 Task: Get directions from Great Smoky Mountains National Park, North Carolina, United States to New Orleans, Louisiana, United States  arriving by 3:00 pm on the 15th of next month
Action: Mouse moved to (274, 59)
Screenshot: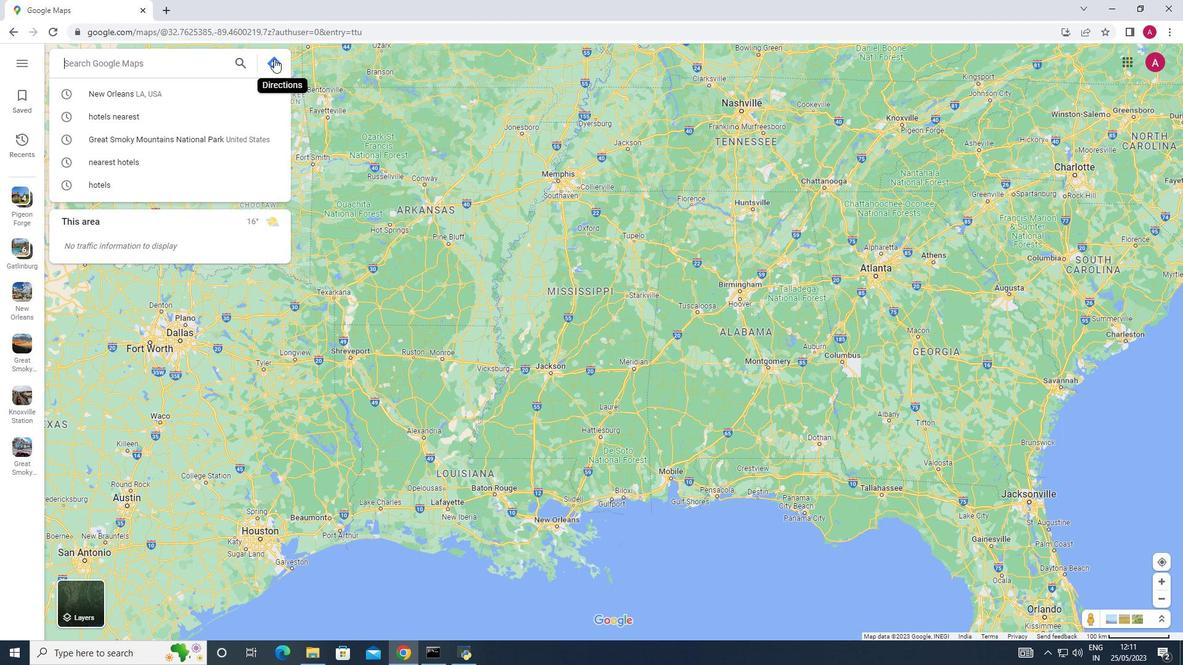 
Action: Mouse pressed left at (274, 59)
Screenshot: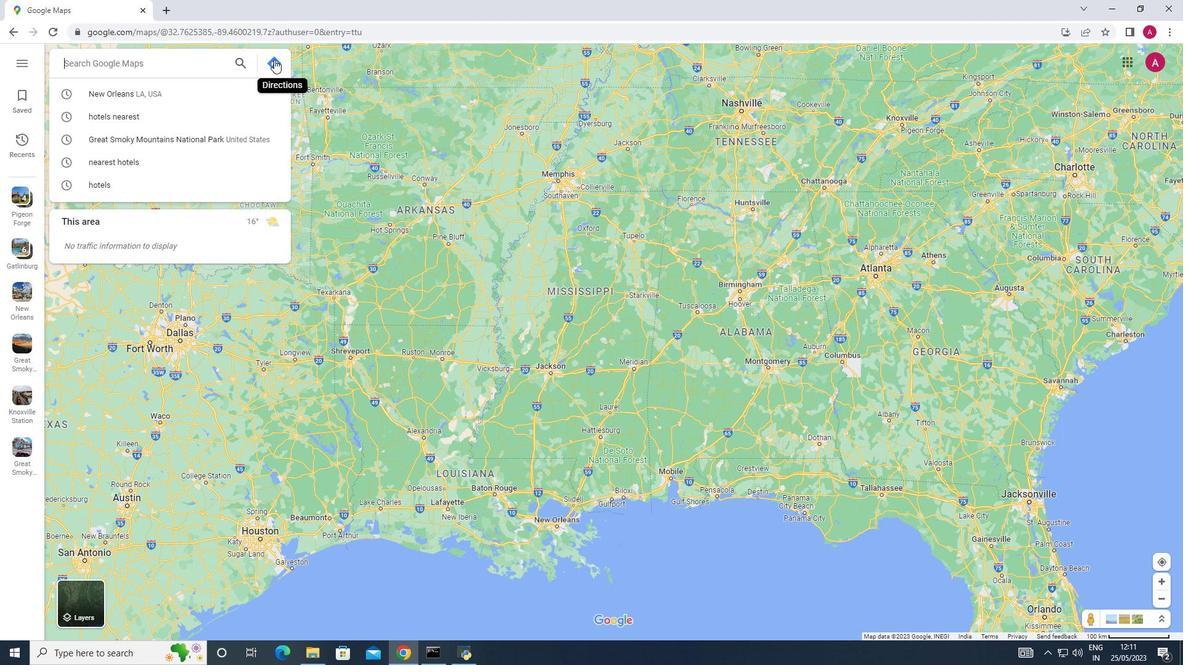 
Action: Mouse moved to (155, 102)
Screenshot: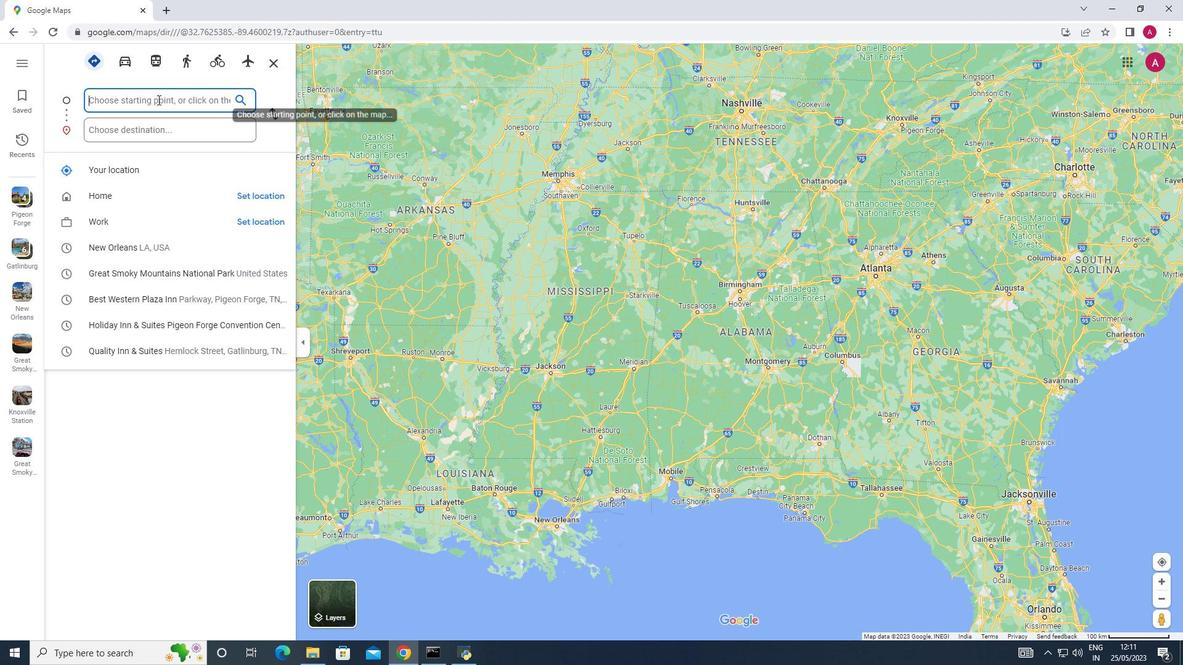 
Action: Mouse pressed left at (155, 102)
Screenshot: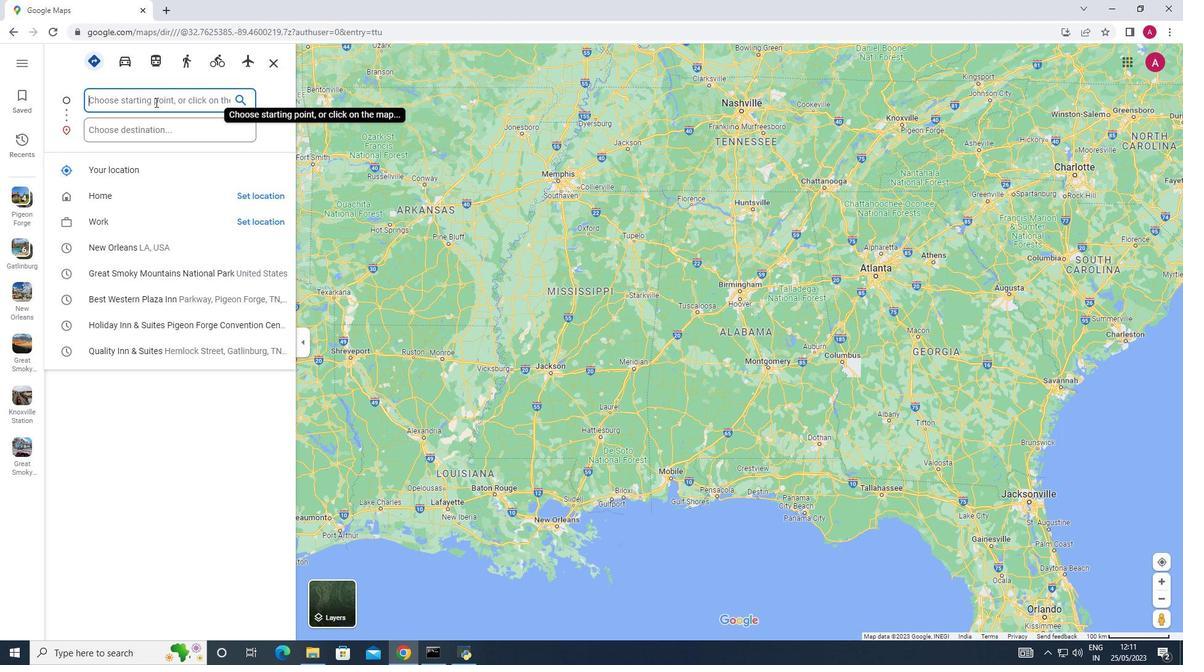 
Action: Mouse moved to (155, 102)
Screenshot: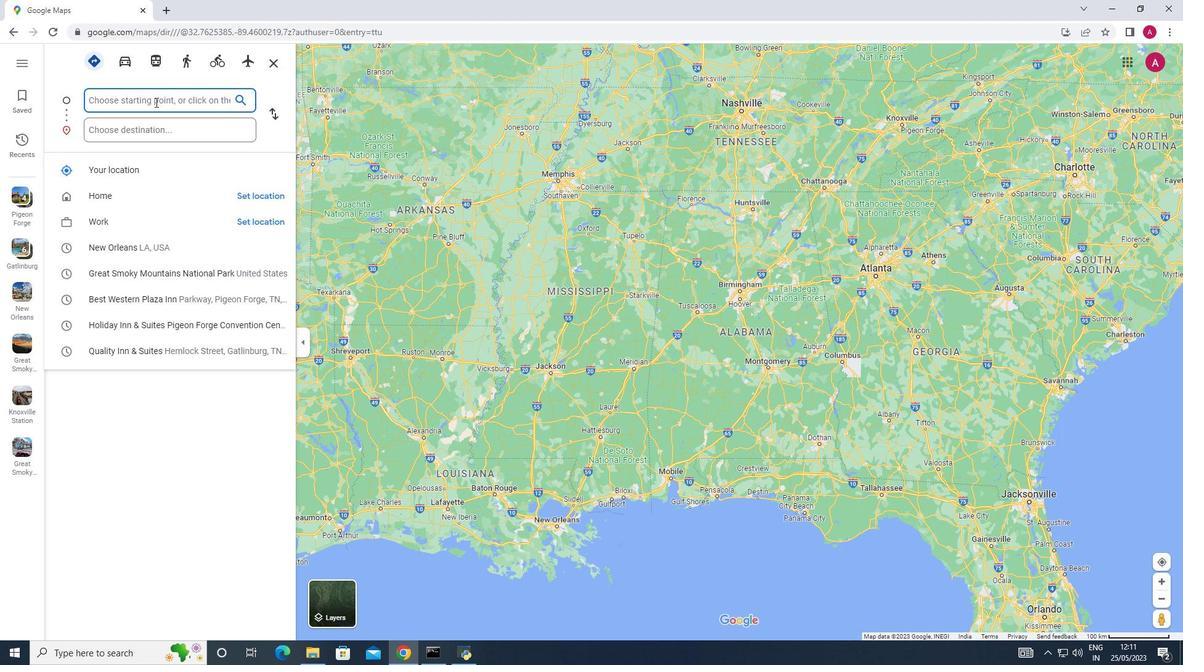 
Action: Key pressed <Key.shift>Great<Key.space><Key.shift>Smoky<Key.space><Key.shift><Key.shift><Key.shift><Key.shift><Key.shift><Key.shift><Key.shift><Key.shift><Key.shift><Key.shift><Key.shift><Key.shift><Key.shift><Key.shift><Key.shift><Key.shift><Key.shift><Key.shift>Mountains<Key.space>national<Key.space><Key.shift>Park,north<Key.space>carolina,<Key.space>united<Key.space>states
Screenshot: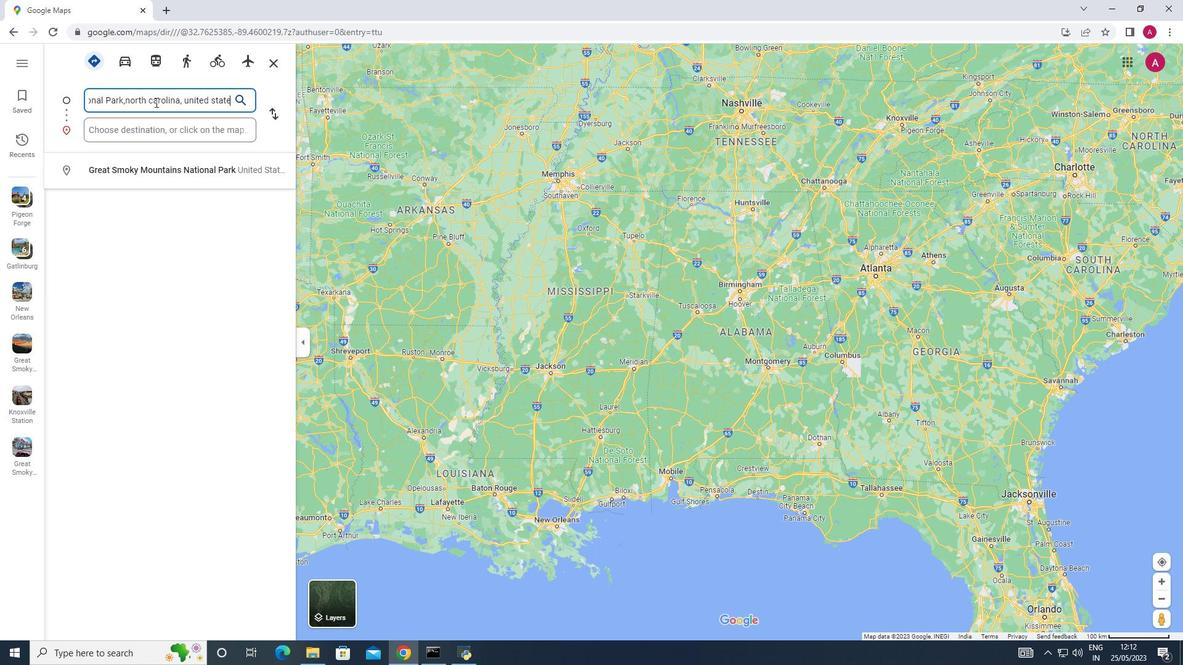 
Action: Mouse moved to (157, 130)
Screenshot: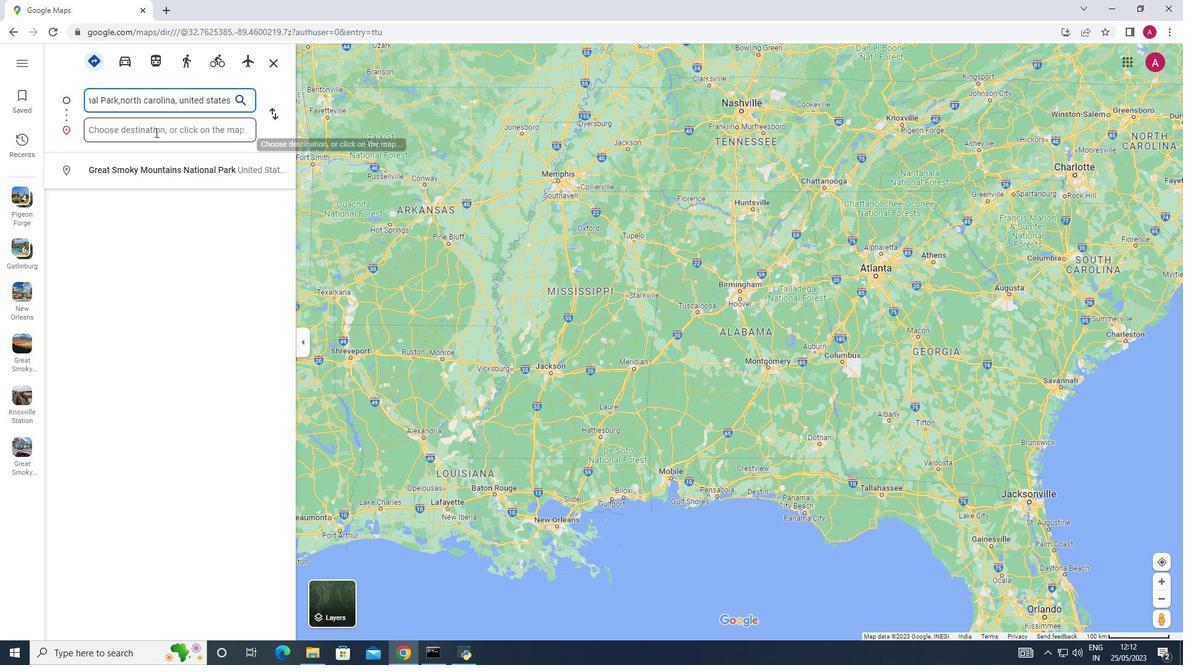 
Action: Mouse pressed left at (157, 130)
Screenshot: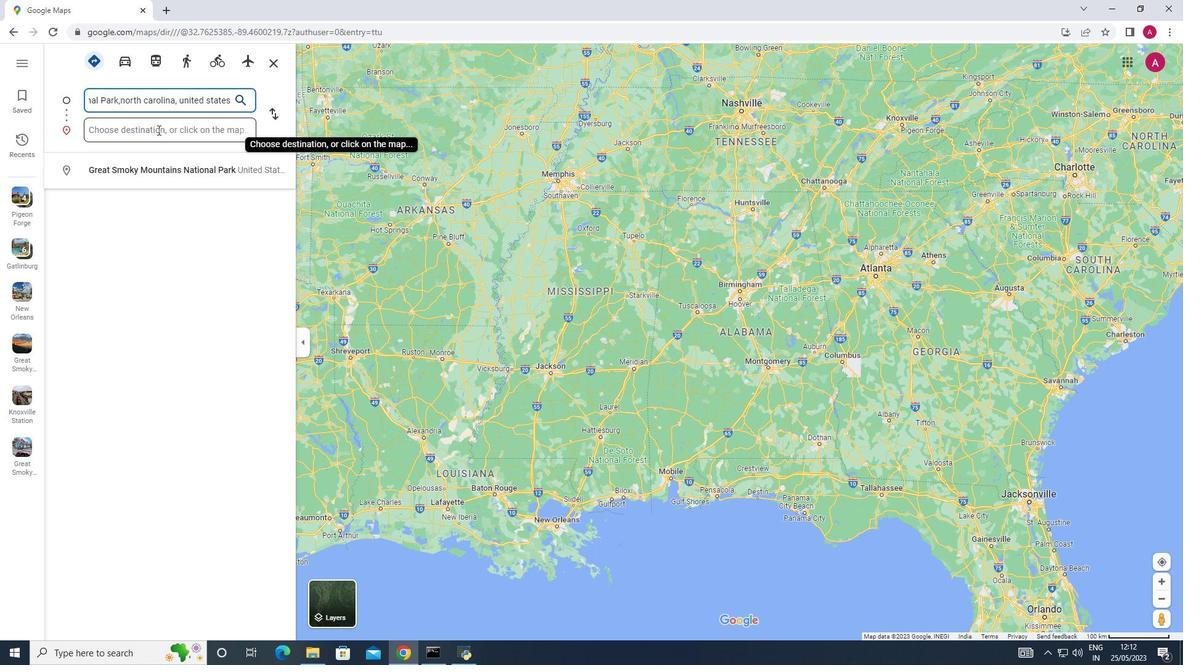 
Action: Key pressed <Key.shift><Key.shift>New<Key.space>orleans,<Key.space><Key.shift>Louisiana,united<Key.space>states
Screenshot: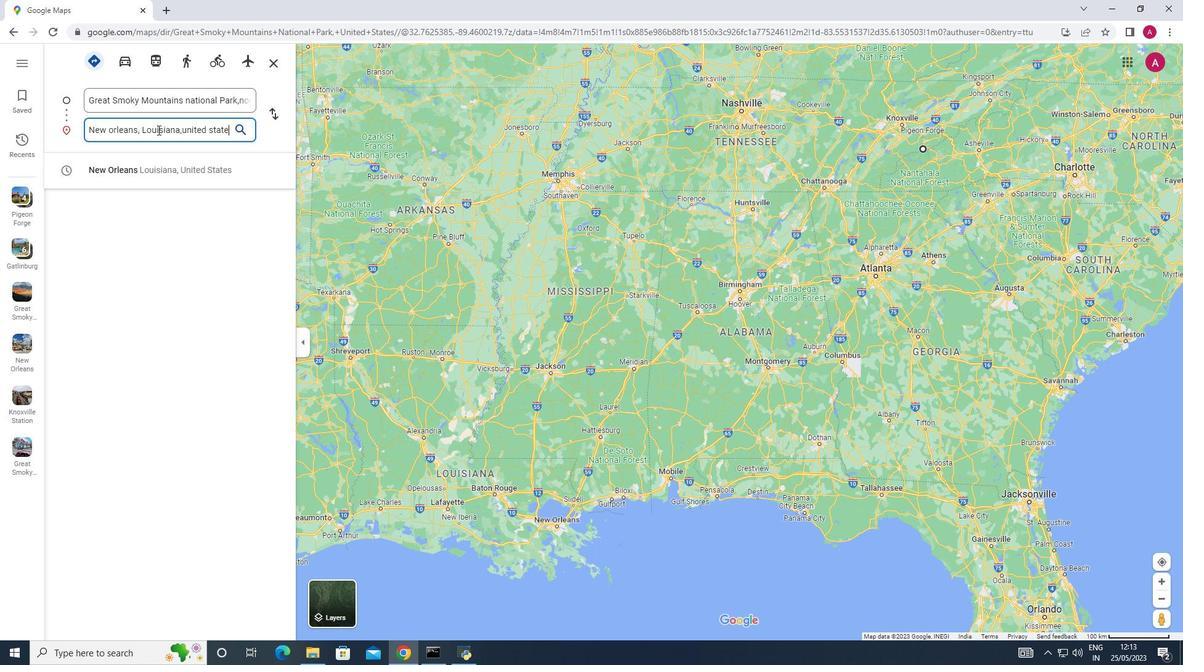 
Action: Mouse moved to (237, 130)
Screenshot: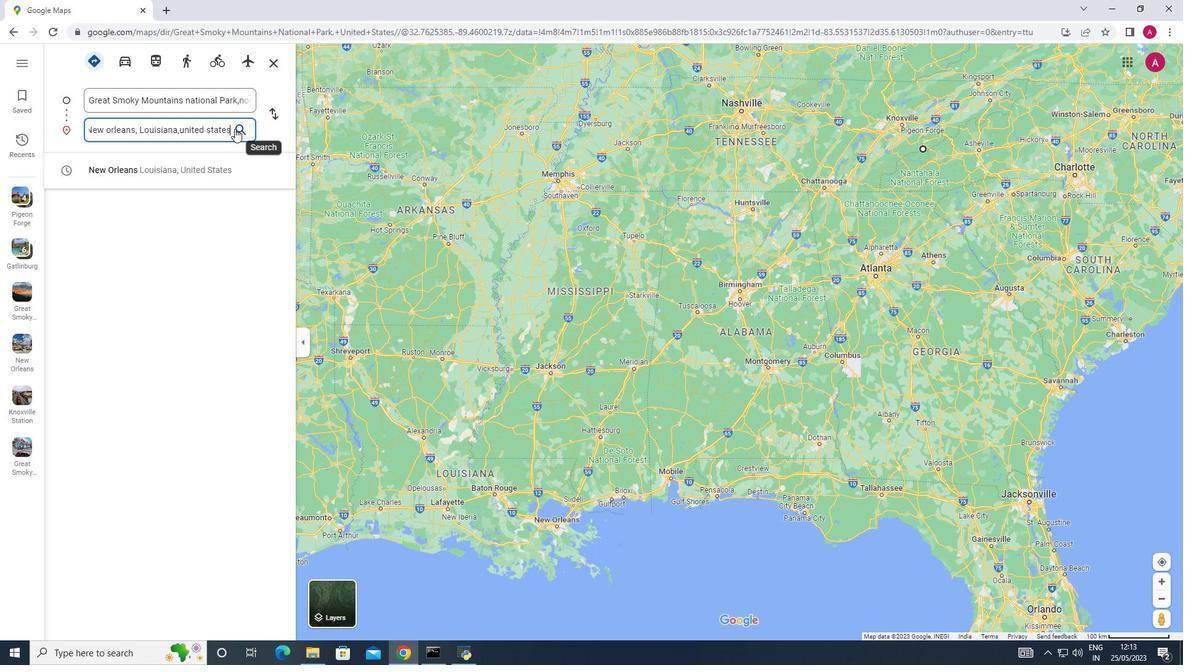 
Action: Key pressed <Key.enter>
Screenshot: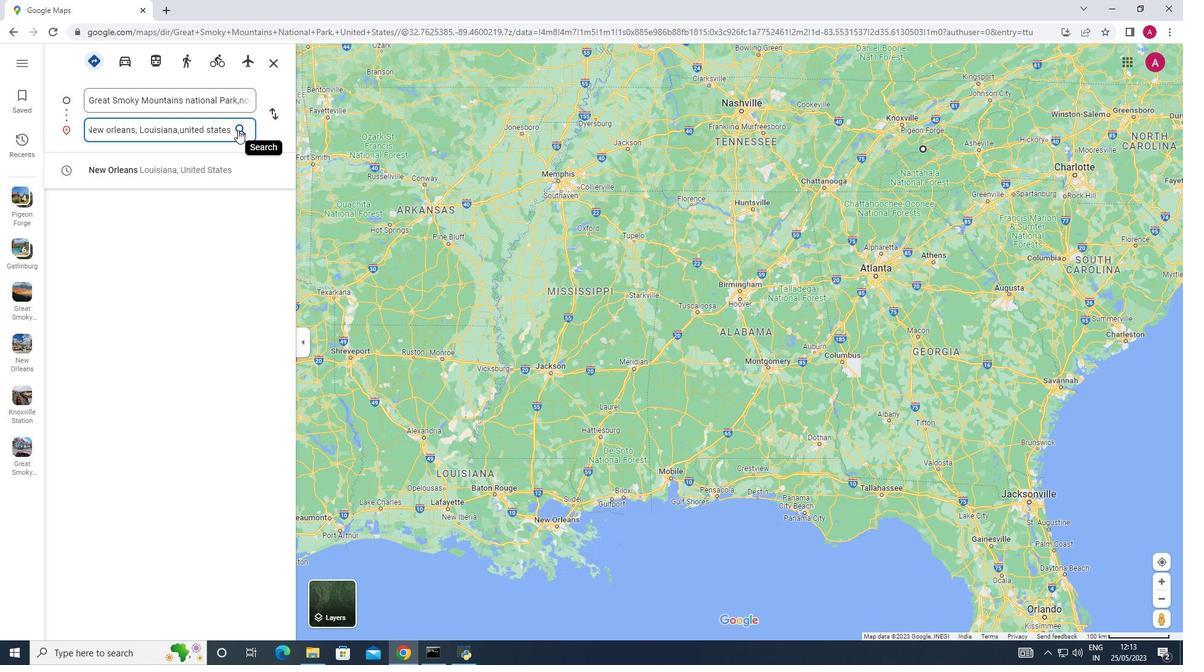 
Action: Mouse moved to (127, 201)
Screenshot: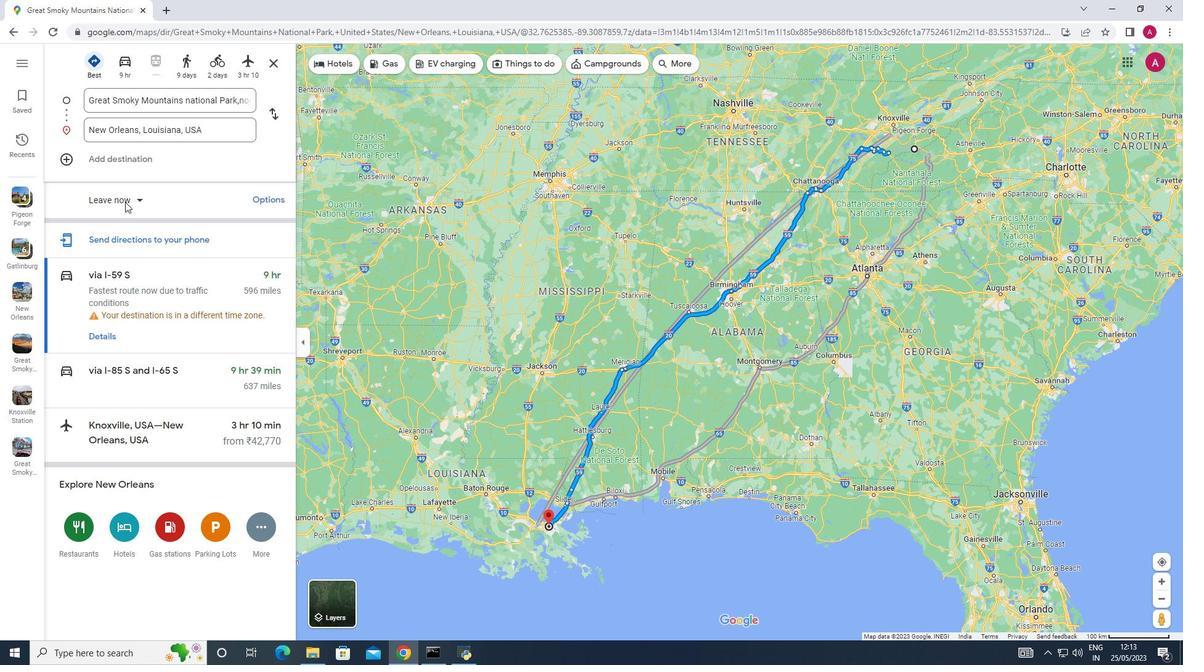 
Action: Mouse pressed left at (127, 201)
Screenshot: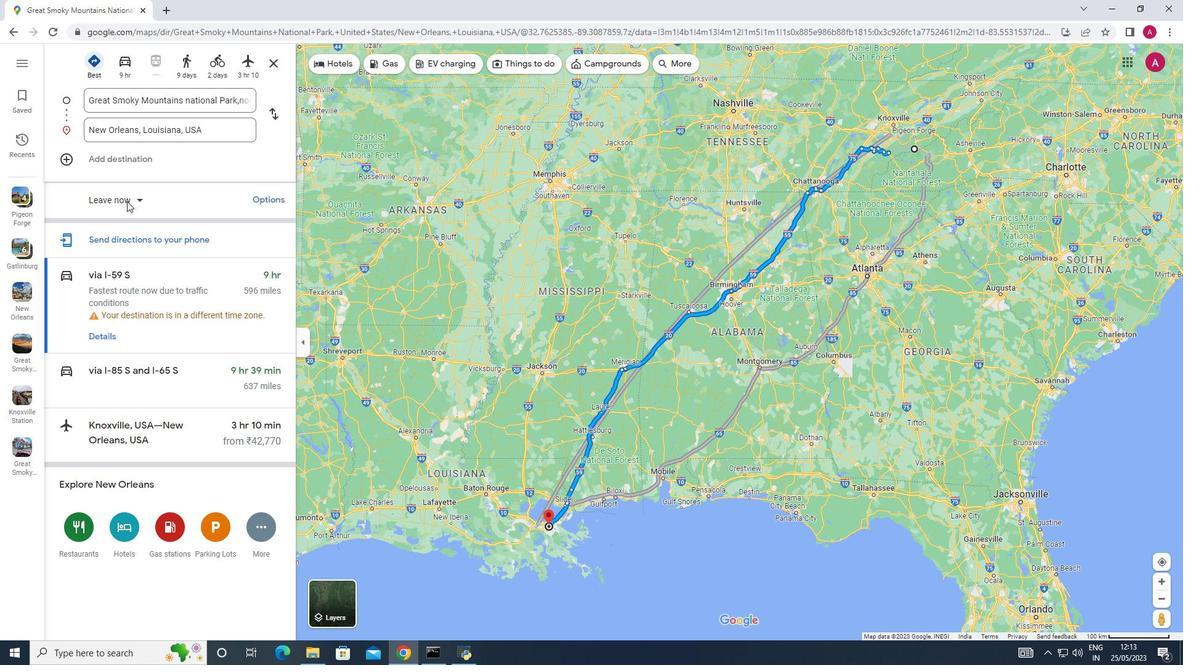 
Action: Mouse moved to (118, 250)
Screenshot: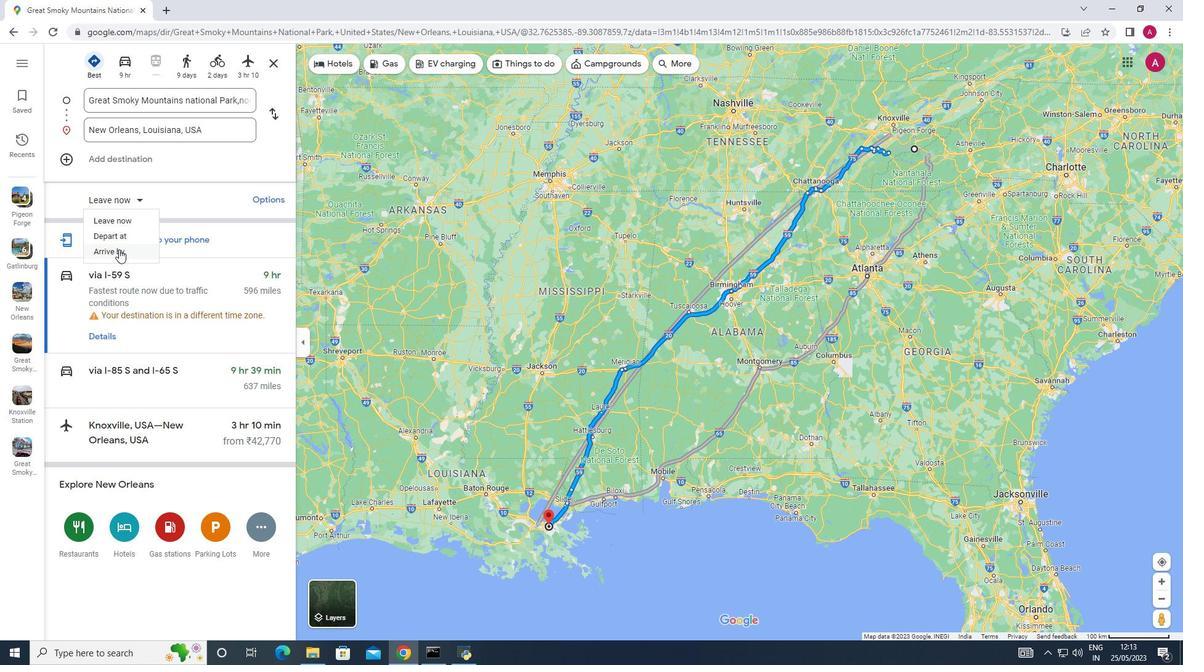 
Action: Mouse pressed left at (118, 250)
Screenshot: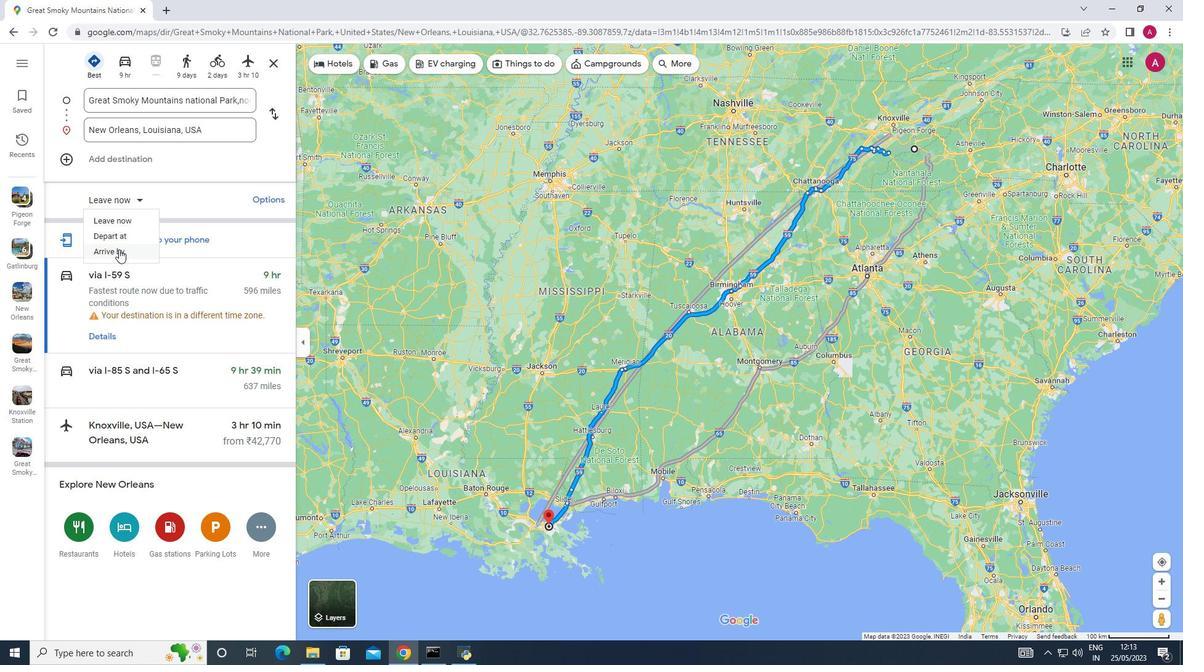 
Action: Mouse moved to (155, 192)
Screenshot: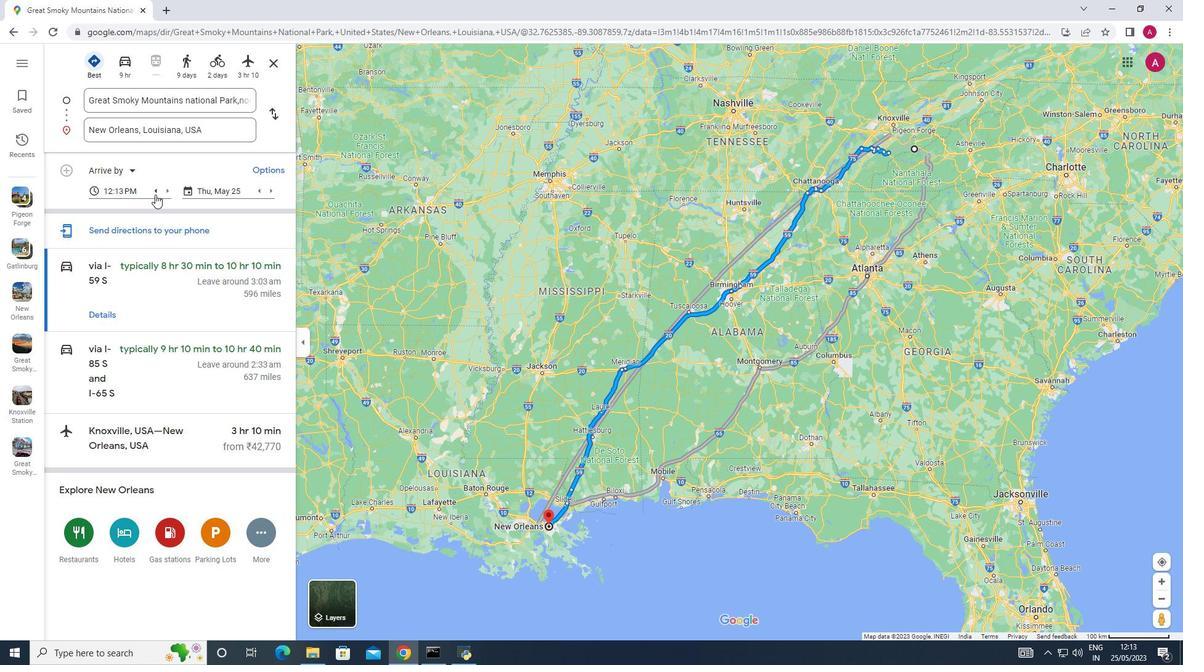 
Action: Mouse pressed left at (155, 192)
Screenshot: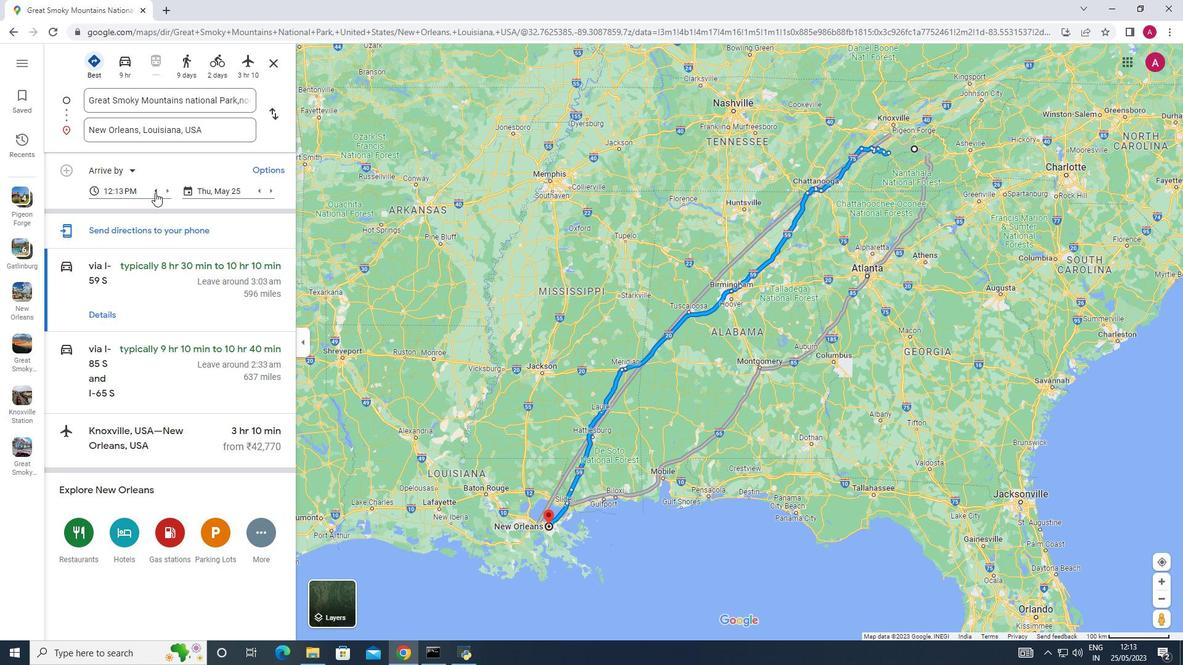 
Action: Mouse moved to (164, 190)
Screenshot: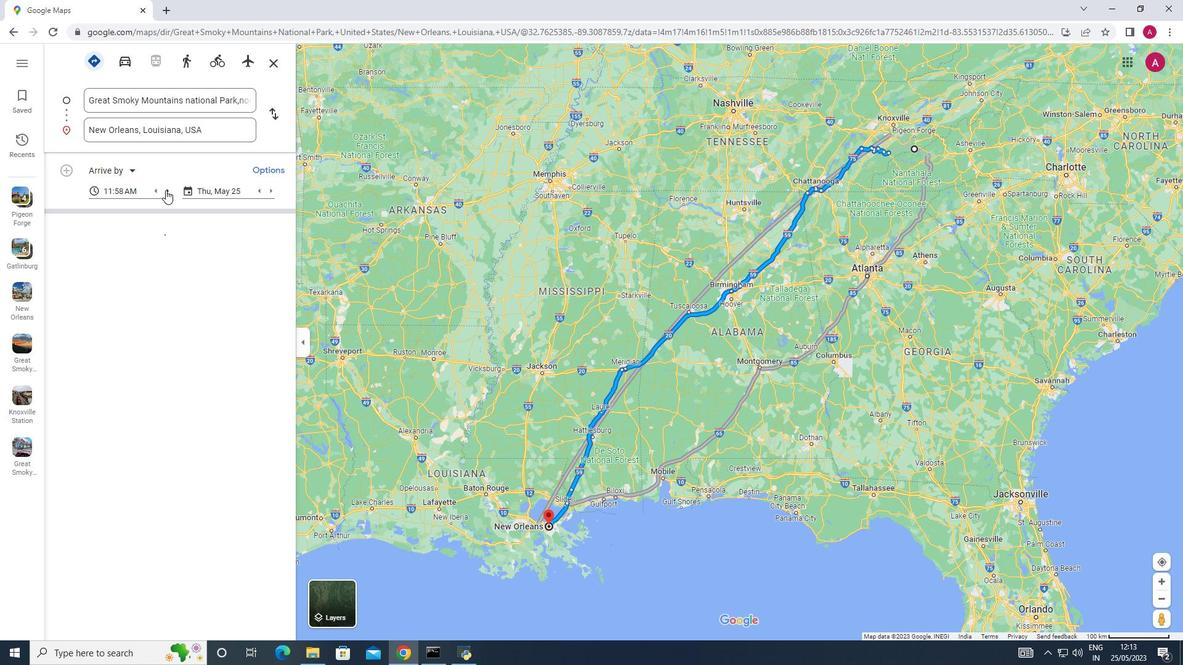 
Action: Mouse pressed left at (164, 190)
Screenshot: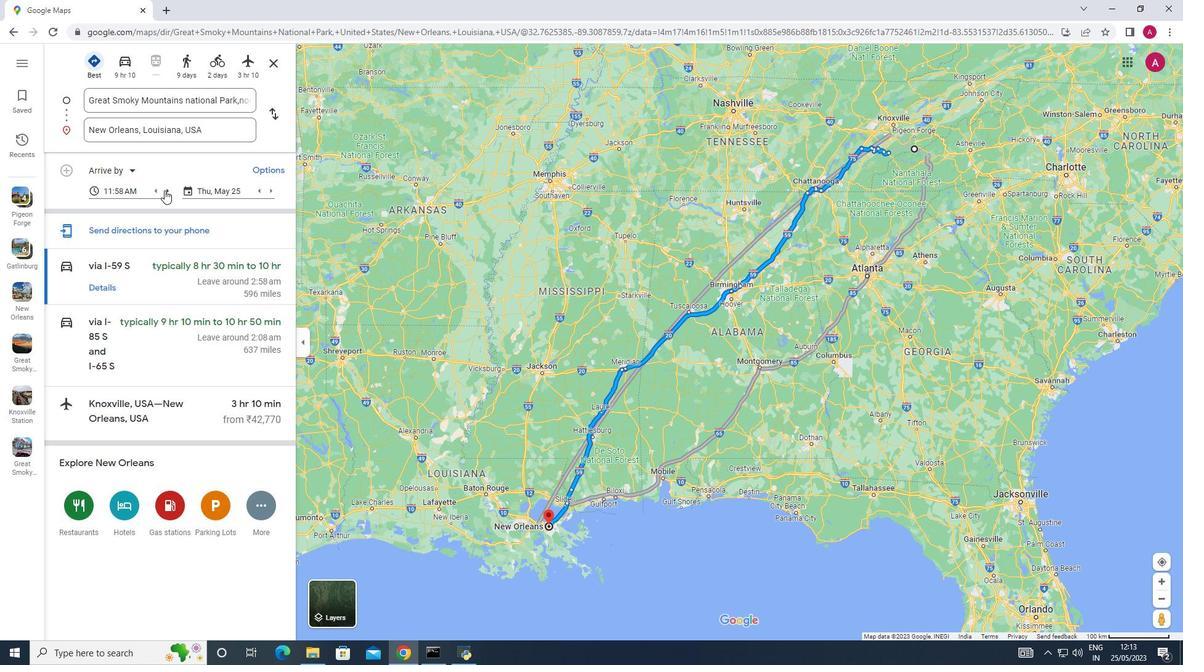 
Action: Mouse moved to (93, 192)
Screenshot: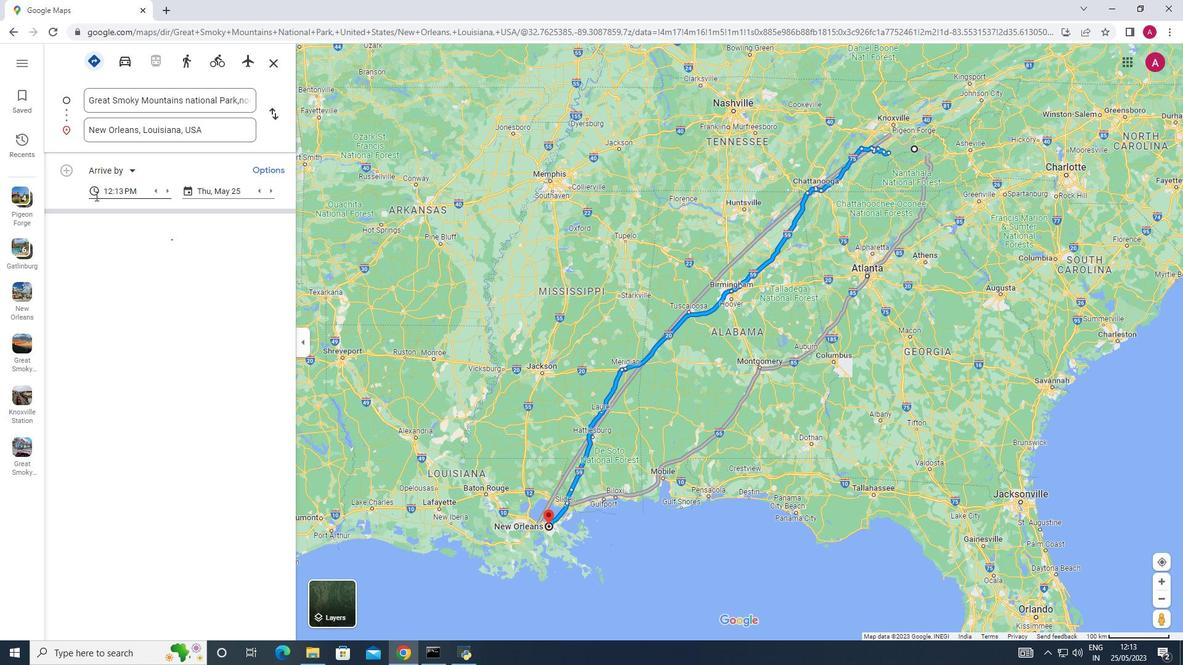 
Action: Mouse pressed left at (93, 192)
Screenshot: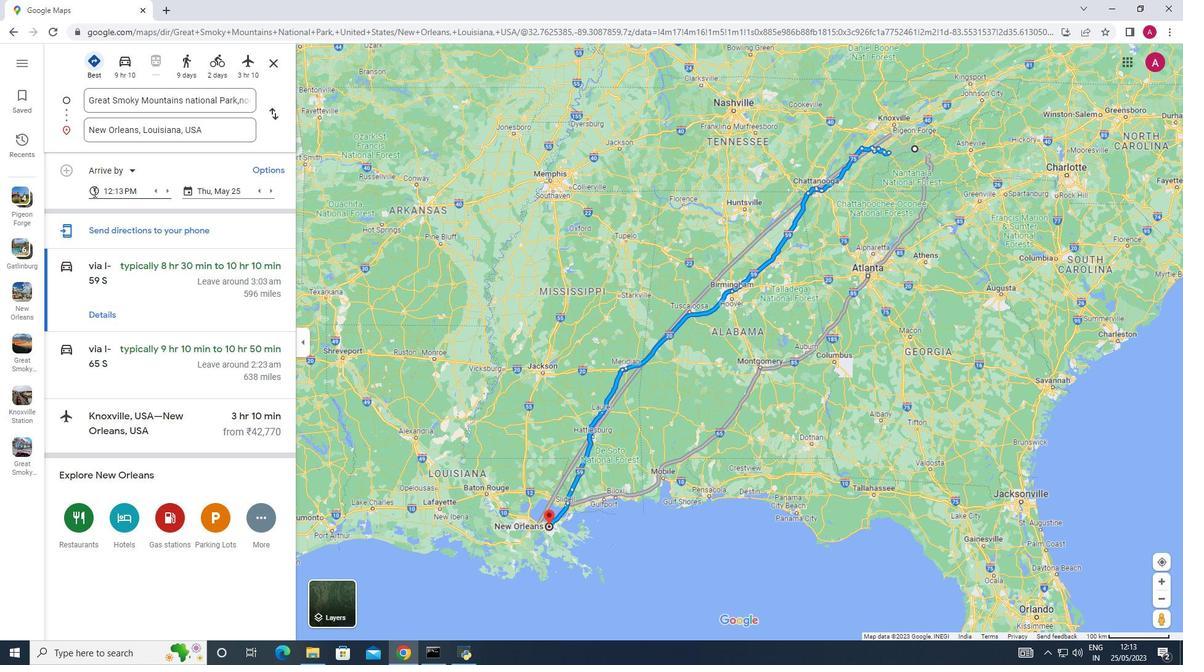 
Action: Mouse moved to (164, 256)
Screenshot: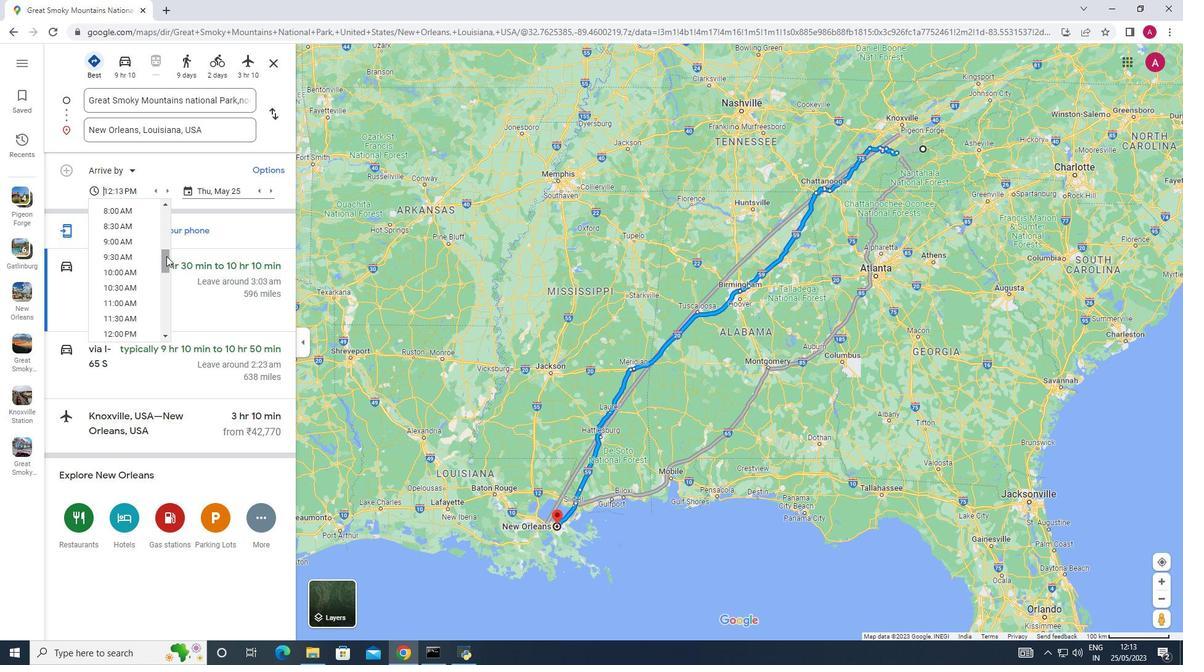 
Action: Mouse pressed left at (164, 256)
Screenshot: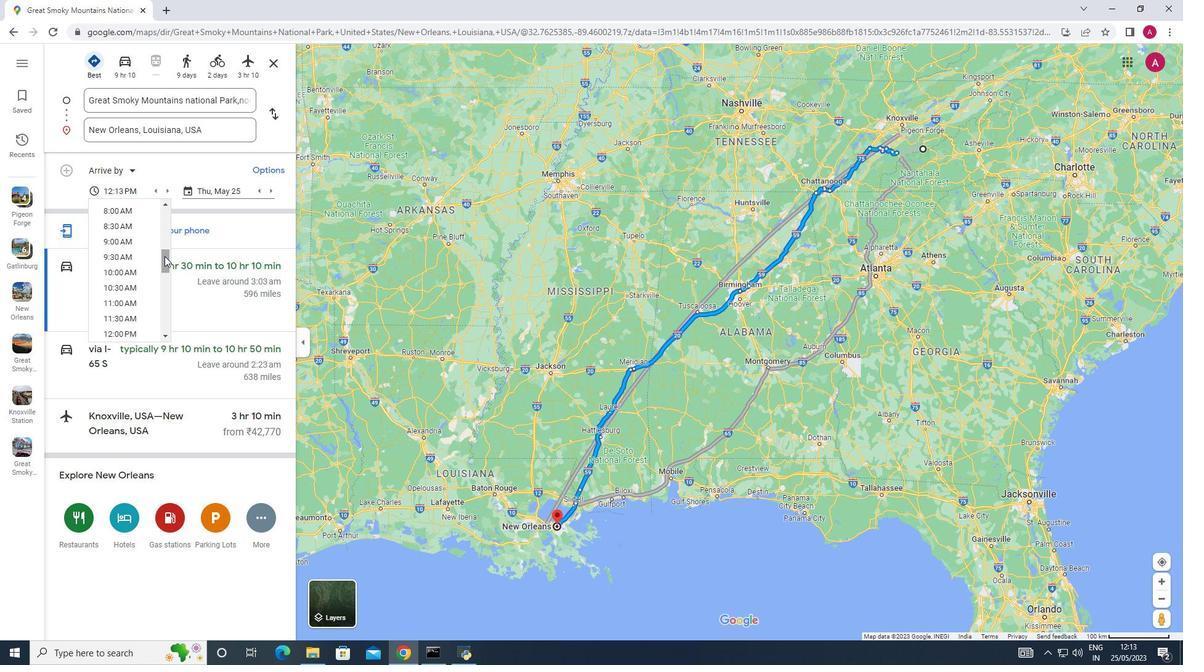 
Action: Mouse moved to (167, 277)
Screenshot: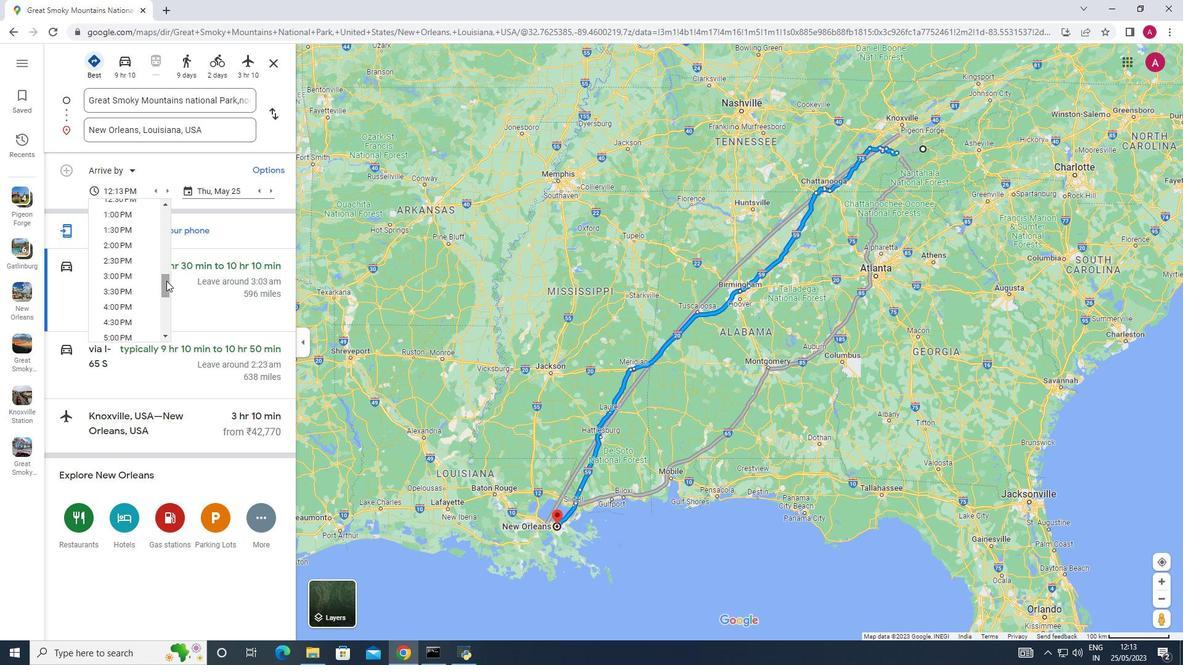 
Action: Mouse pressed left at (167, 277)
Screenshot: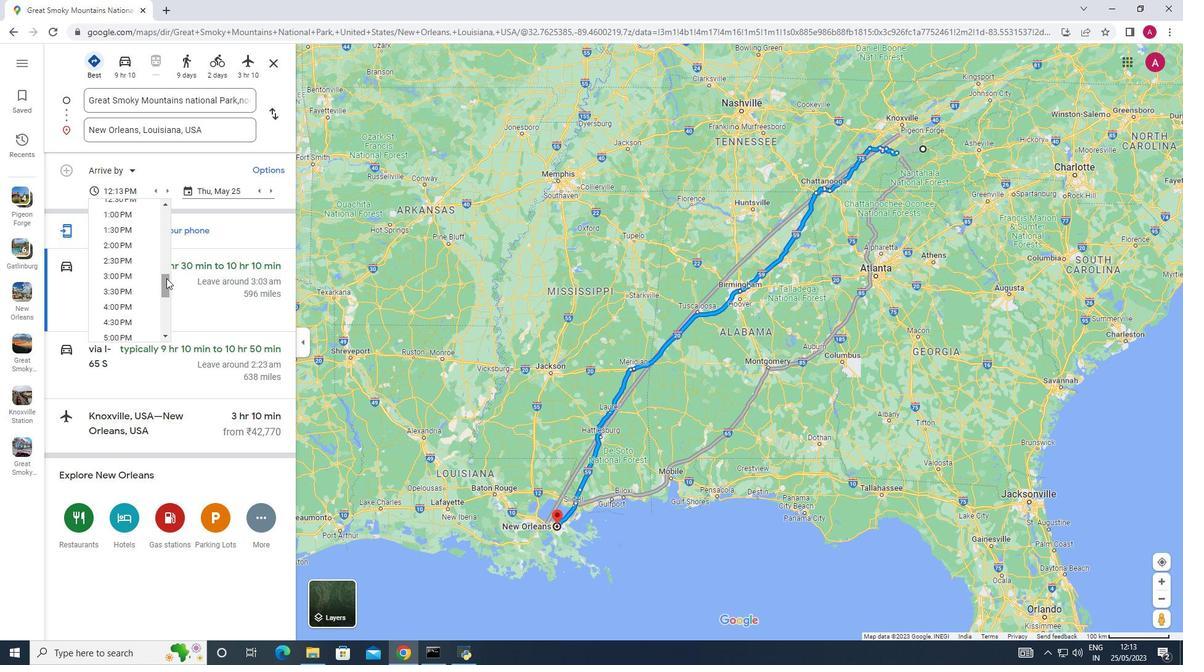 
Action: Mouse moved to (135, 276)
Screenshot: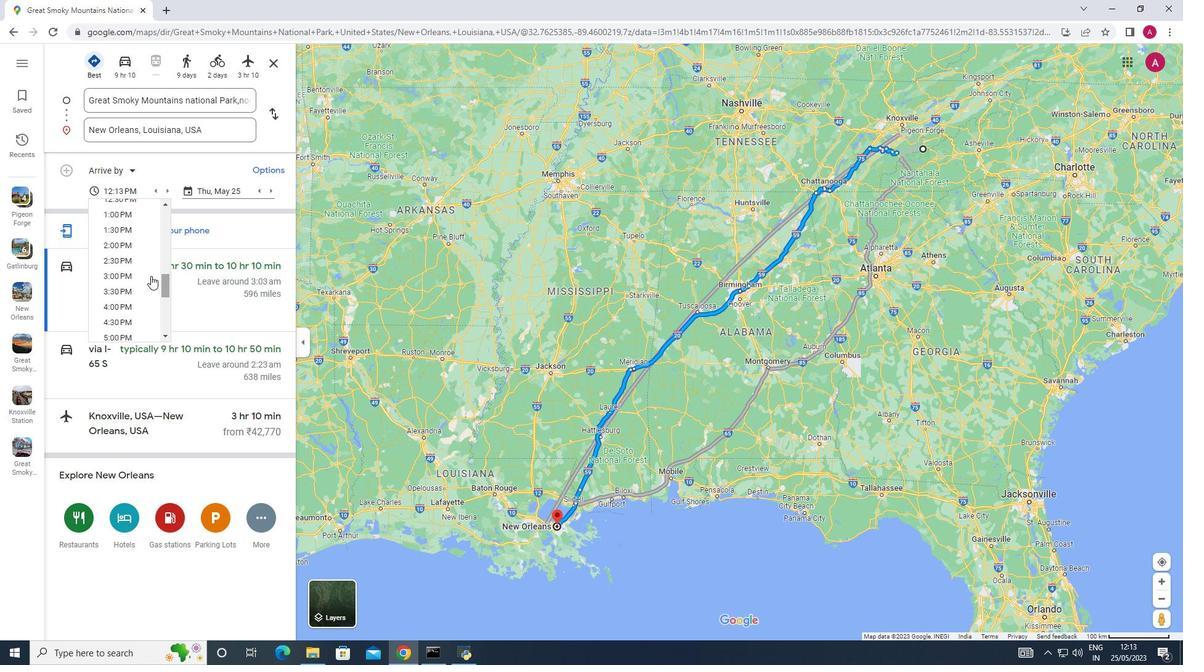 
Action: Mouse pressed left at (135, 276)
Screenshot: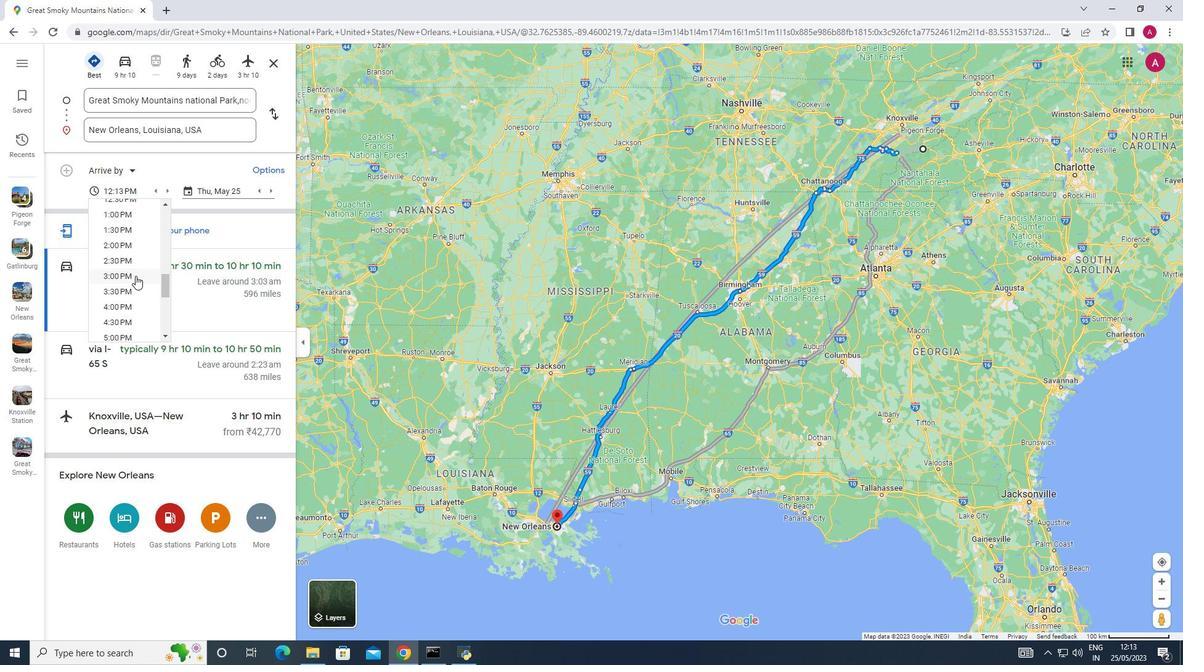 
Action: Mouse moved to (186, 194)
Screenshot: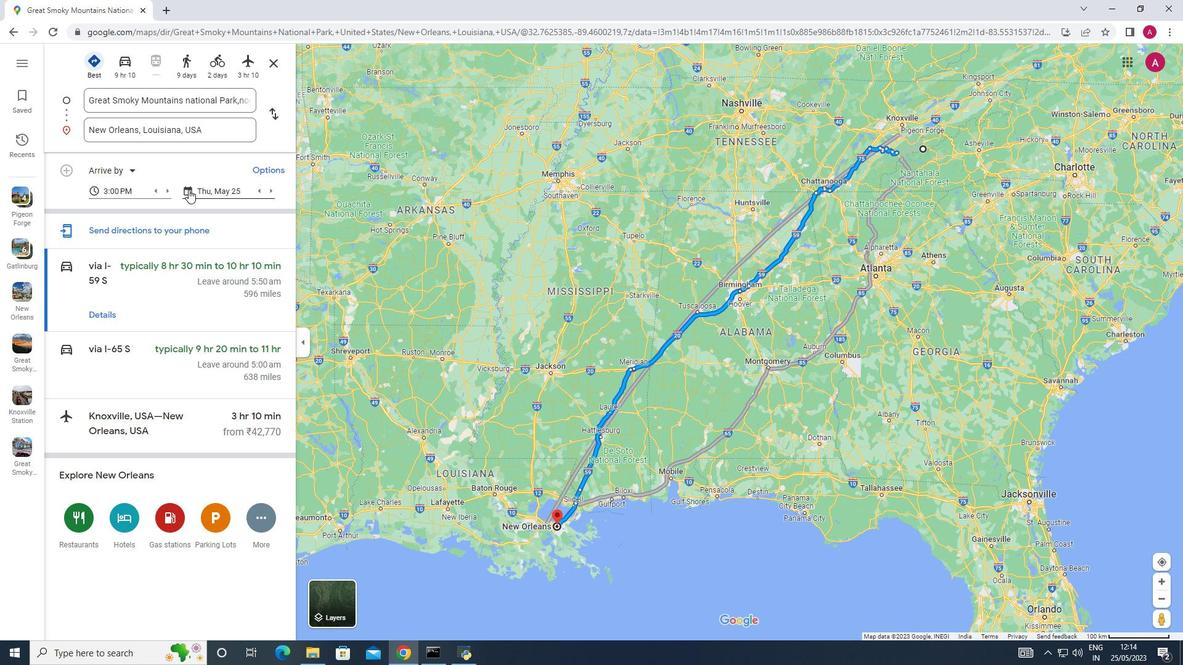 
Action: Mouse pressed left at (186, 194)
Screenshot: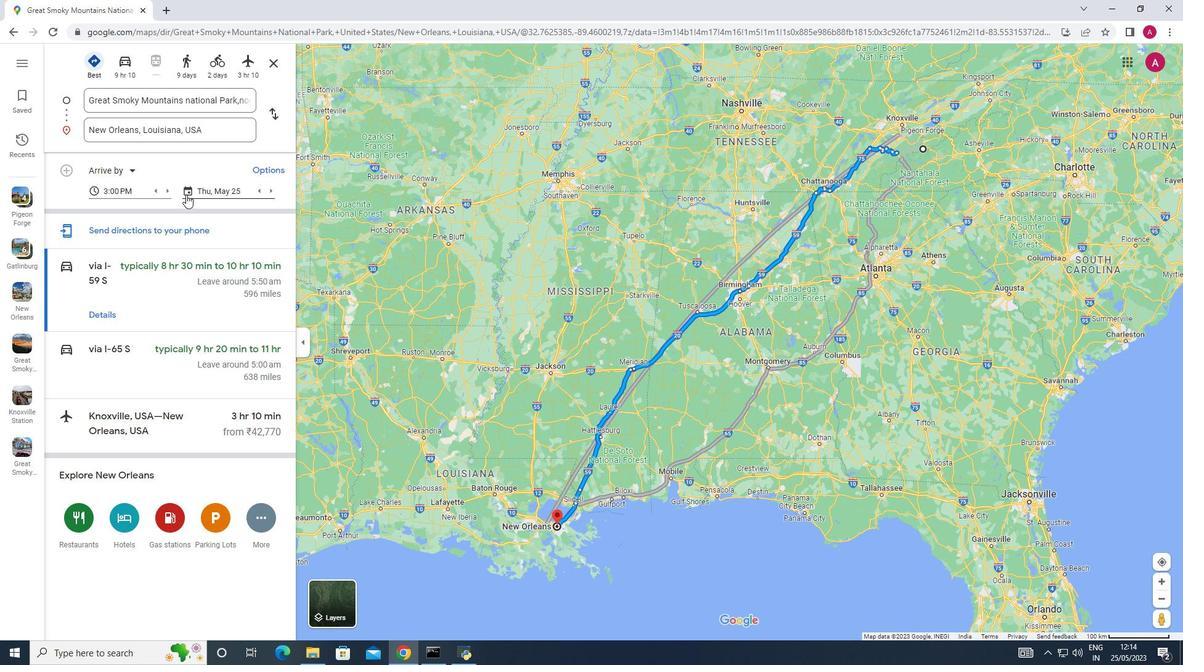
Action: Mouse moved to (293, 216)
Screenshot: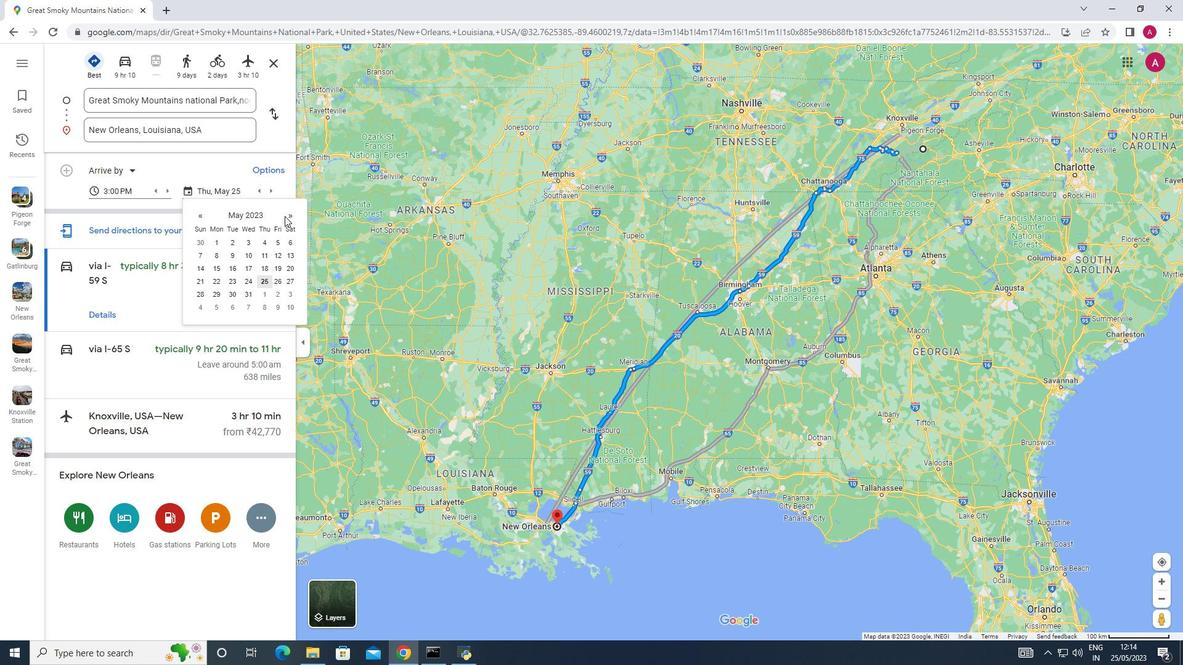 
Action: Mouse pressed left at (293, 216)
Screenshot: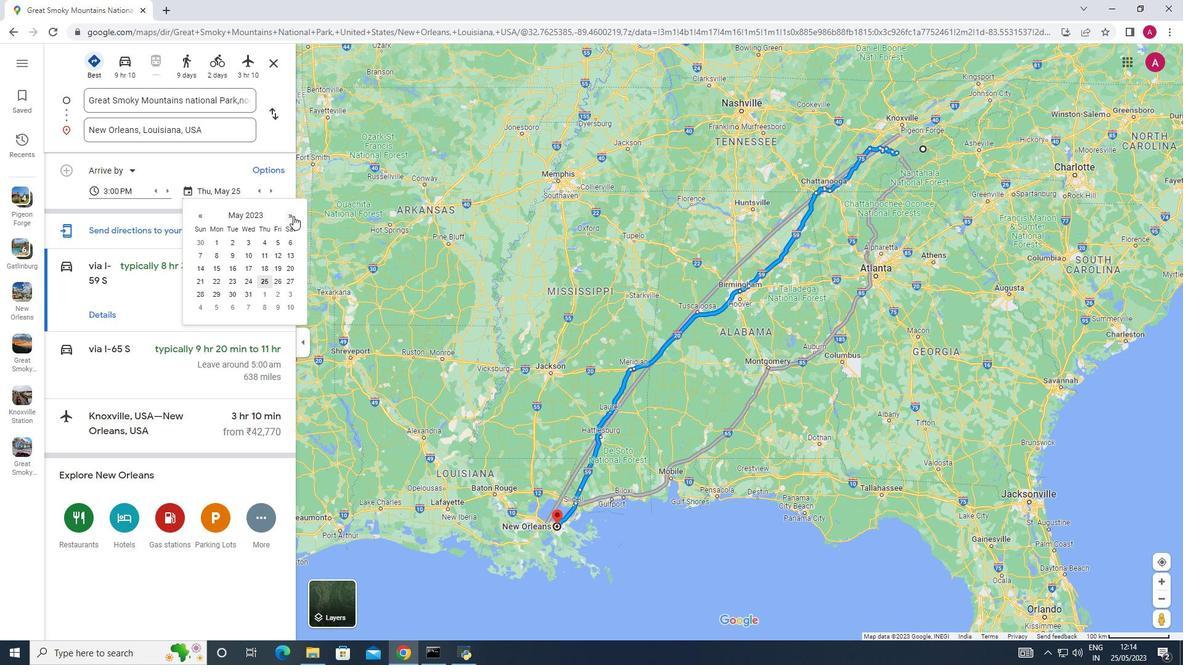 
Action: Mouse moved to (261, 267)
Screenshot: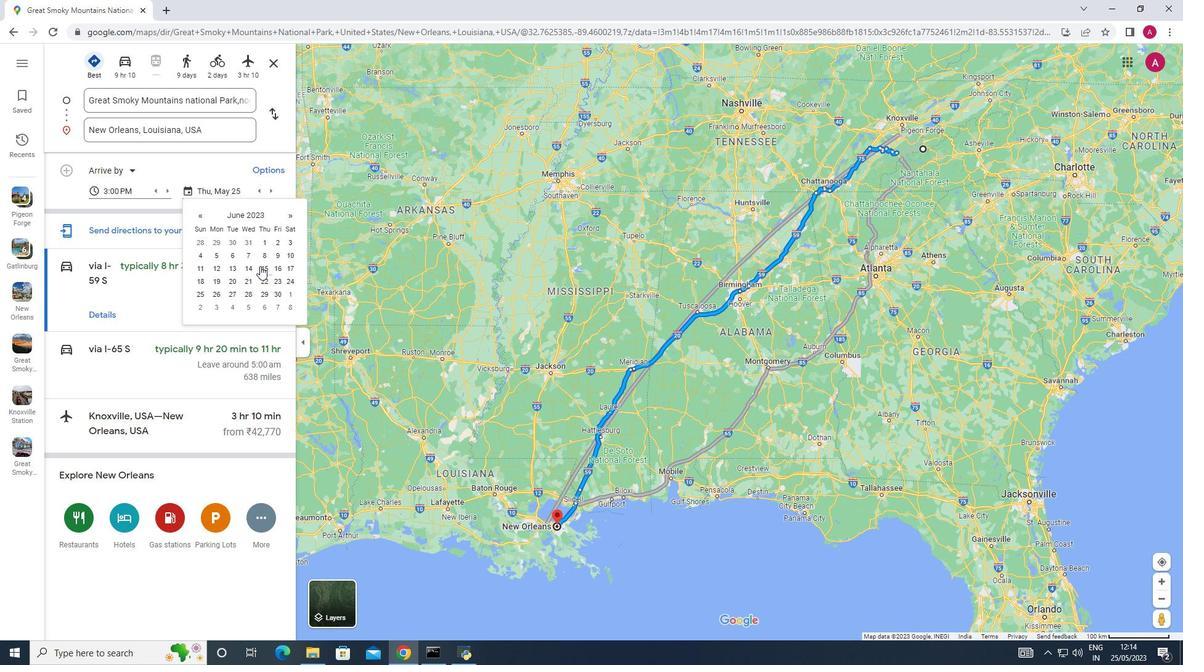 
Action: Mouse pressed left at (261, 267)
Screenshot: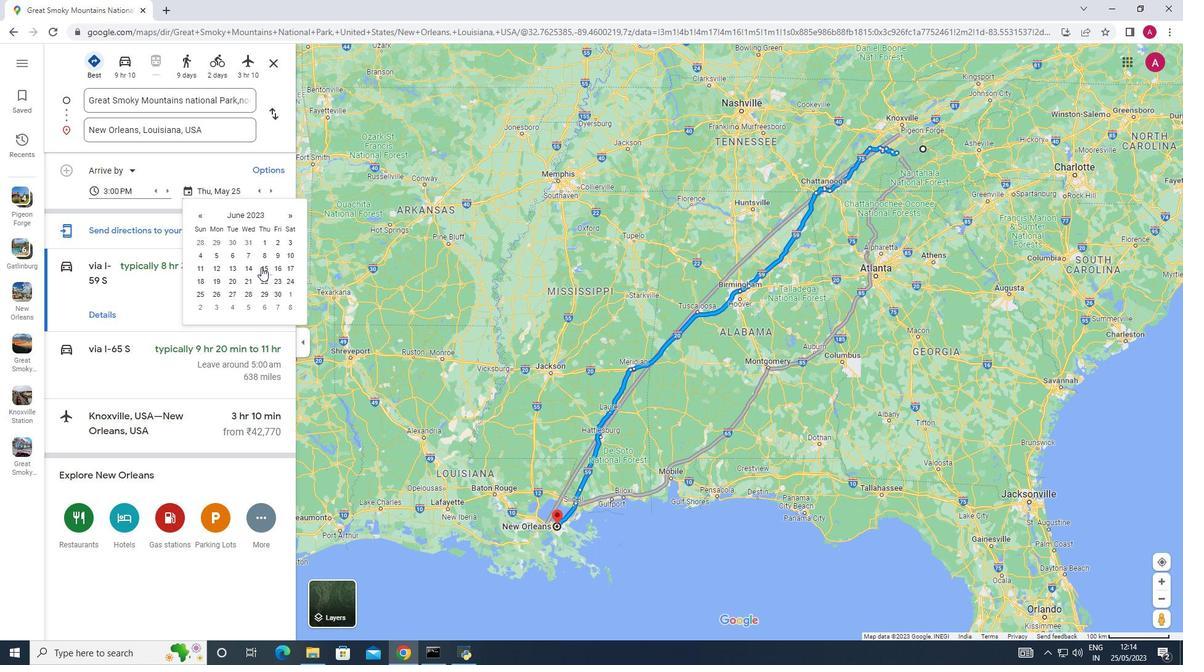 
Action: Mouse moved to (189, 263)
Screenshot: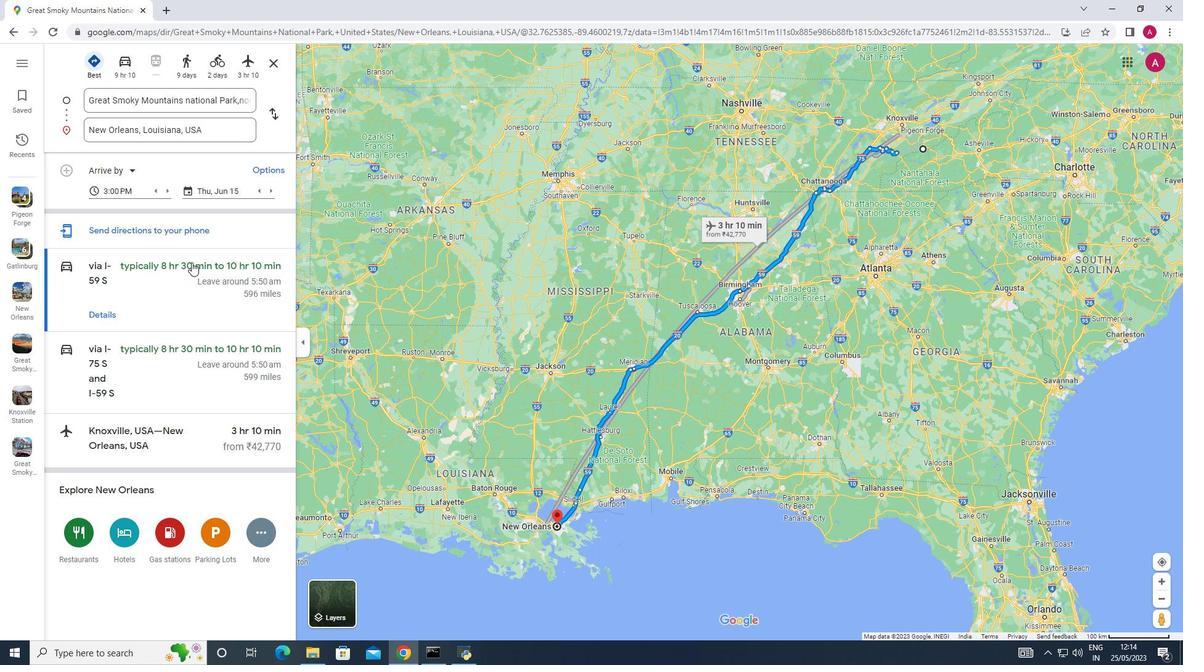 
Action: Mouse pressed left at (189, 263)
Screenshot: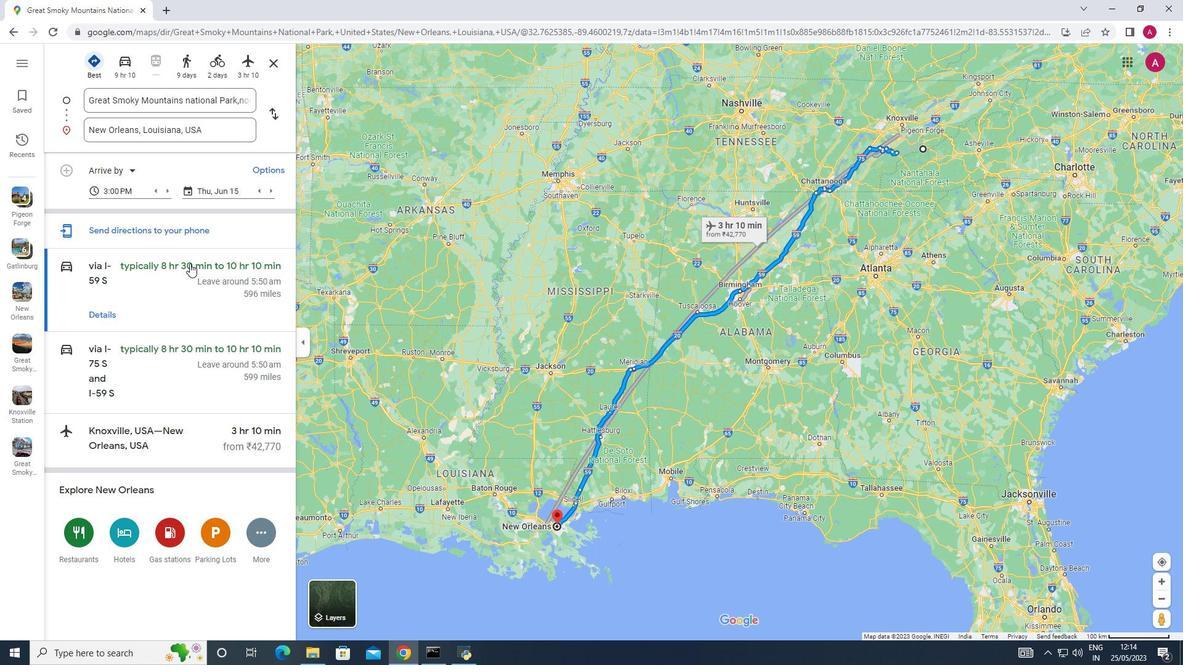 
Action: Mouse moved to (574, 537)
Screenshot: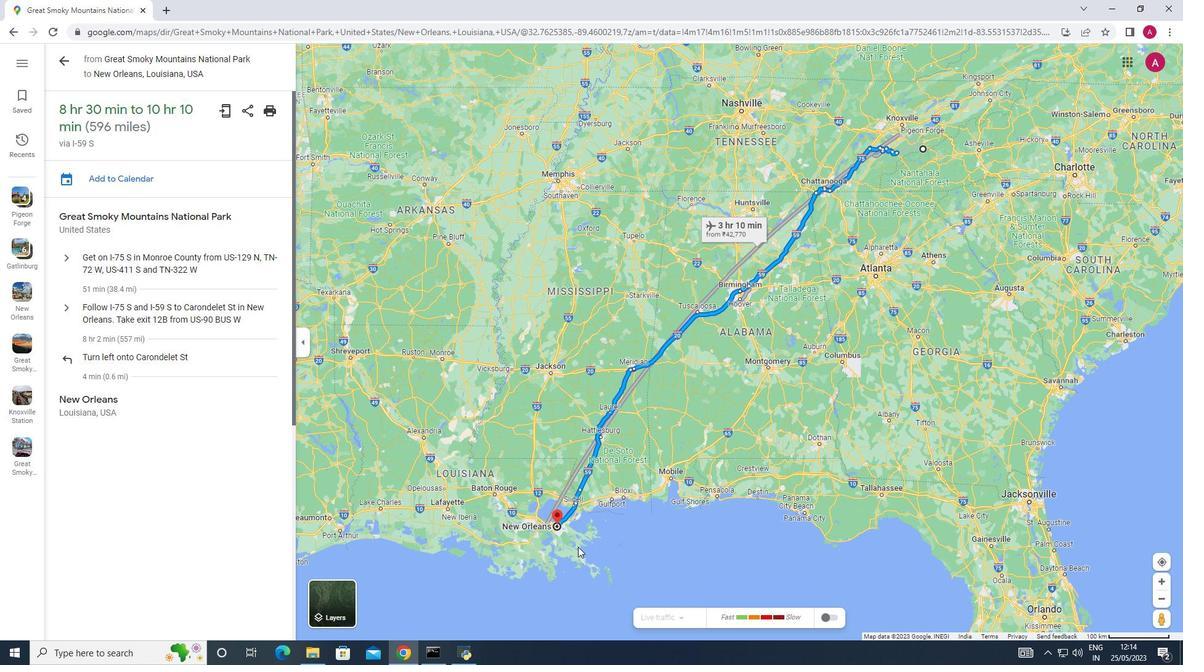 
Action: Mouse scrolled (574, 538) with delta (0, 0)
Screenshot: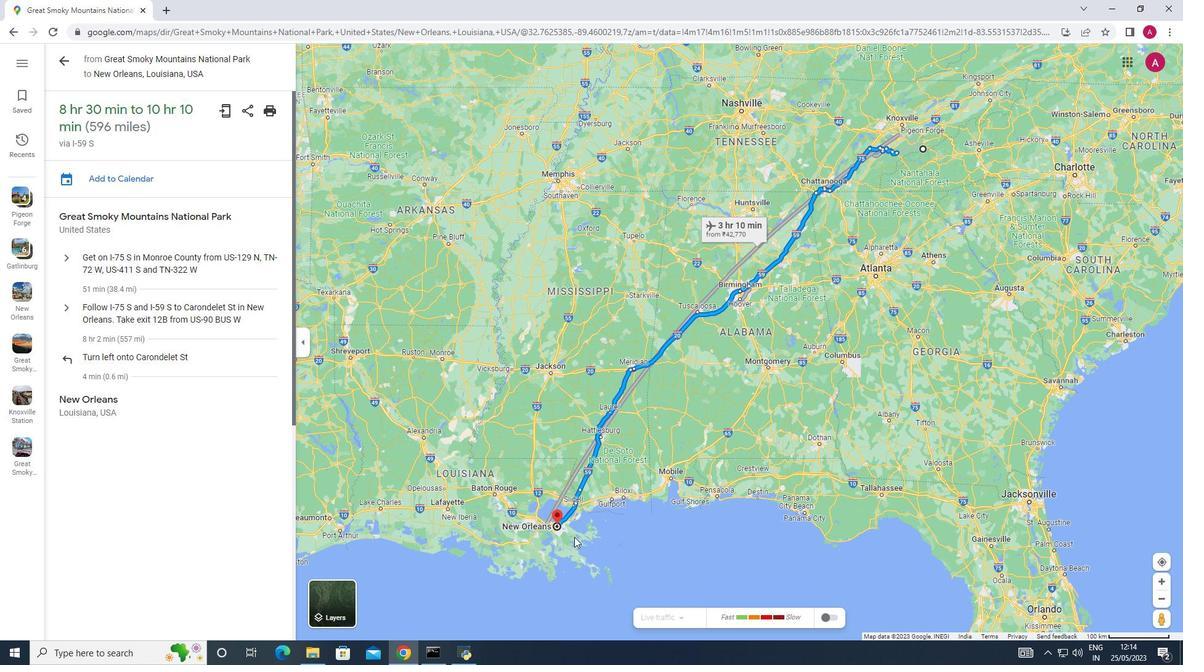 
Action: Mouse scrolled (574, 538) with delta (0, 0)
Screenshot: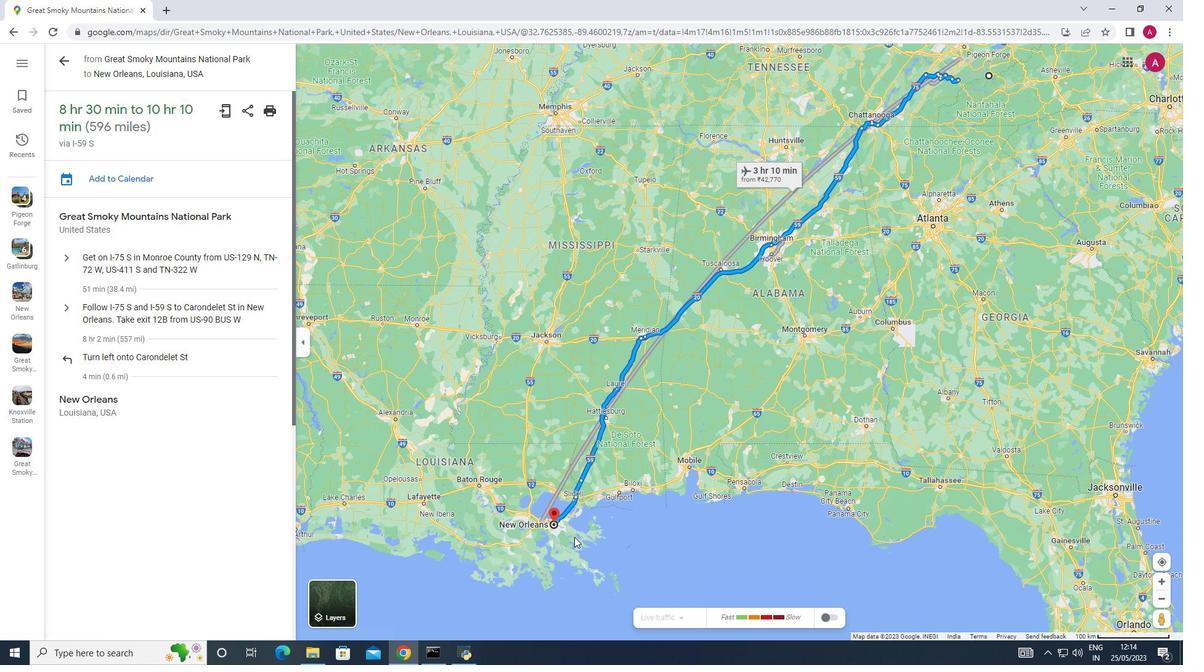 
Action: Mouse scrolled (574, 538) with delta (0, 0)
Screenshot: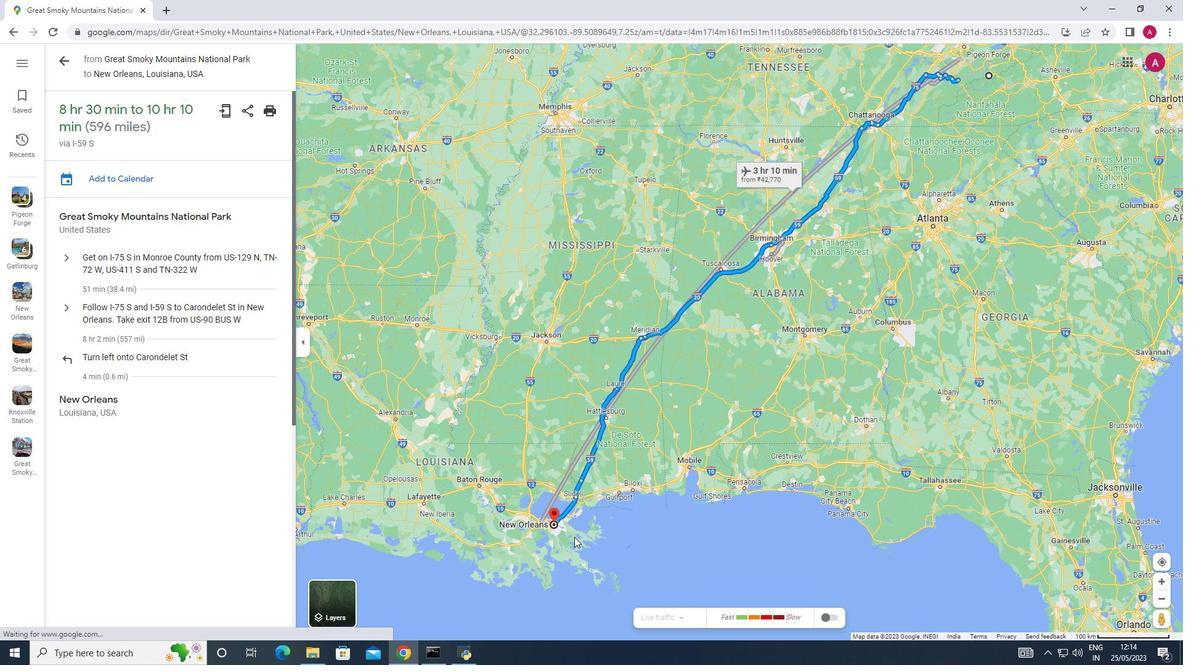 
Action: Mouse moved to (741, 209)
Screenshot: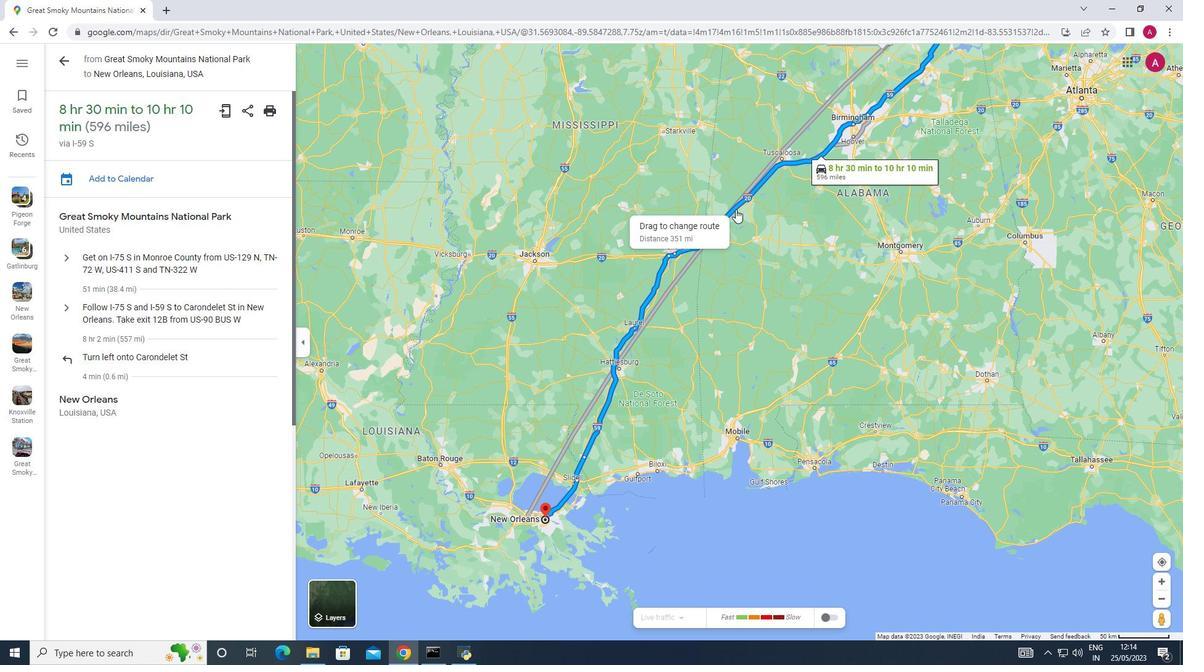 
Action: Mouse scrolled (741, 209) with delta (0, 0)
Screenshot: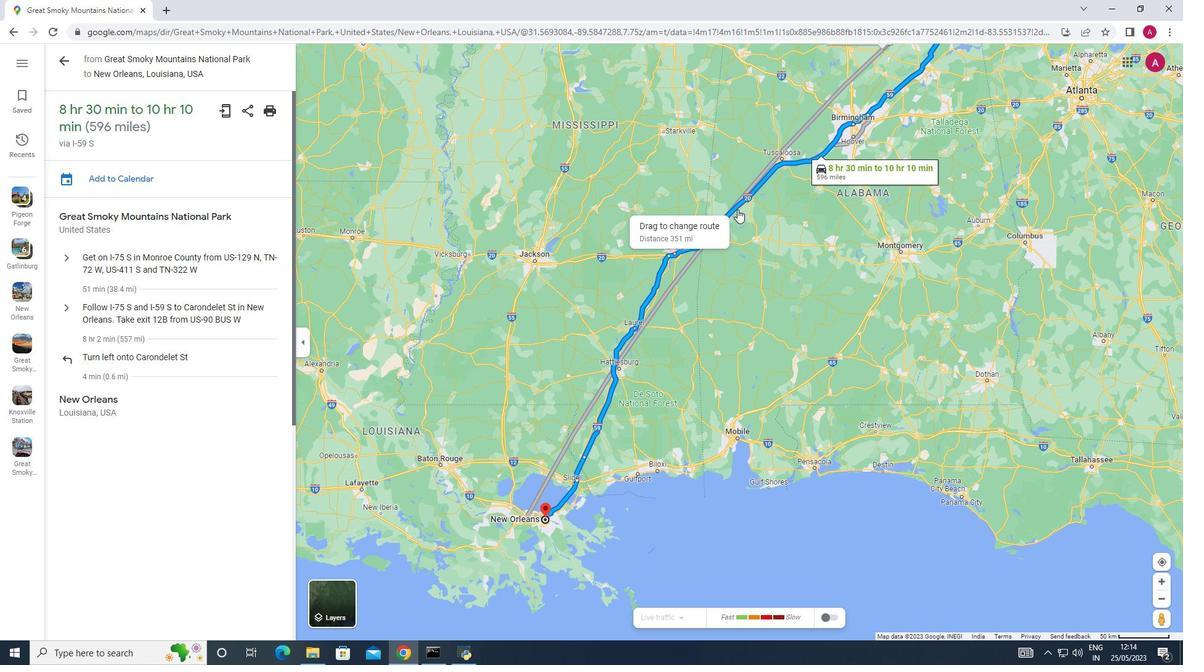 
Action: Mouse moved to (741, 217)
Screenshot: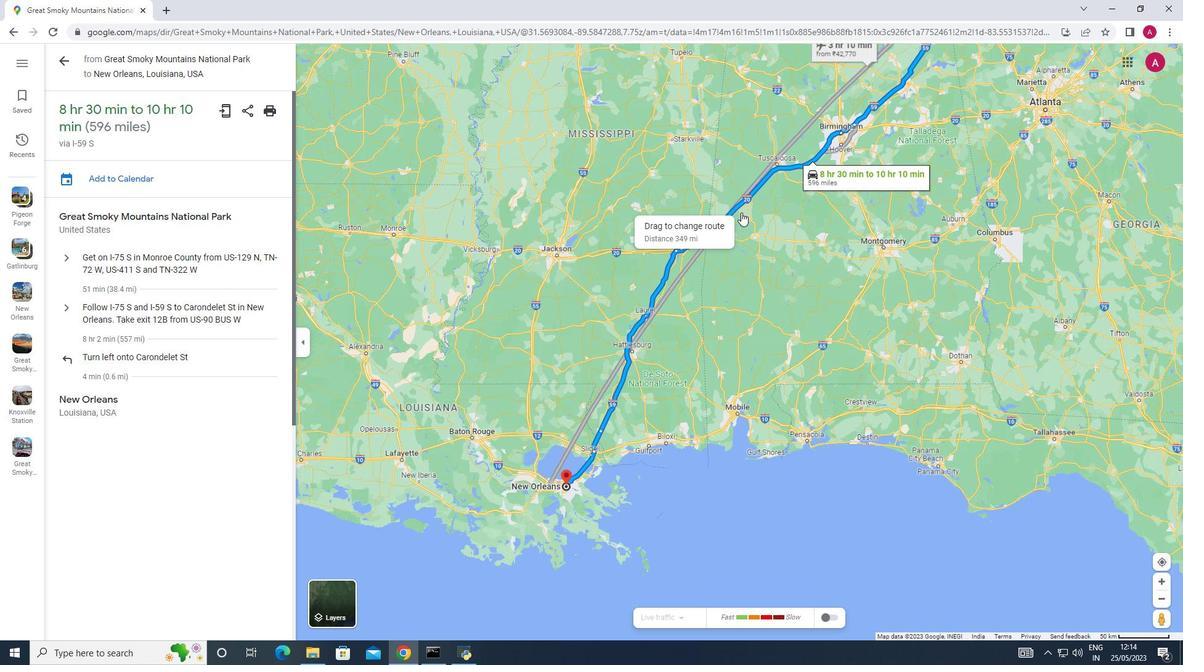 
Action: Mouse scrolled (741, 214) with delta (0, 0)
Screenshot: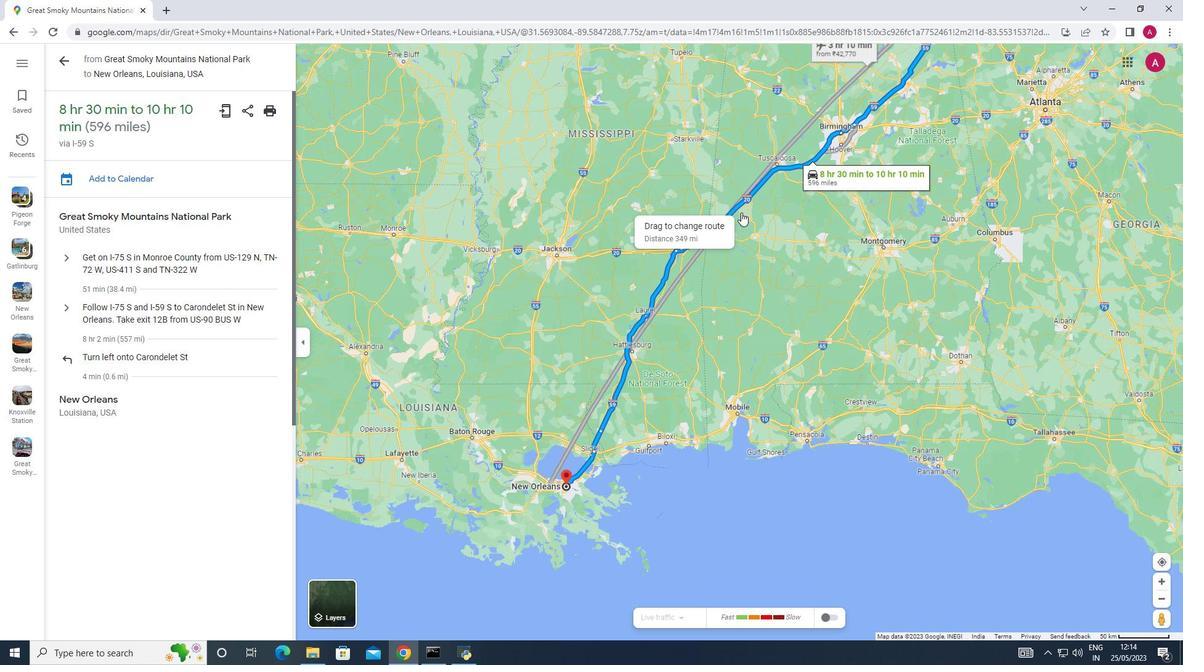 
Action: Mouse moved to (902, 104)
Screenshot: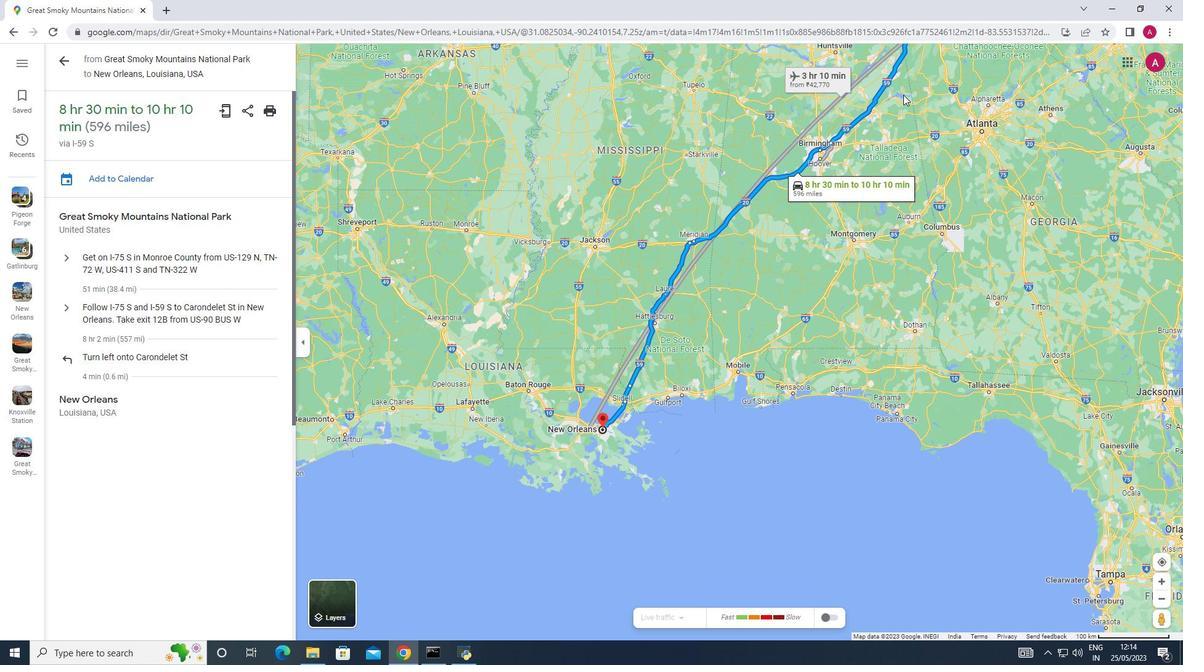 
Action: Mouse scrolled (902, 103) with delta (0, 0)
Screenshot: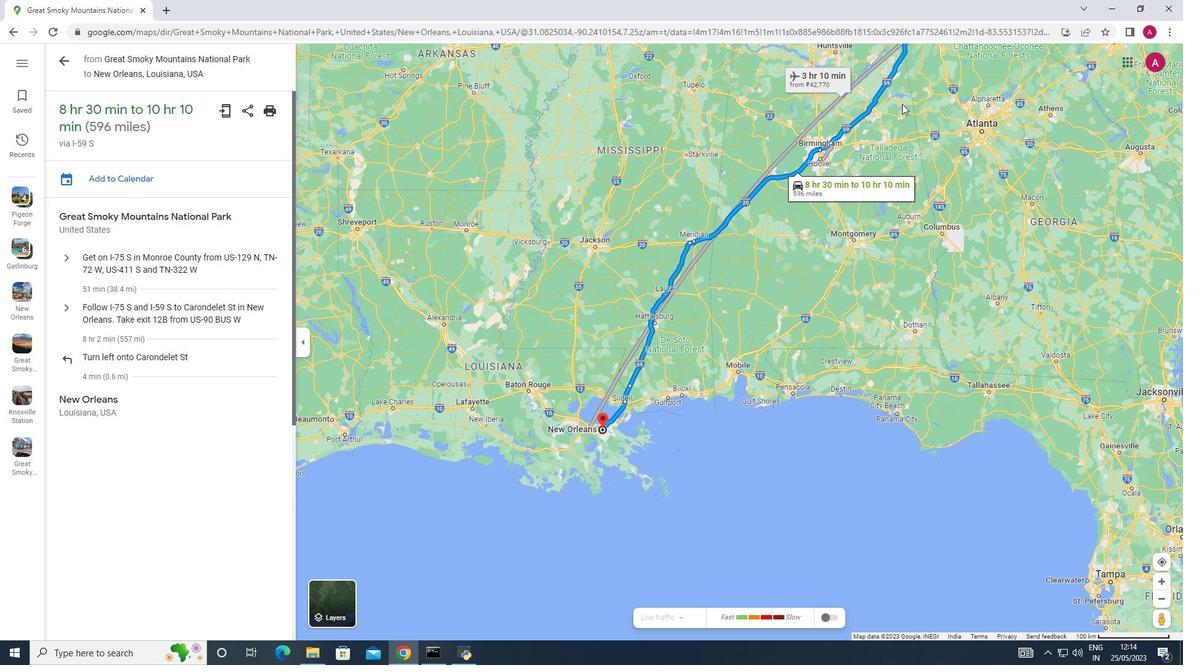 
Action: Mouse moved to (954, 266)
Screenshot: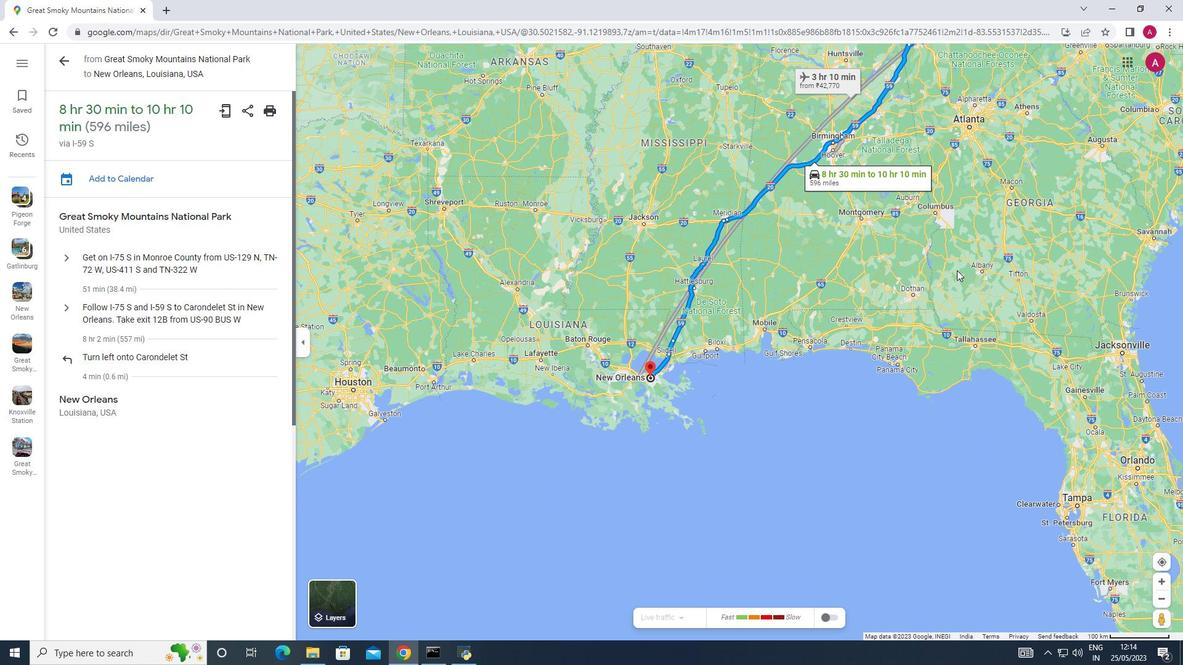 
Action: Mouse scrolled (954, 266) with delta (0, 0)
Screenshot: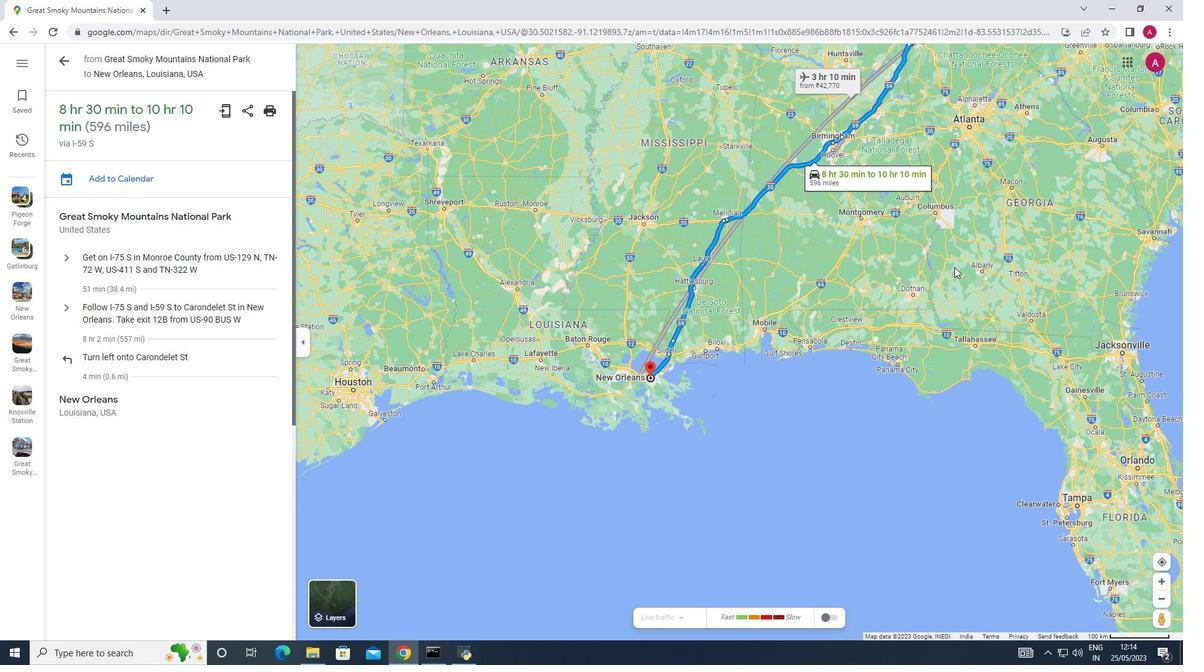 
Action: Mouse scrolled (954, 266) with delta (0, 0)
Screenshot: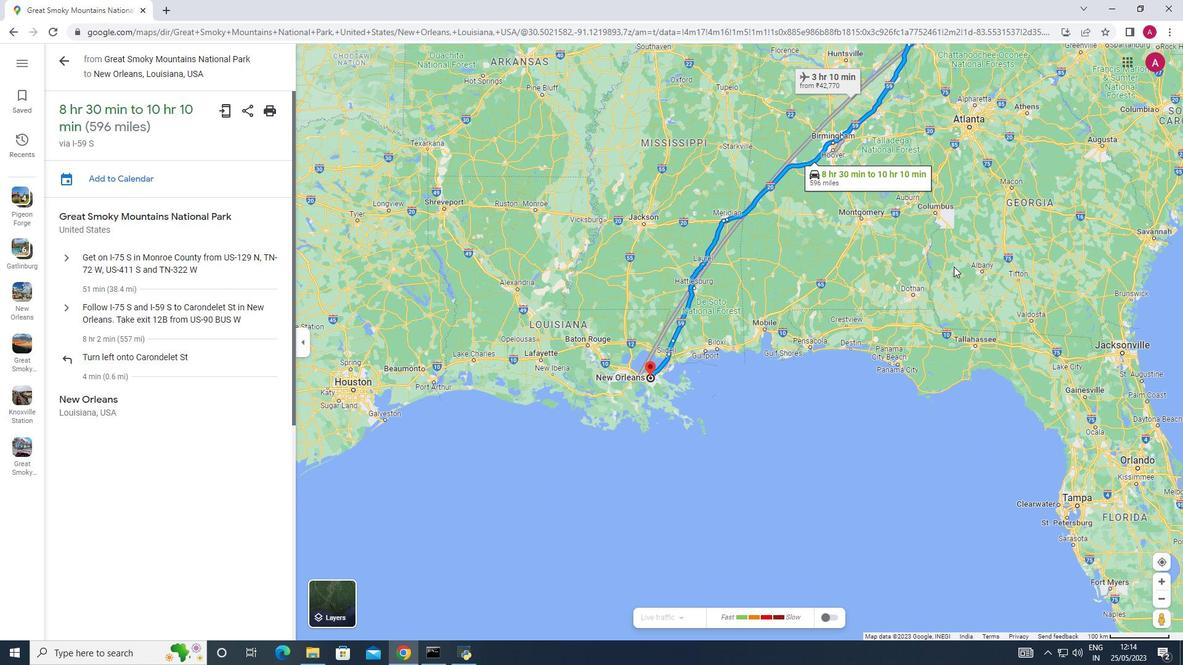 
Action: Mouse scrolled (954, 267) with delta (0, 0)
Screenshot: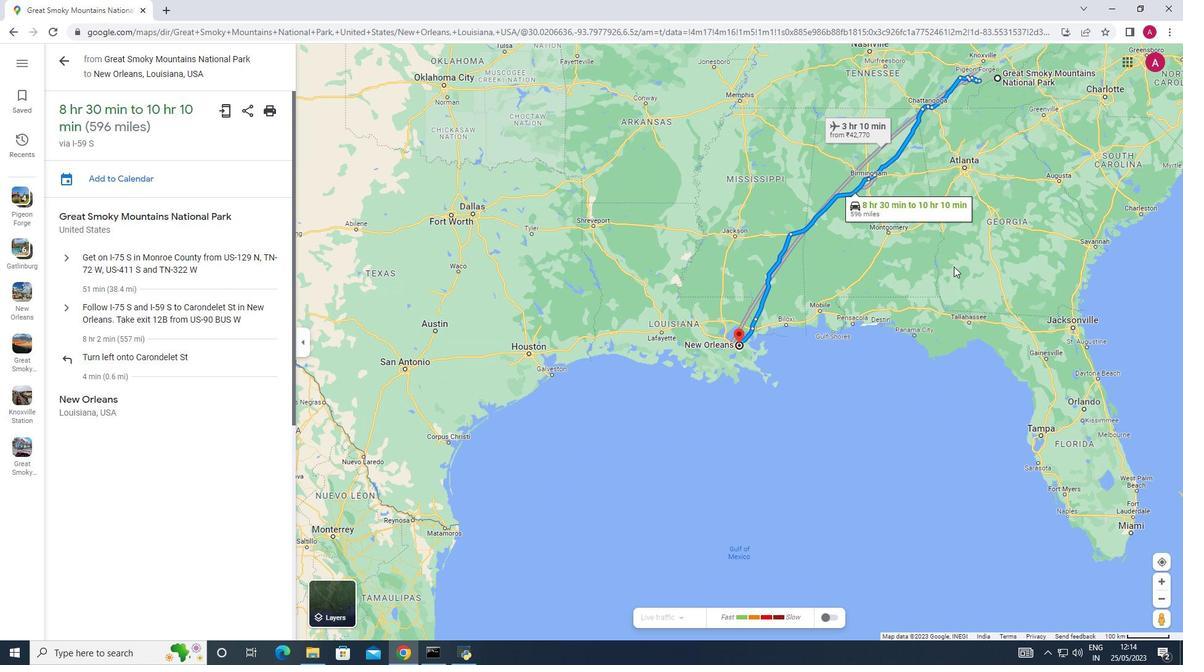 
Action: Mouse moved to (1121, 225)
Screenshot: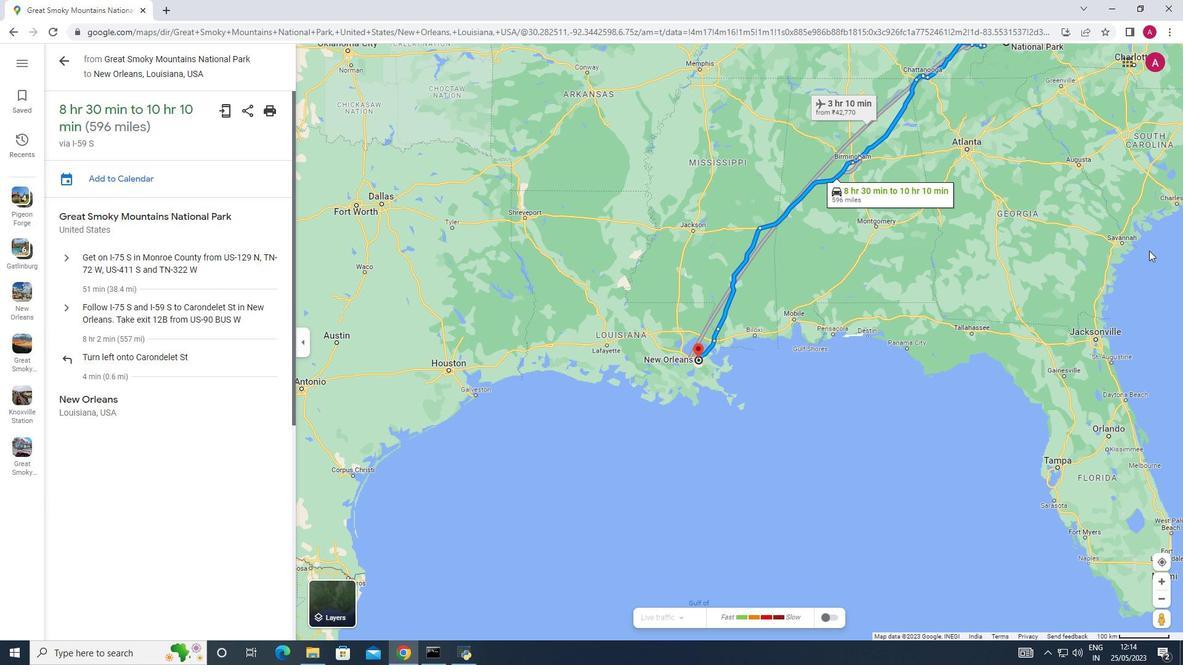 
Action: Mouse pressed left at (1121, 225)
Screenshot: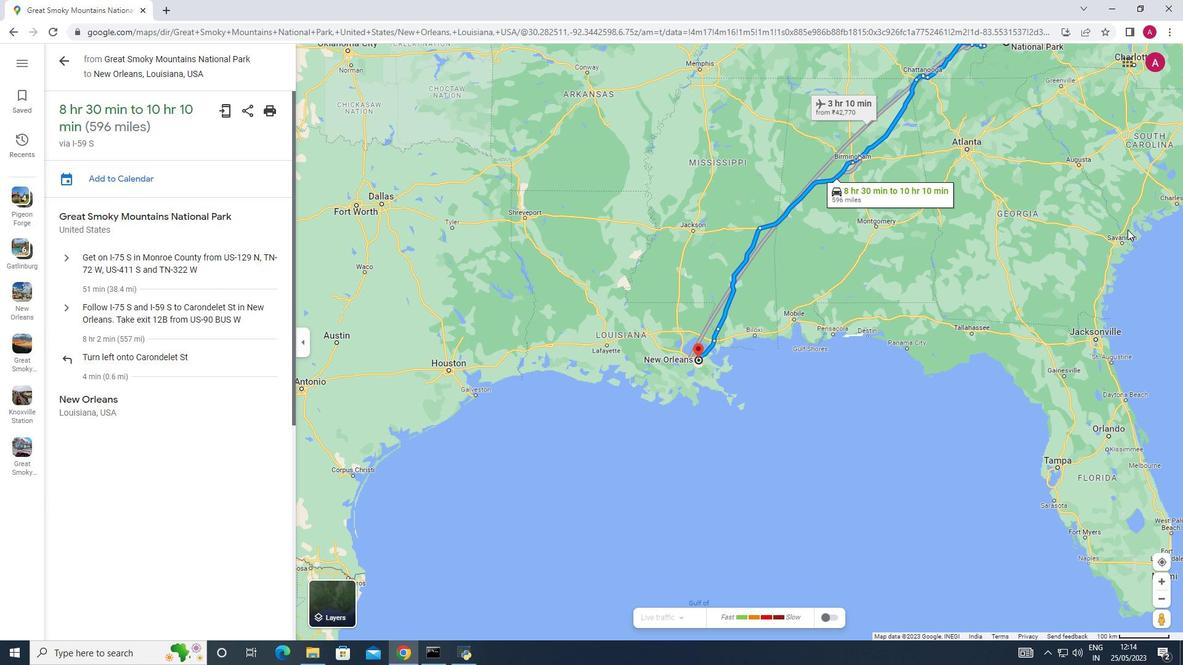 
Action: Mouse moved to (1121, 215)
Screenshot: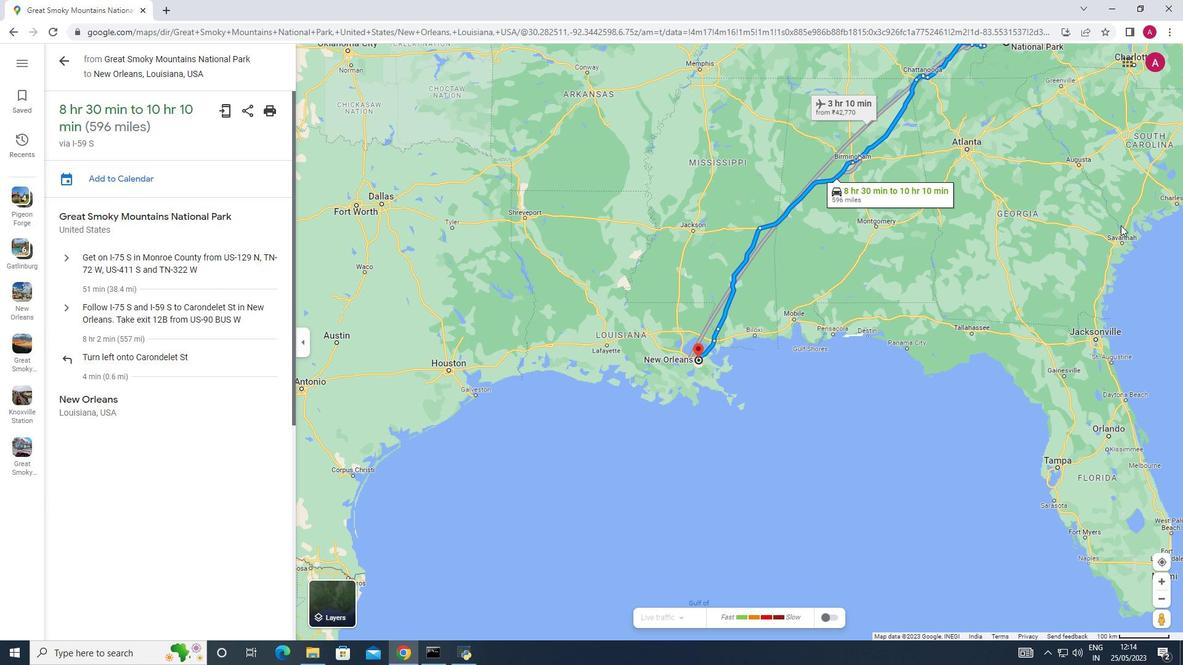 
Action: Mouse pressed left at (1121, 216)
Screenshot: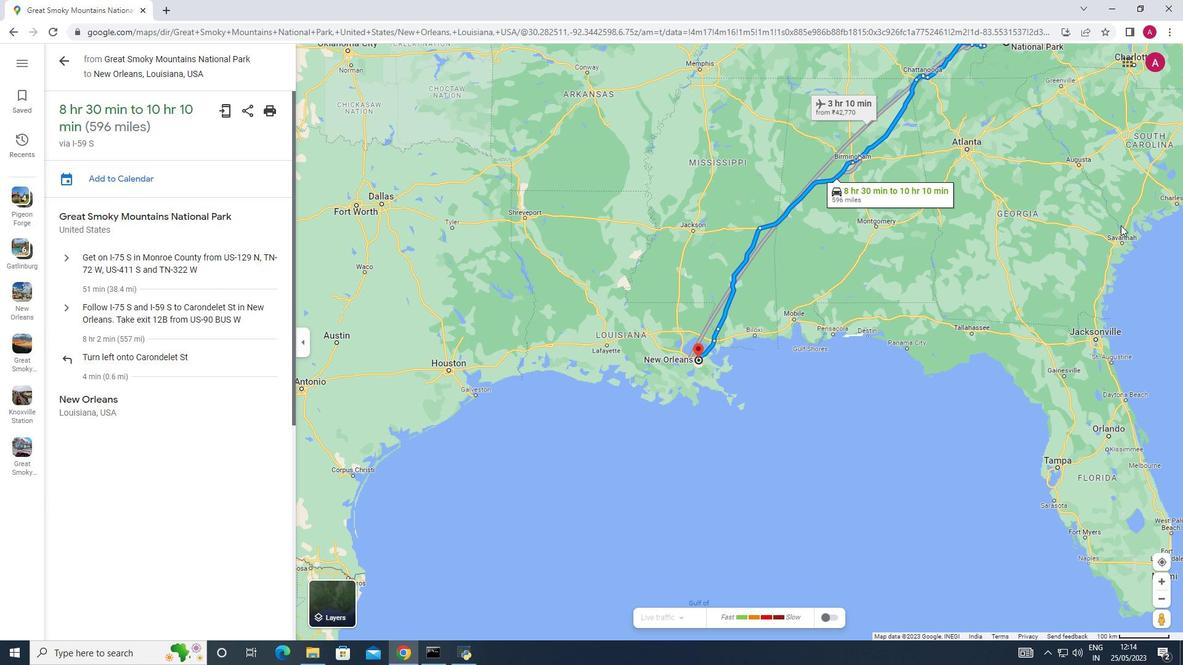 
Action: Mouse moved to (1085, 312)
Screenshot: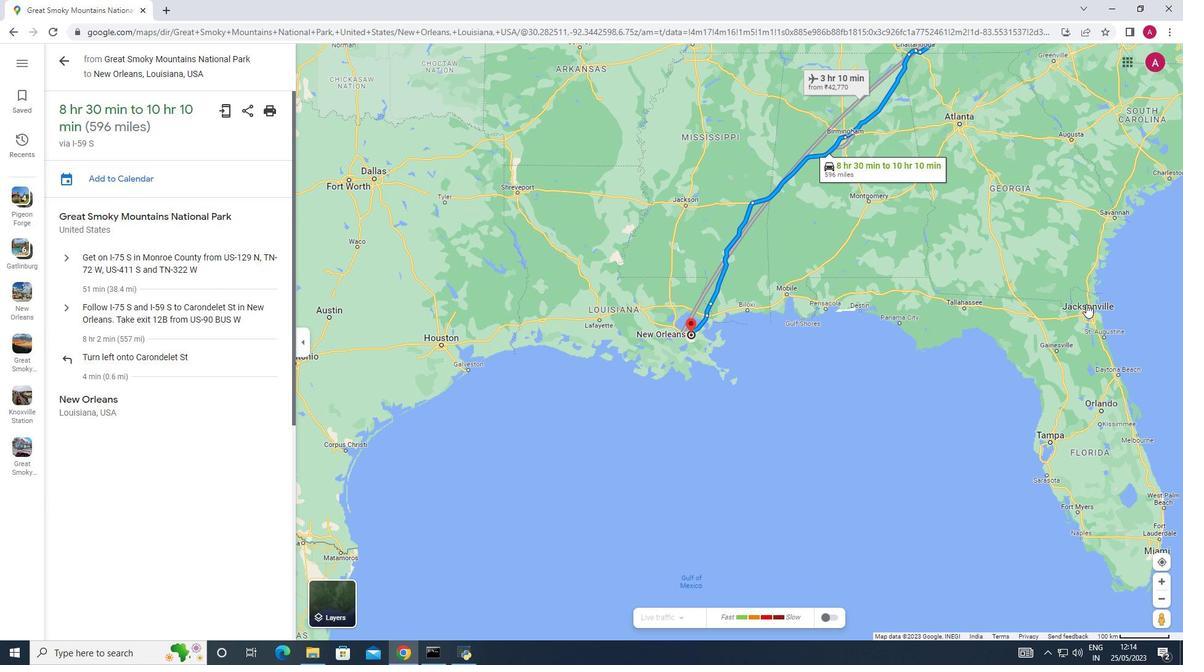 
Action: Mouse pressed left at (1085, 312)
Screenshot: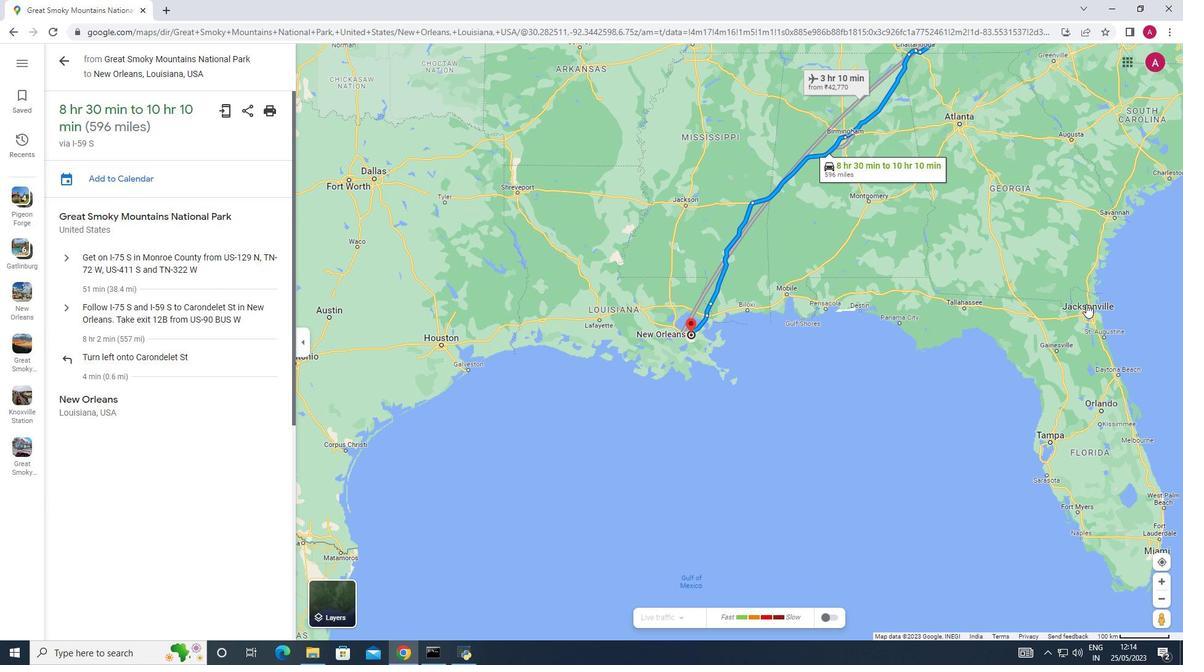 
Action: Mouse moved to (887, 450)
Screenshot: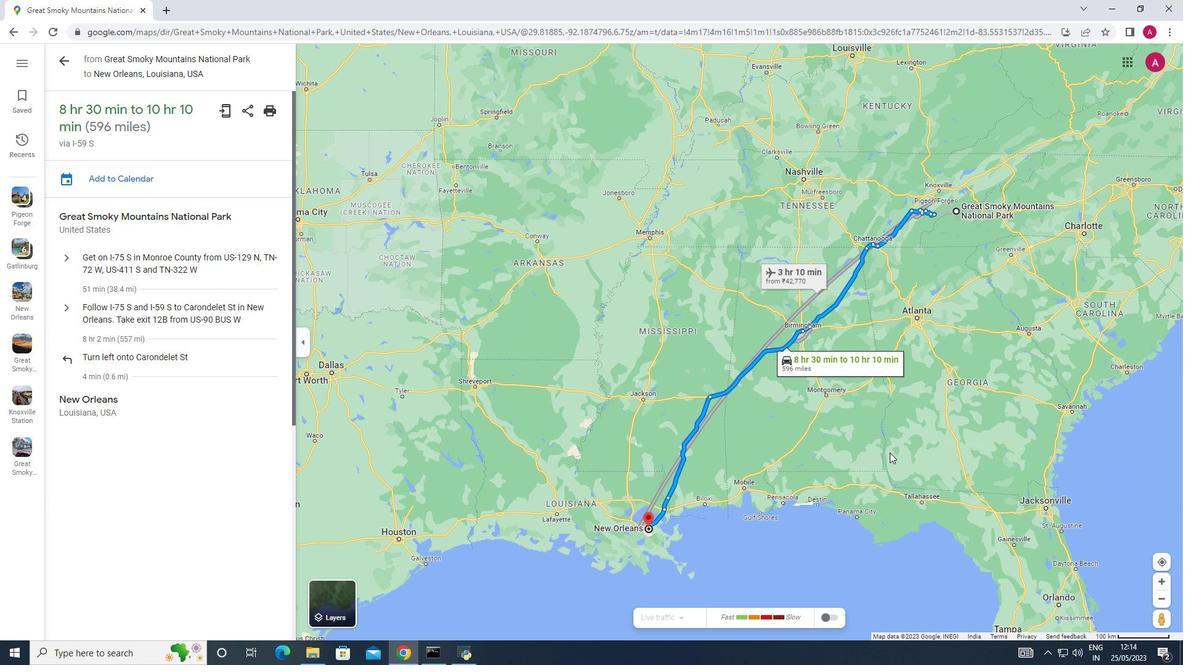 
Action: Mouse scrolled (887, 451) with delta (0, 0)
Screenshot: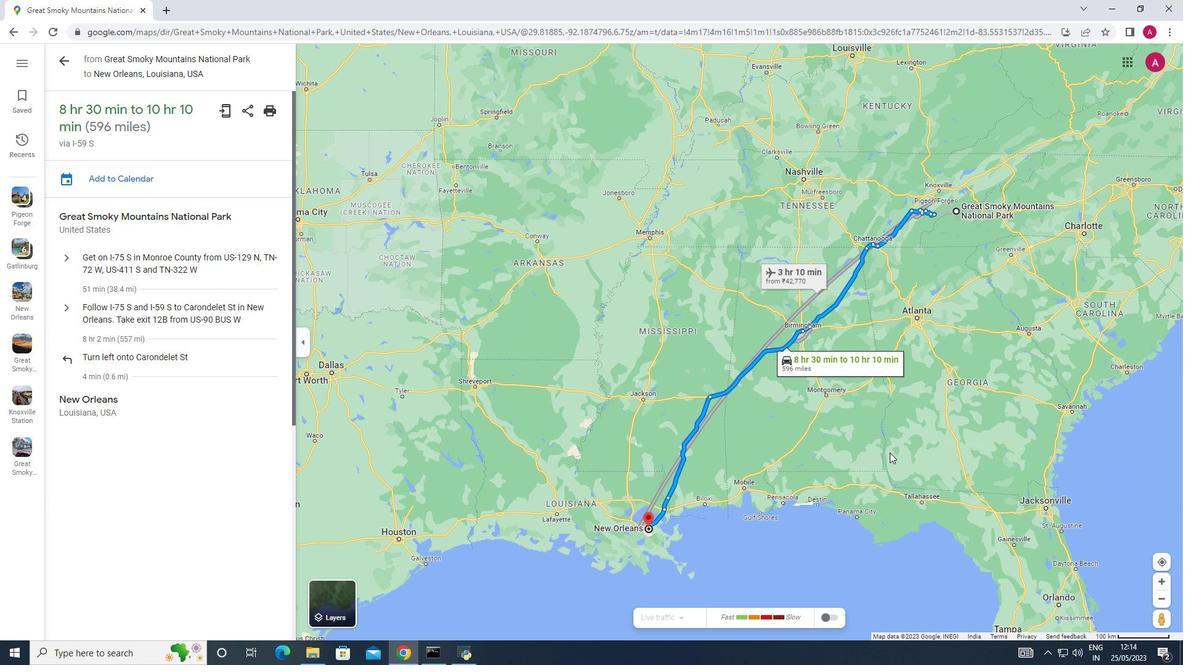 
Action: Mouse scrolled (887, 451) with delta (0, 0)
Screenshot: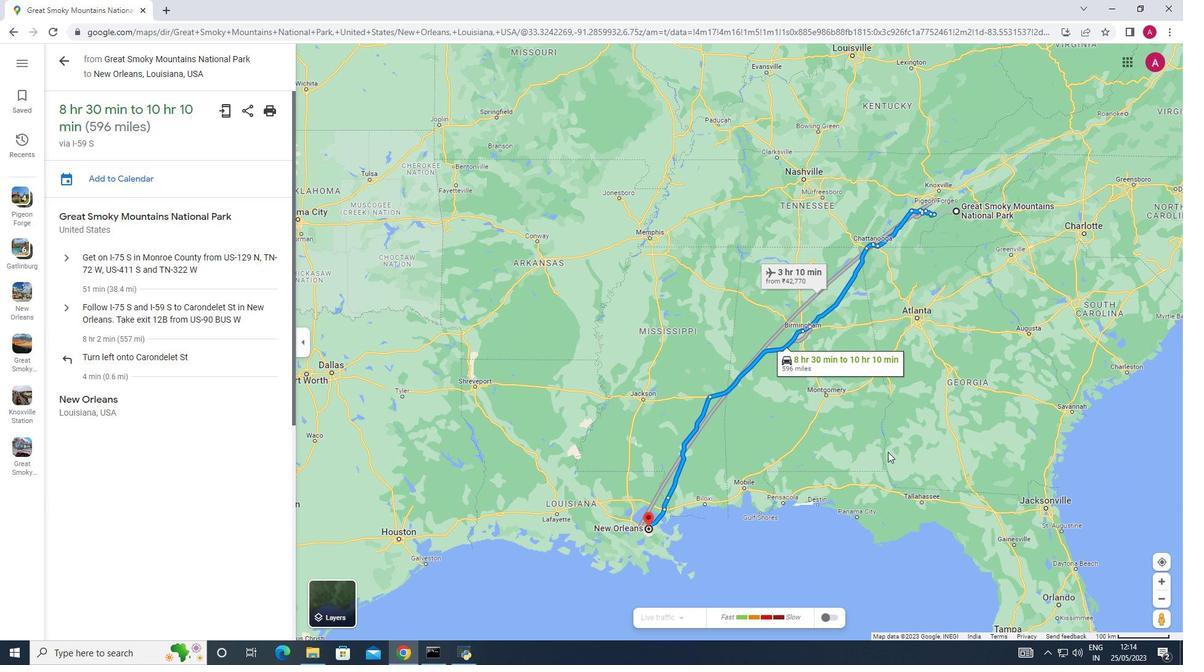 
Action: Mouse scrolled (887, 451) with delta (0, 0)
Screenshot: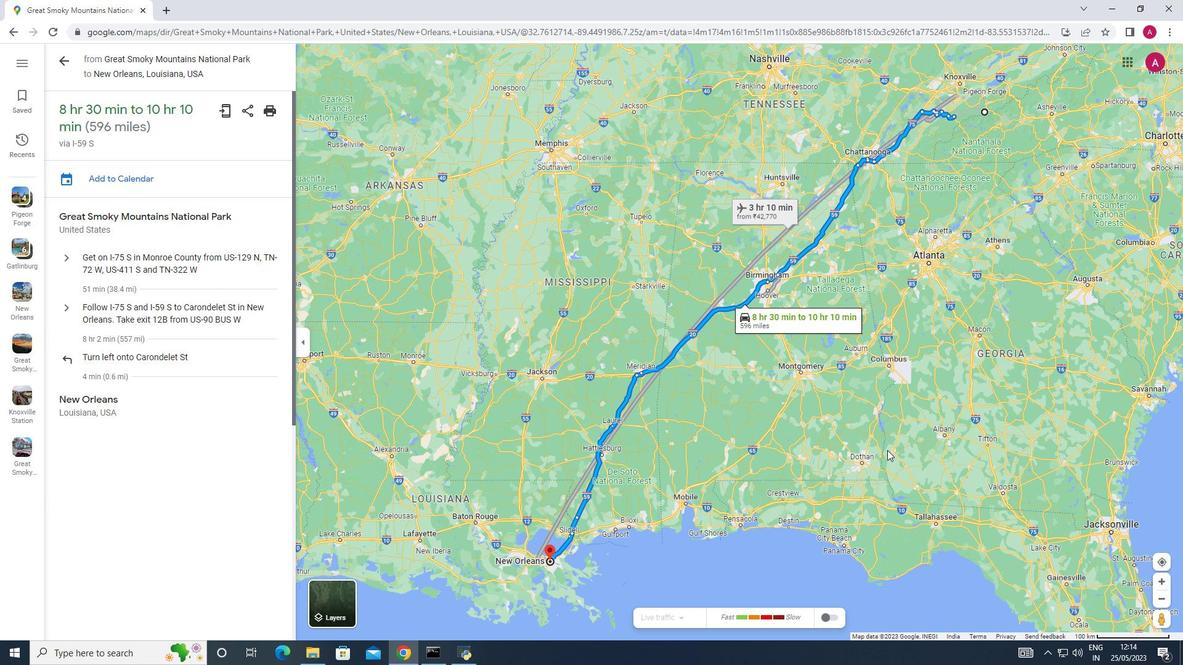 
Action: Mouse scrolled (887, 451) with delta (0, 0)
Screenshot: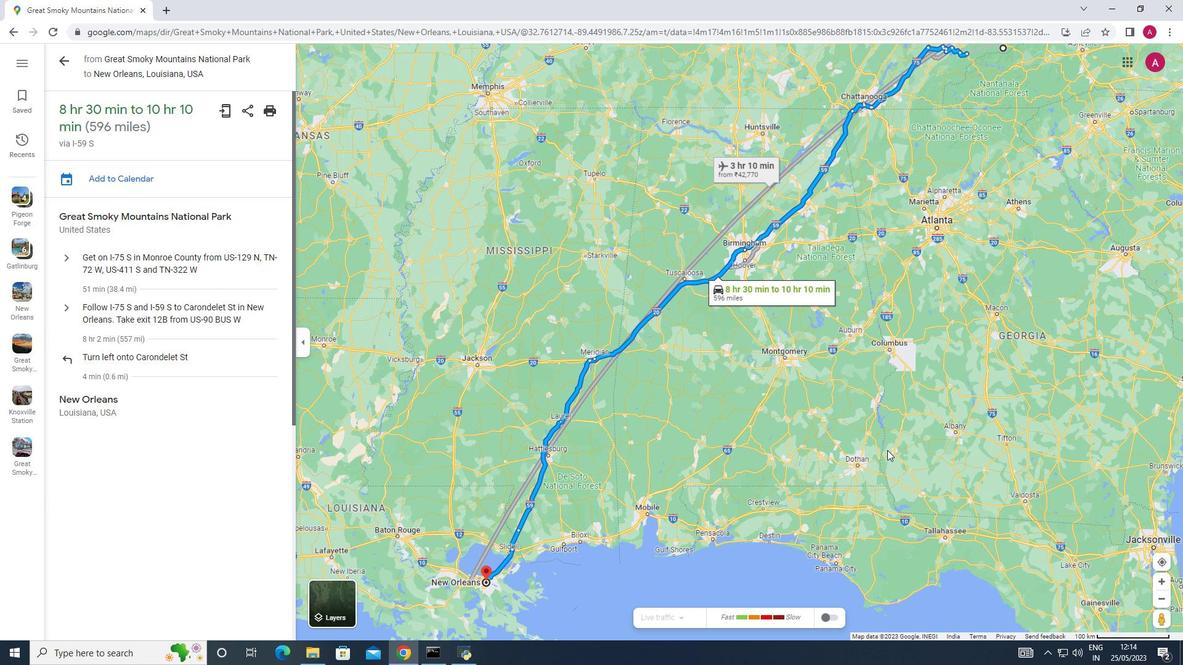 
Action: Mouse moved to (1025, 387)
Screenshot: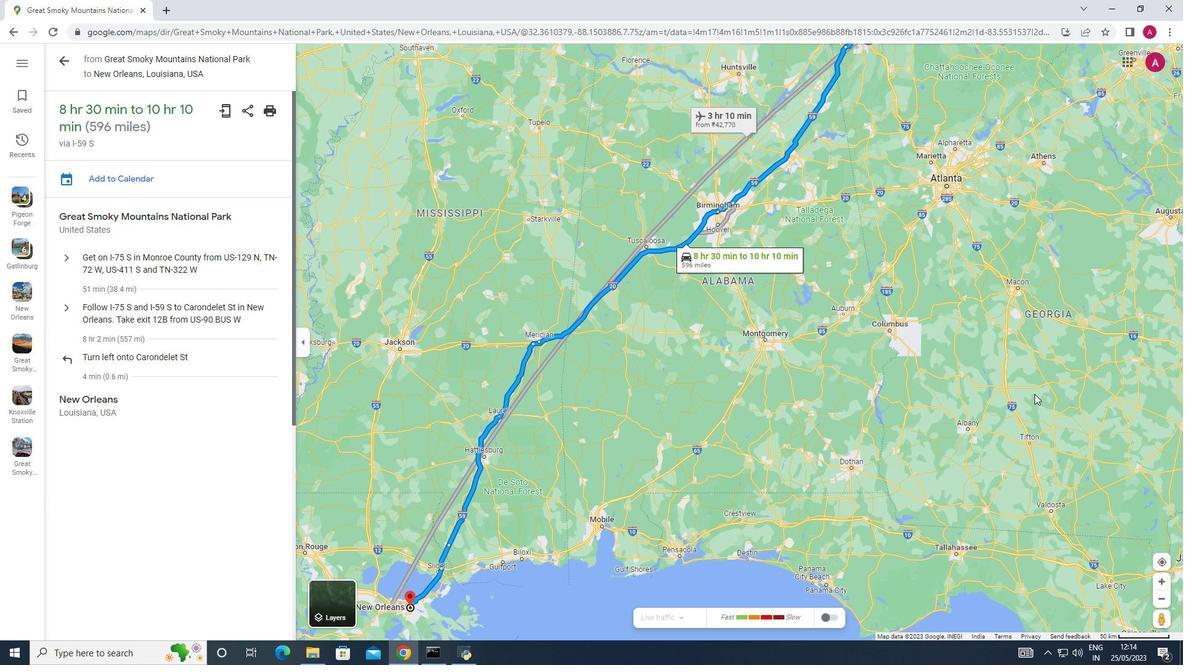 
Action: Mouse pressed left at (1025, 387)
Screenshot: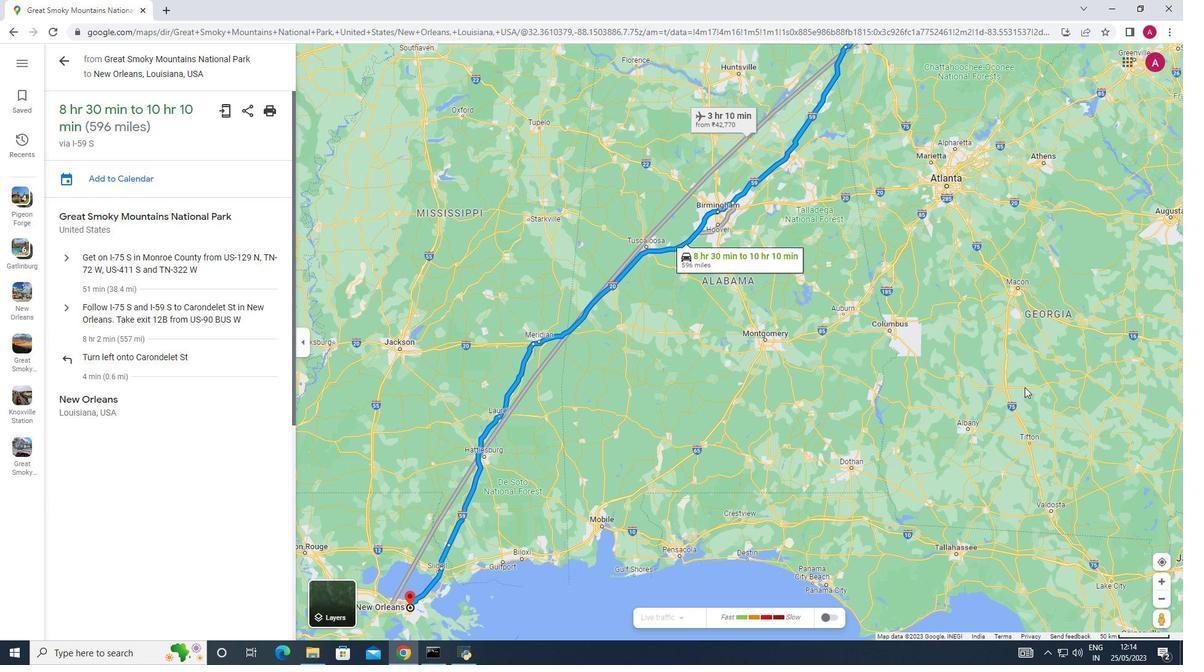 
Action: Mouse moved to (993, 501)
Screenshot: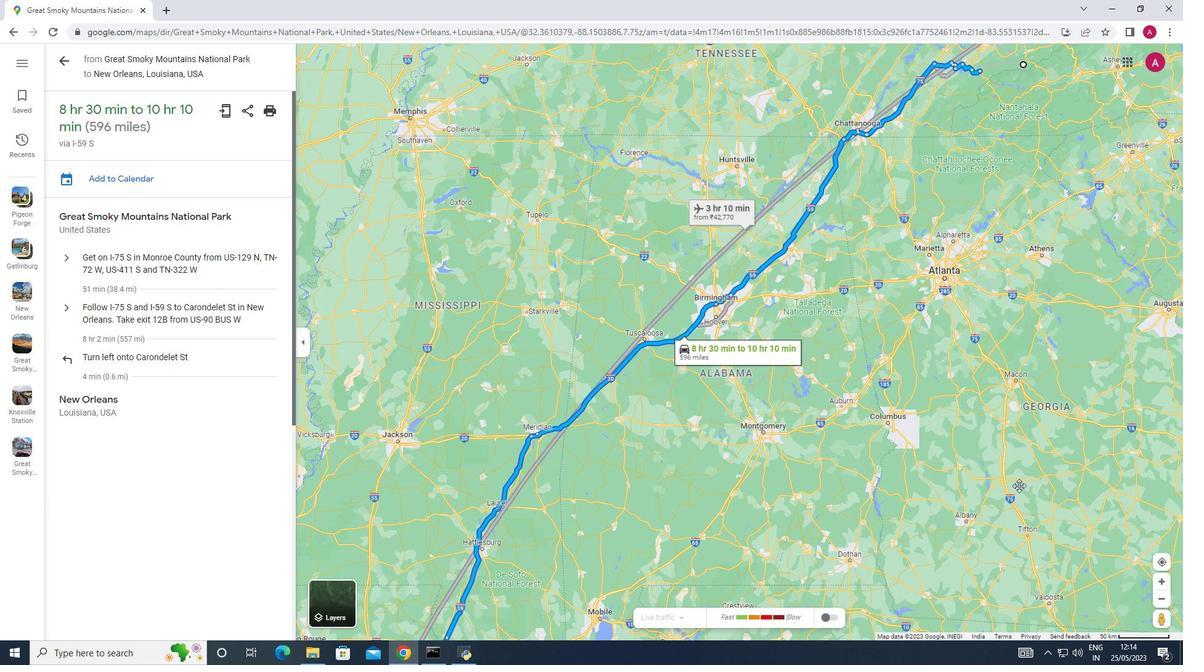 
Action: Mouse pressed left at (993, 501)
Screenshot: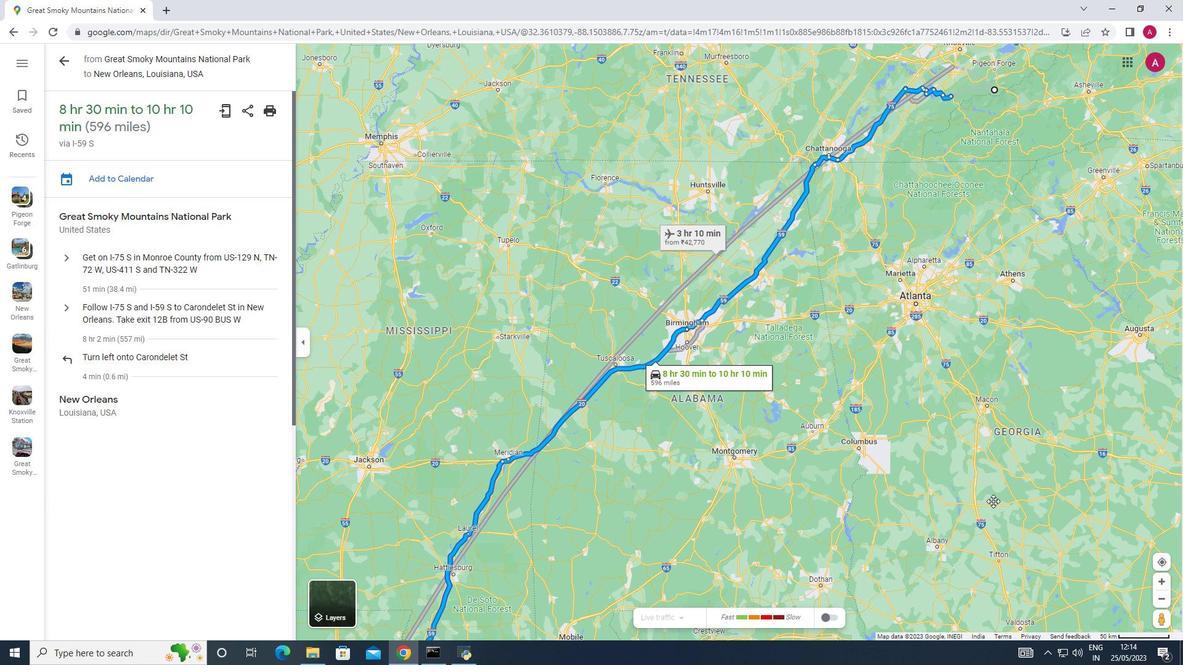 
Action: Mouse moved to (992, 501)
Screenshot: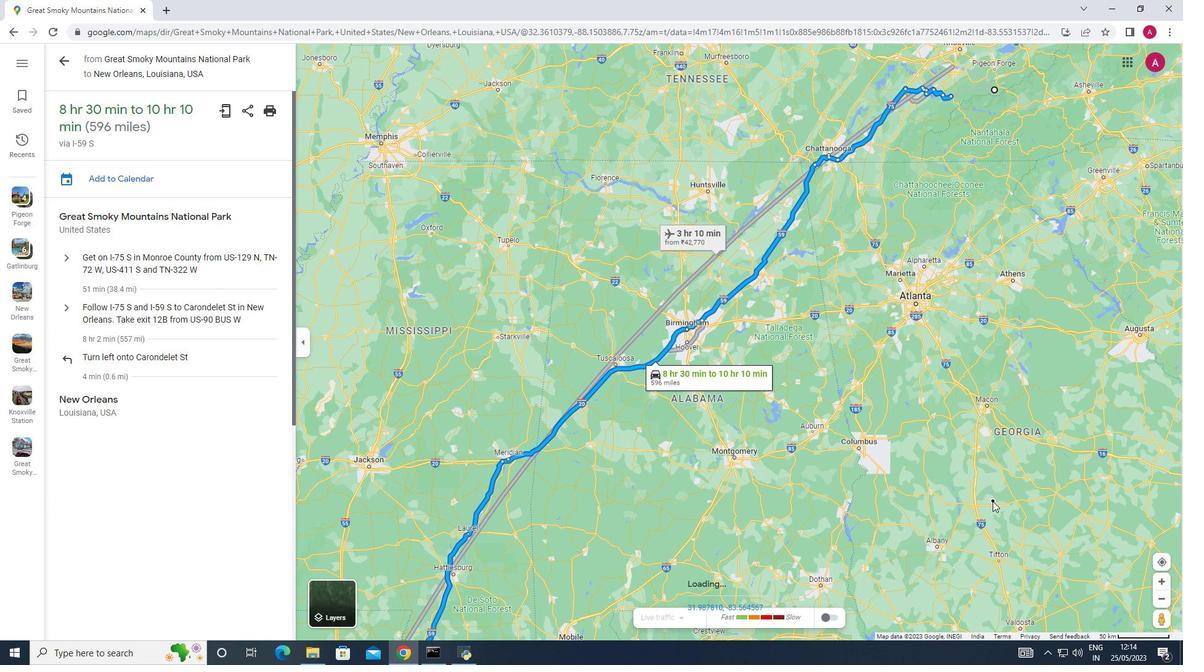 
Action: Mouse scrolled (992, 501) with delta (0, 0)
Screenshot: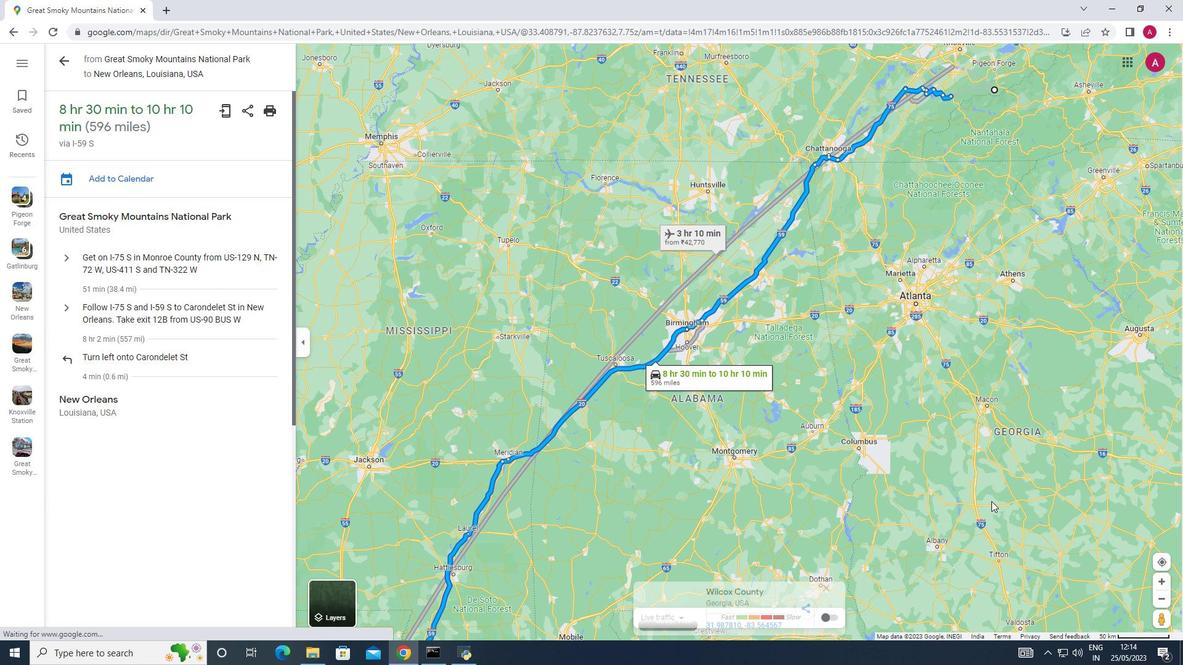 
Action: Mouse moved to (992, 501)
Screenshot: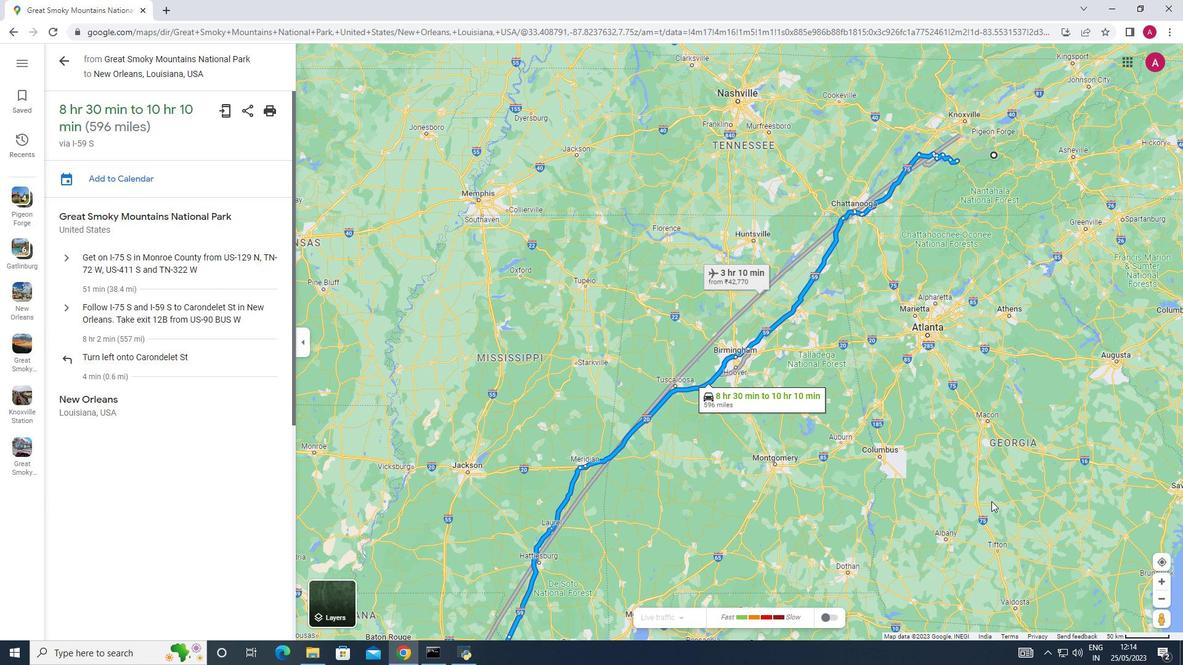 
Action: Mouse scrolled (992, 501) with delta (0, 0)
Screenshot: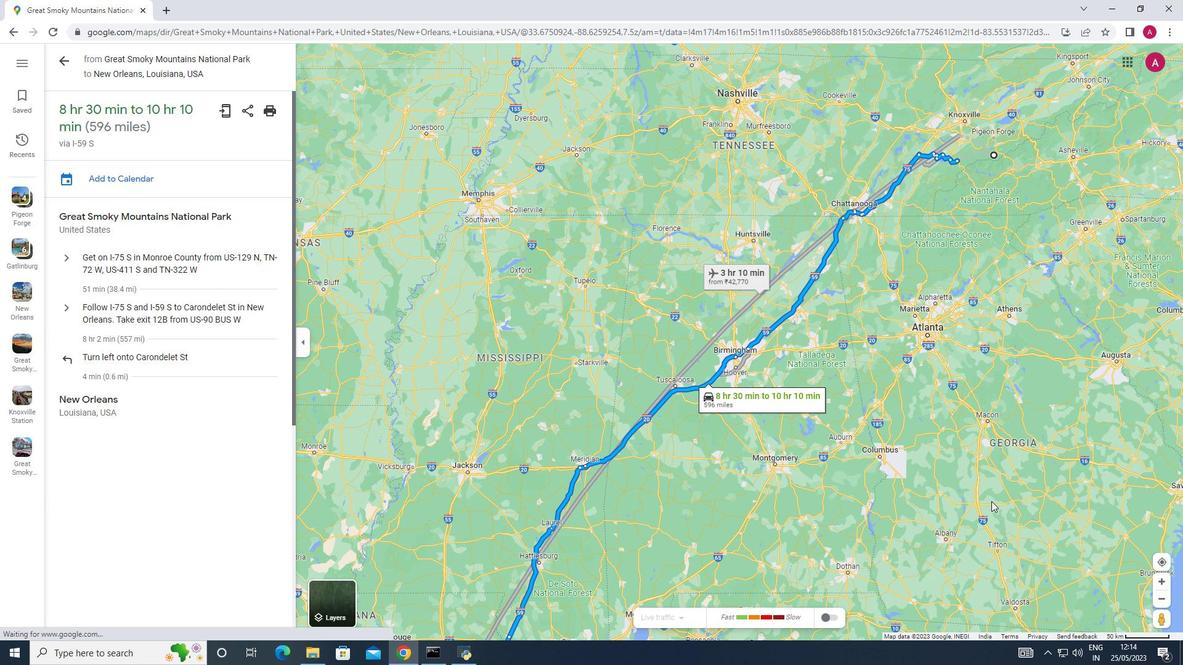 
Action: Mouse moved to (958, 474)
Screenshot: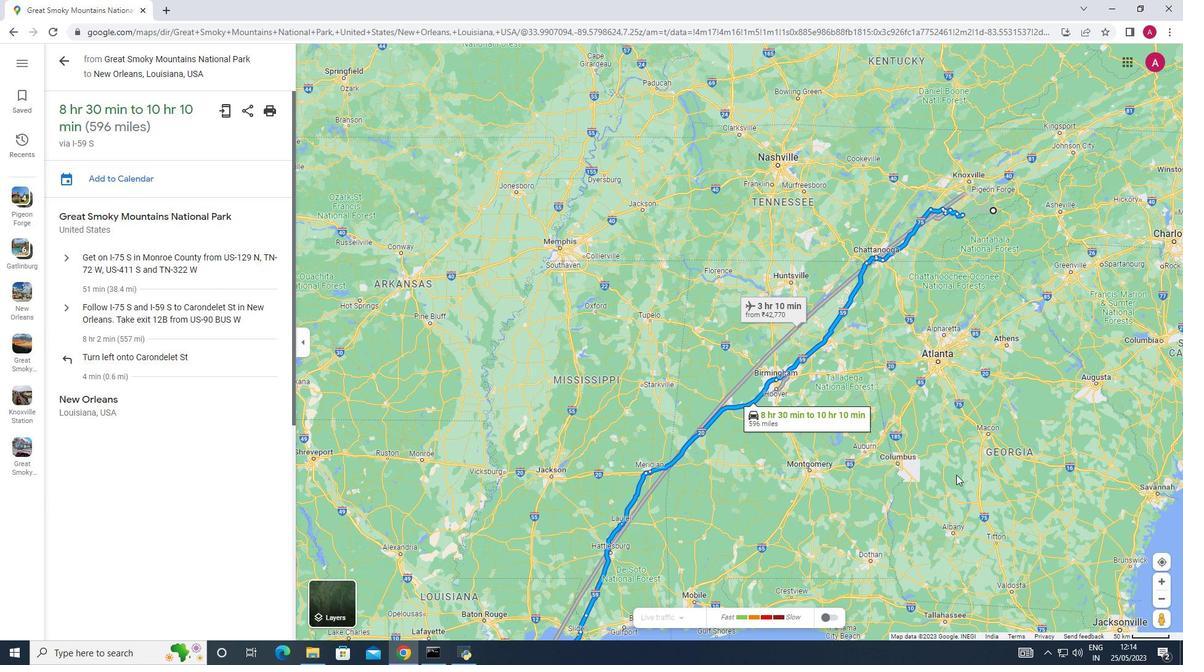 
Action: Mouse pressed left at (958, 474)
Screenshot: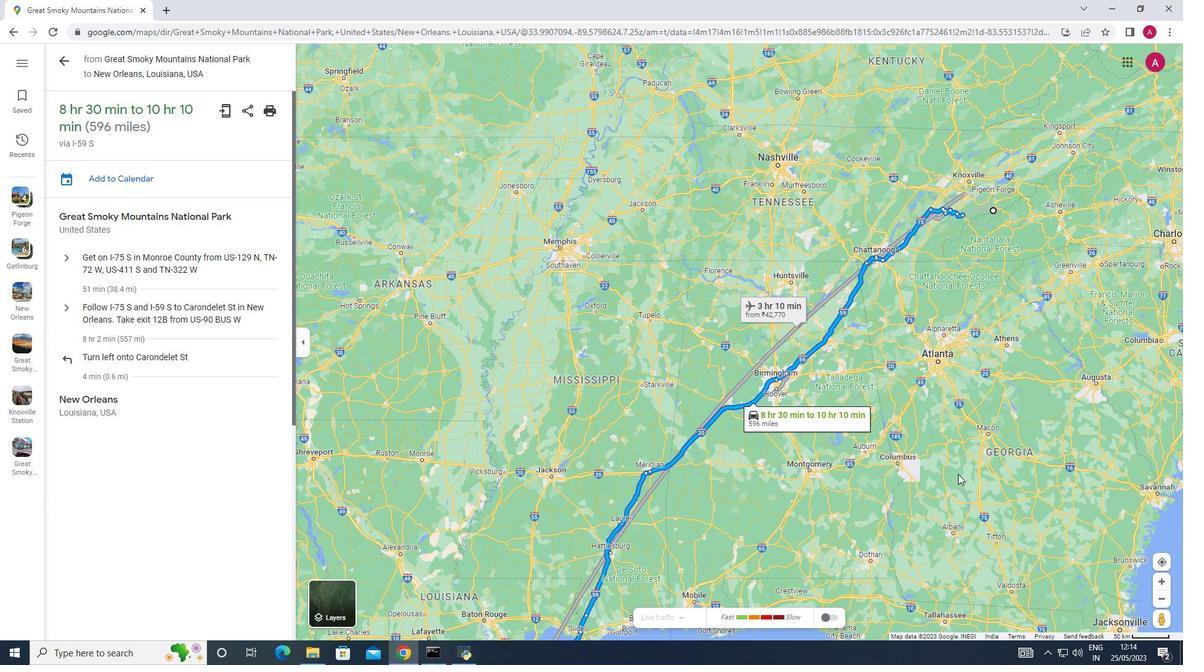 
Action: Mouse moved to (910, 420)
Screenshot: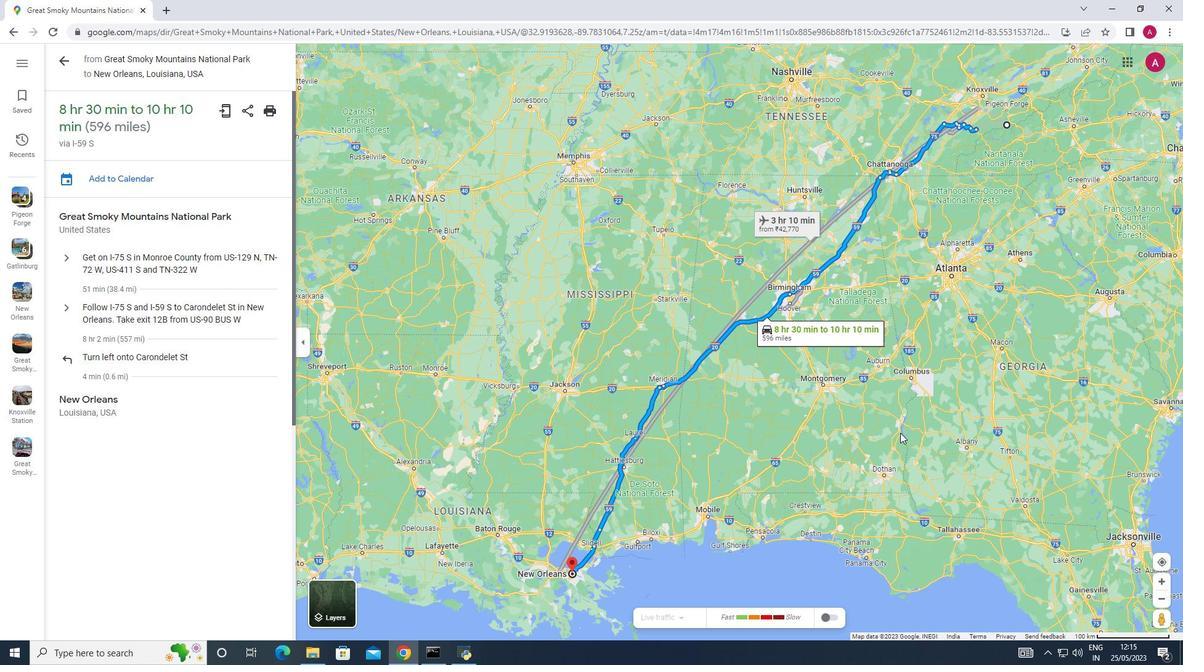 
Action: Mouse pressed left at (910, 420)
Screenshot: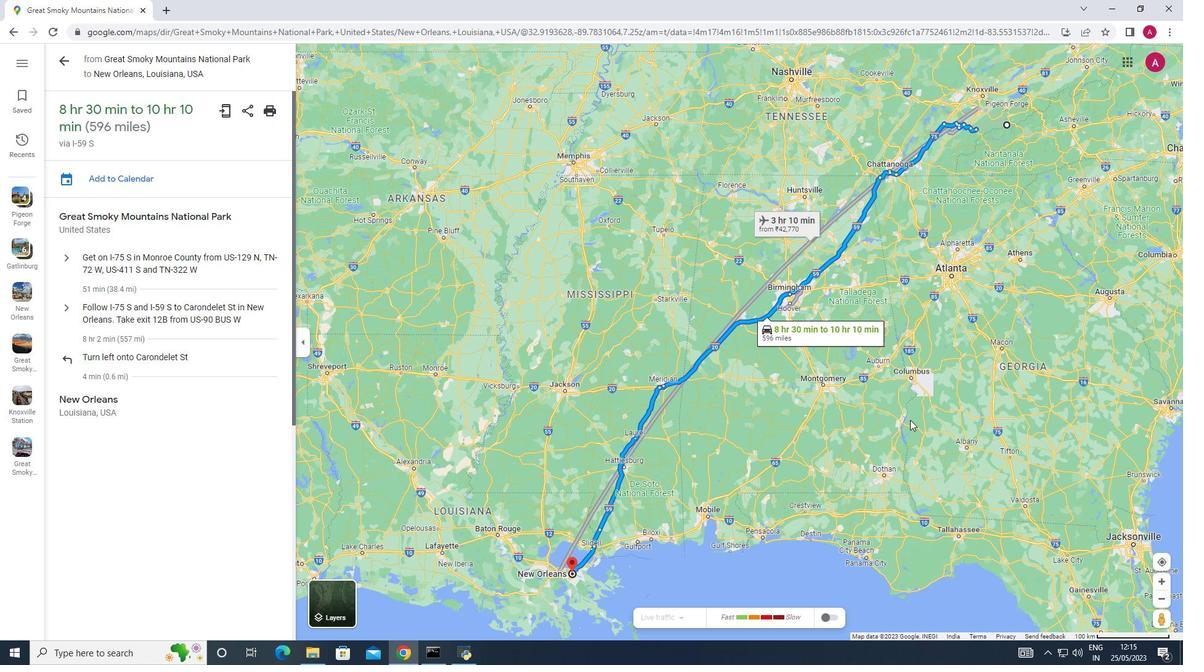 
Action: Mouse moved to (67, 64)
Screenshot: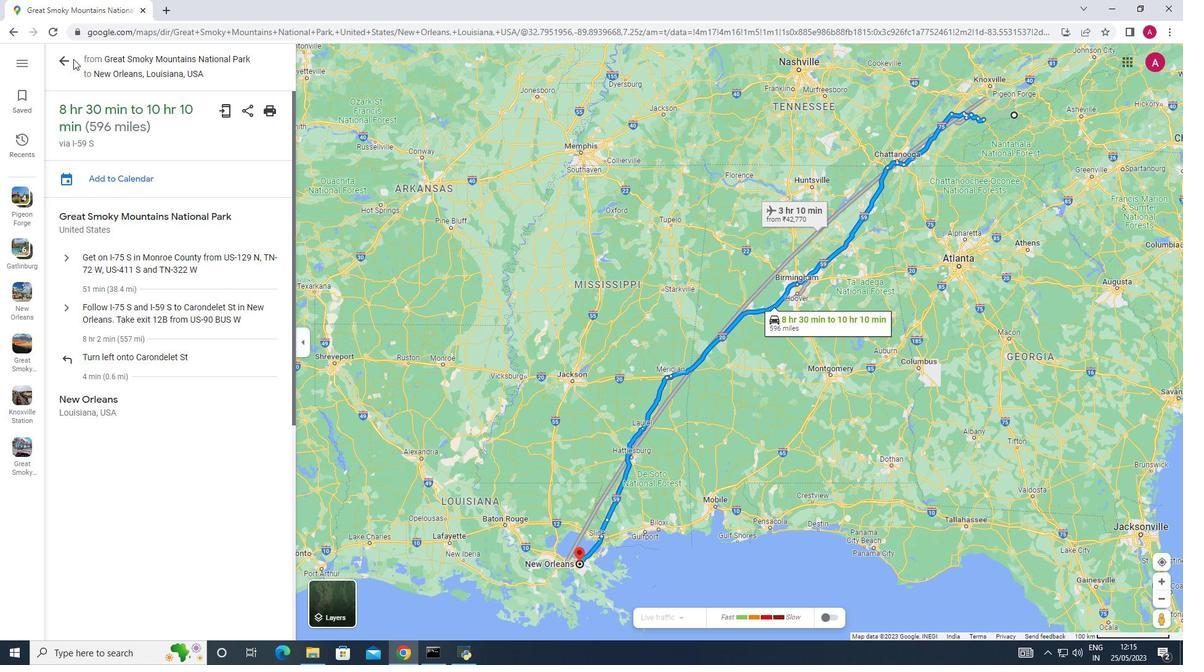 
Action: Mouse pressed left at (67, 64)
Screenshot: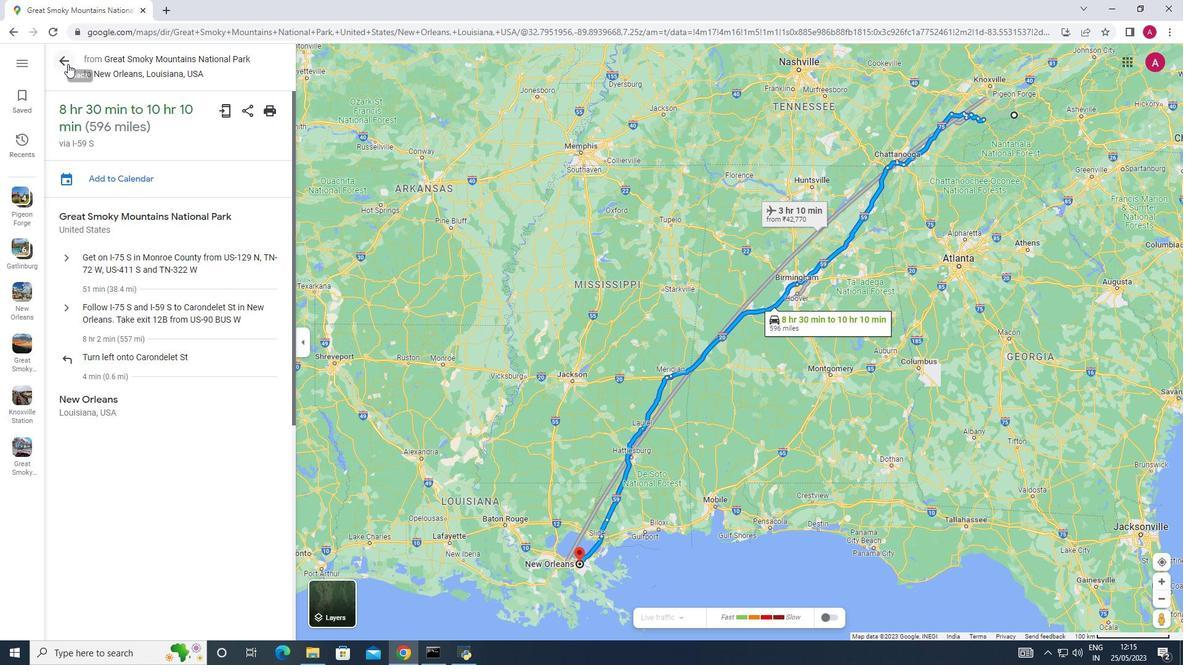 
Action: Mouse moved to (162, 348)
Screenshot: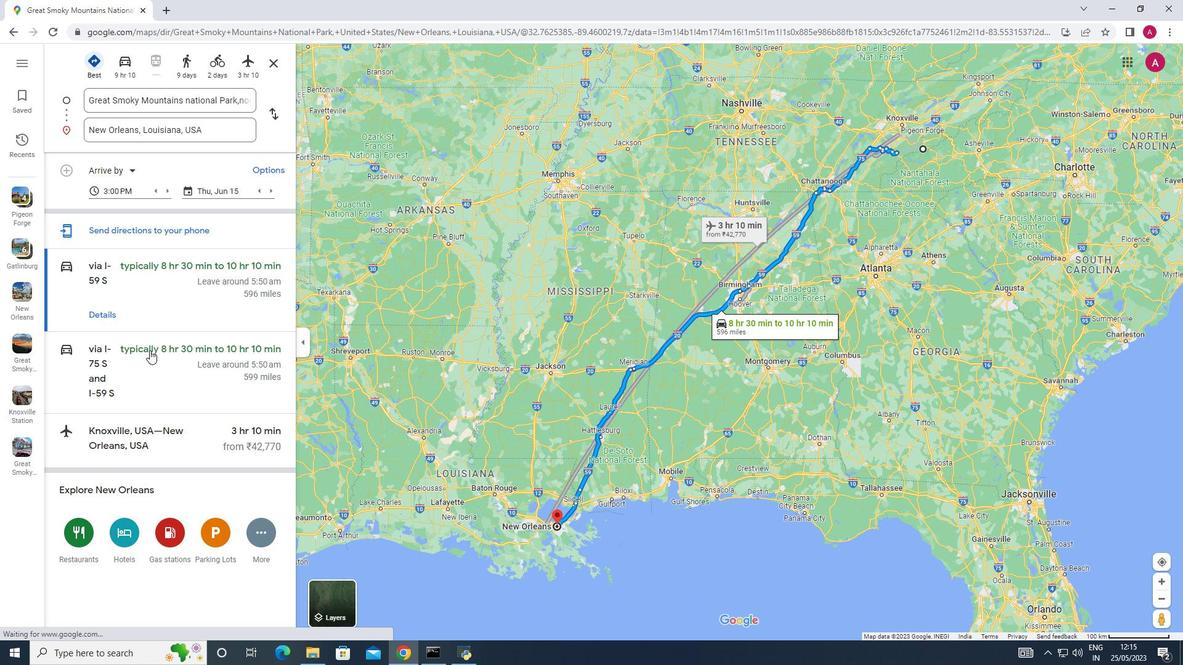
Action: Mouse pressed left at (162, 348)
Screenshot: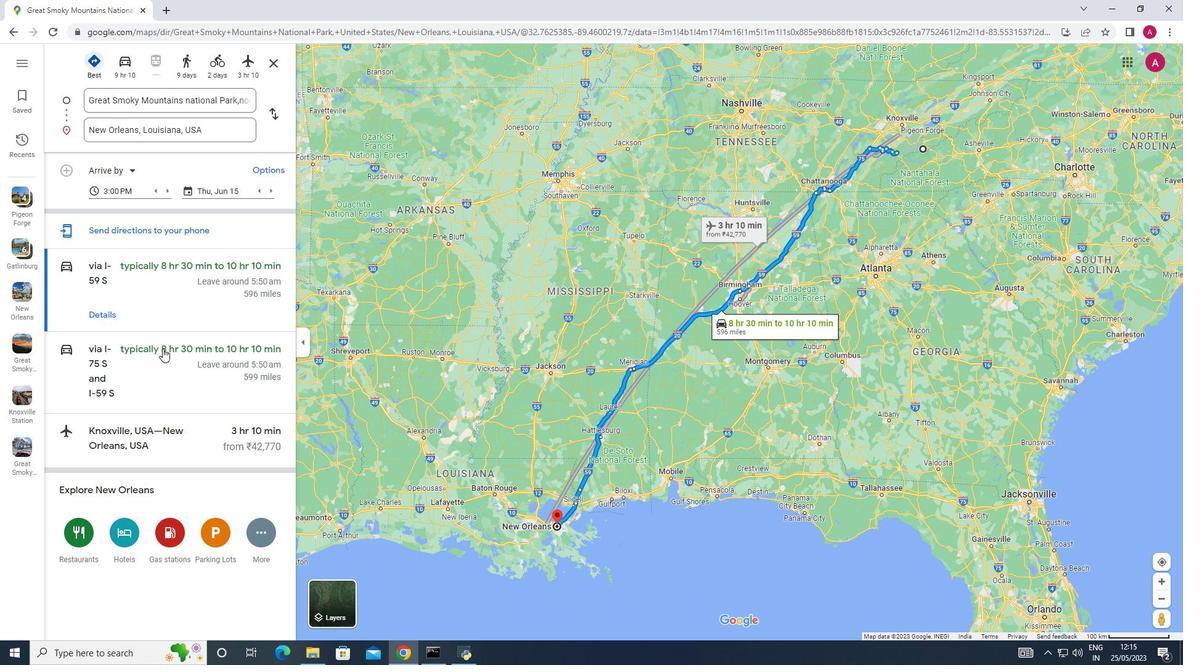 
Action: Mouse moved to (734, 443)
Screenshot: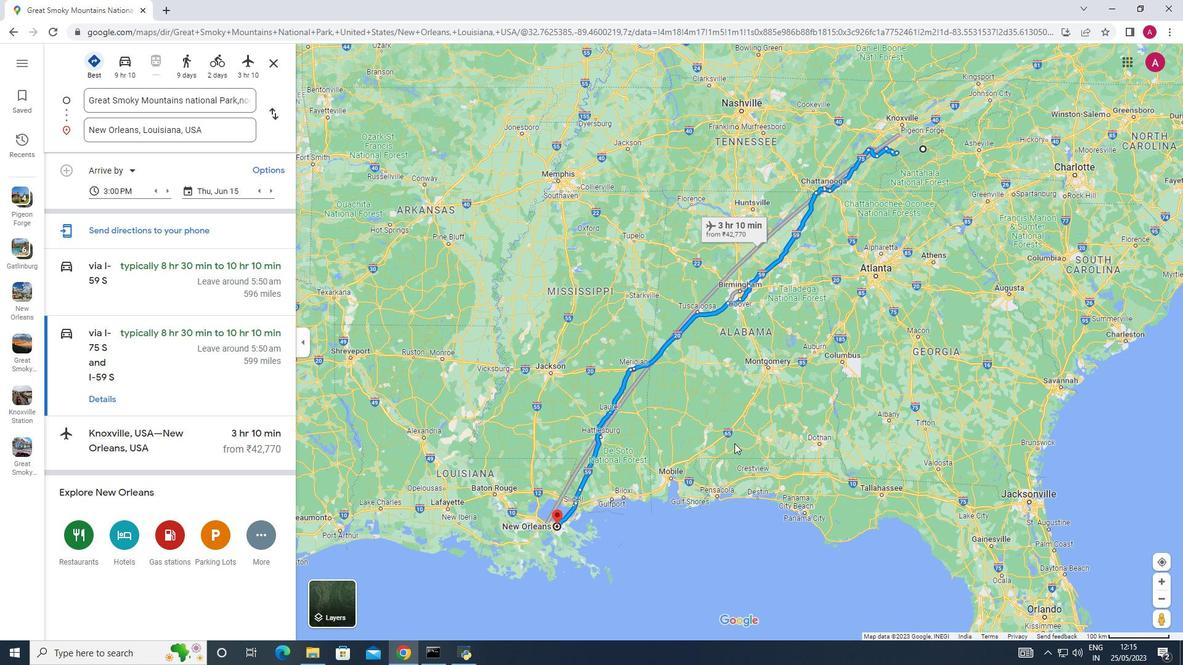 
Action: Mouse scrolled (734, 443) with delta (0, 0)
Screenshot: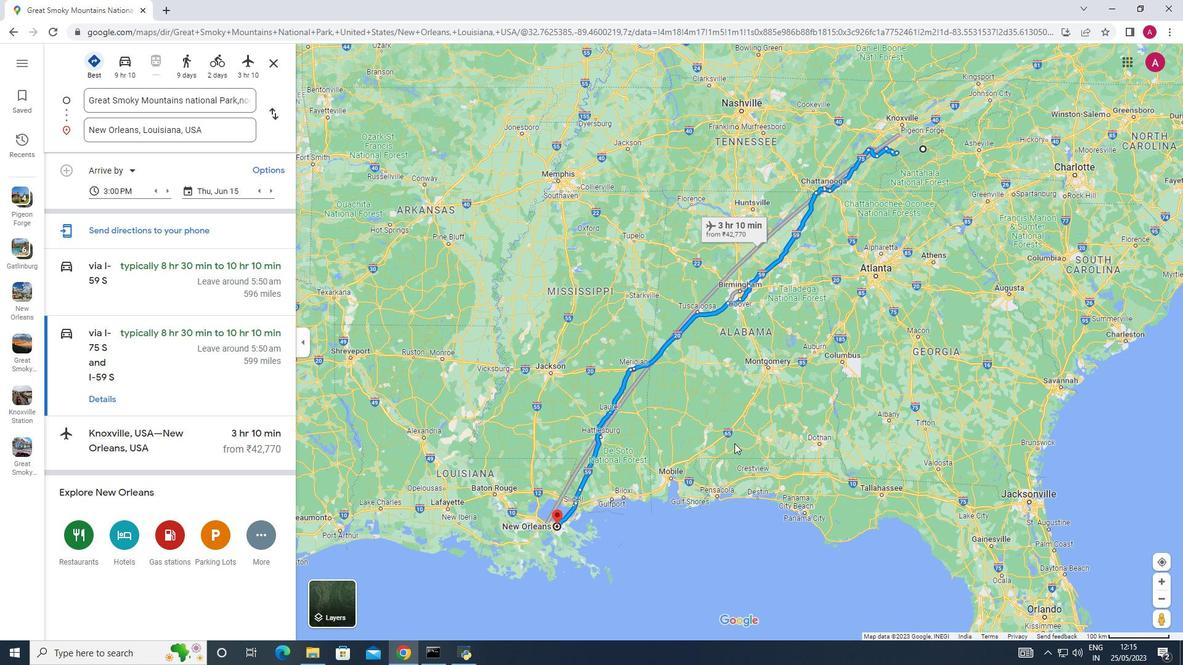
Action: Mouse moved to (739, 442)
Screenshot: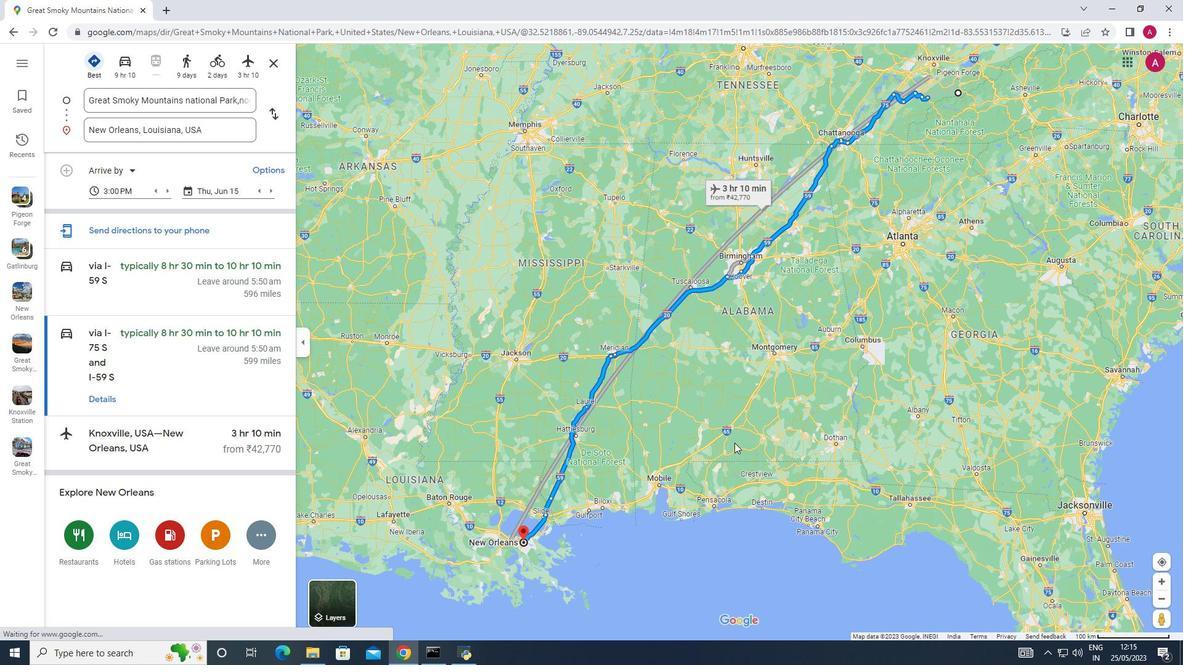 
Action: Mouse scrolled (739, 442) with delta (0, 0)
Screenshot: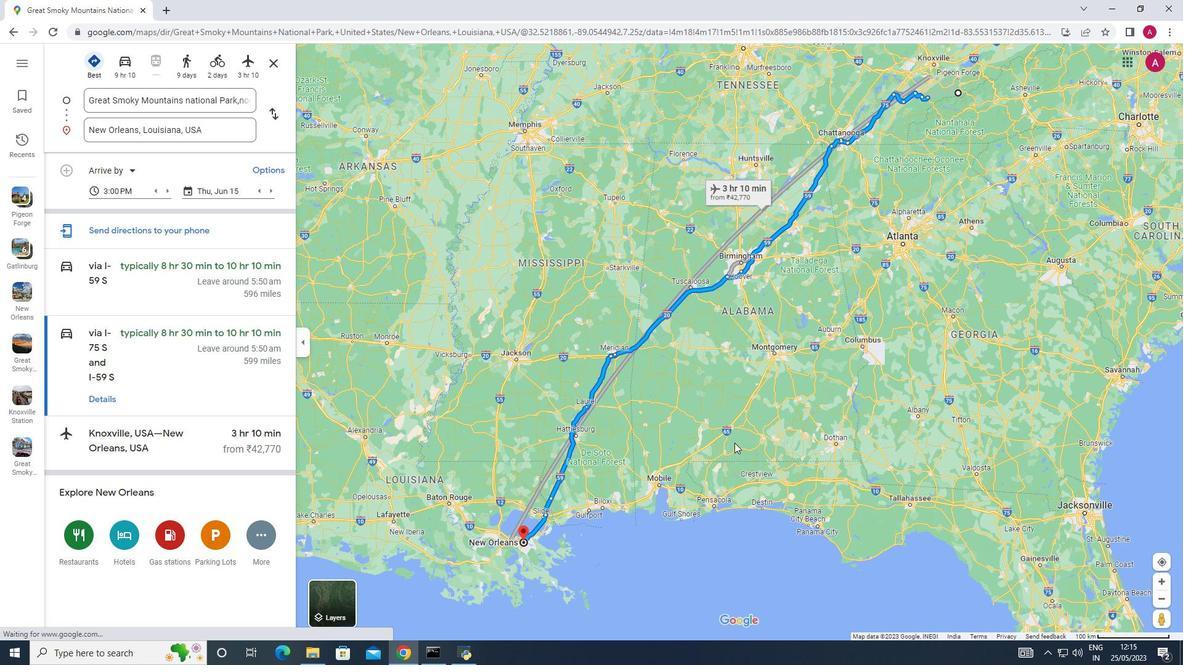 
Action: Mouse scrolled (739, 442) with delta (0, 0)
Screenshot: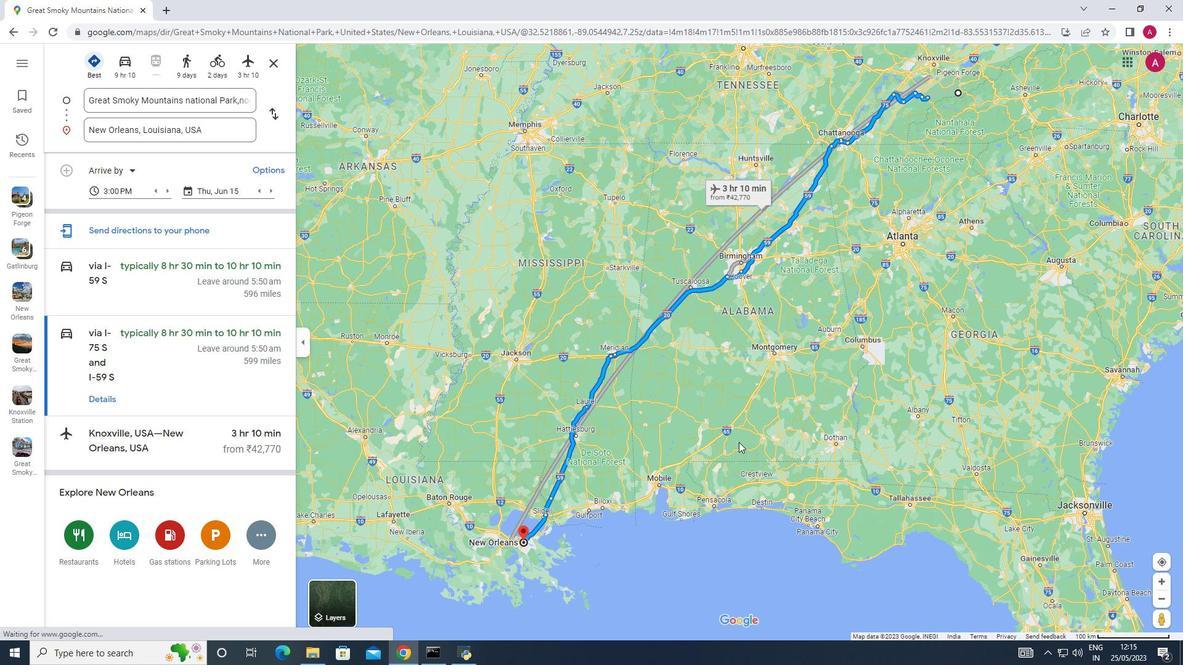 
Action: Mouse moved to (928, 365)
Screenshot: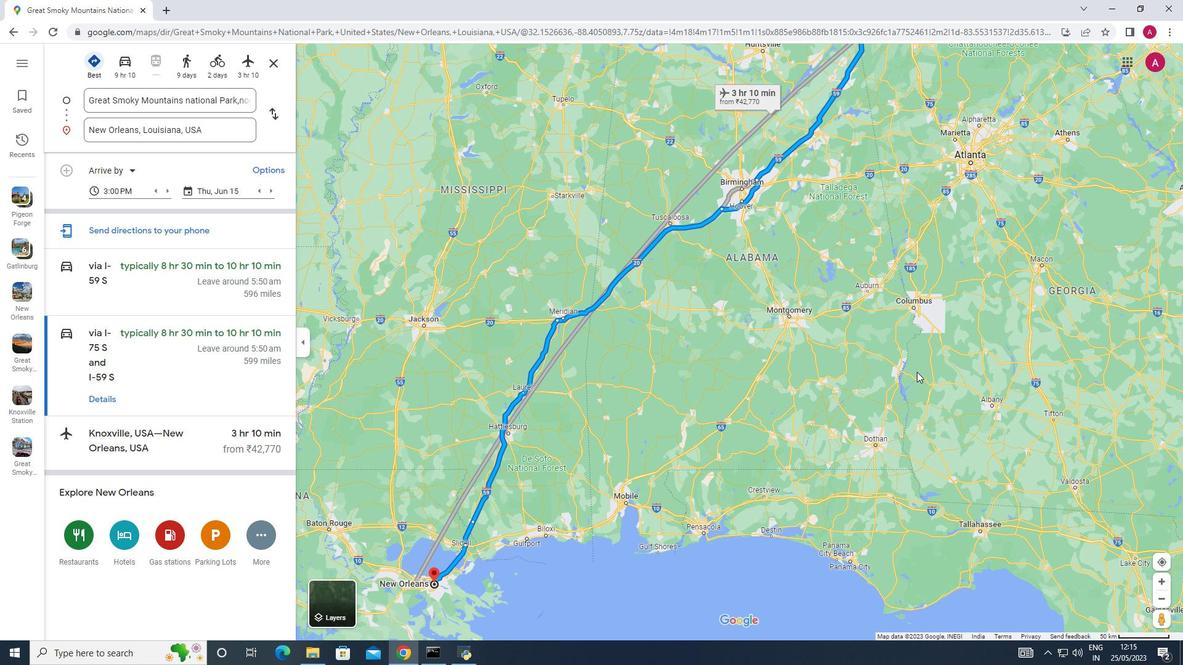 
Action: Mouse pressed left at (928, 365)
Screenshot: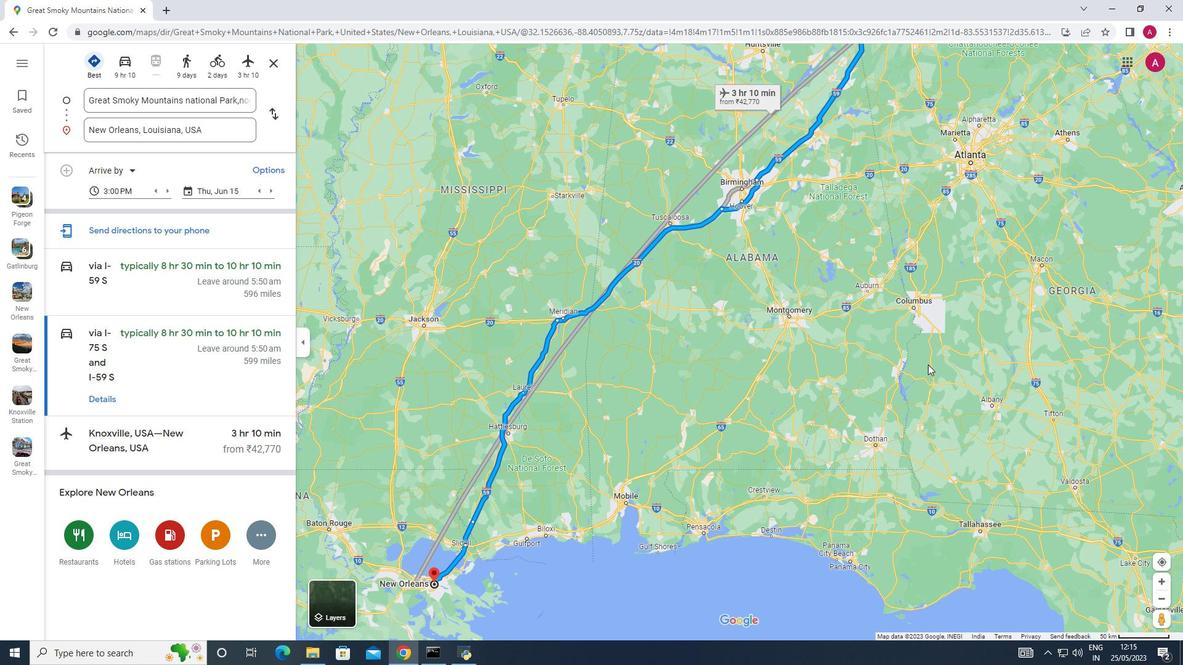 
Action: Mouse moved to (890, 475)
Screenshot: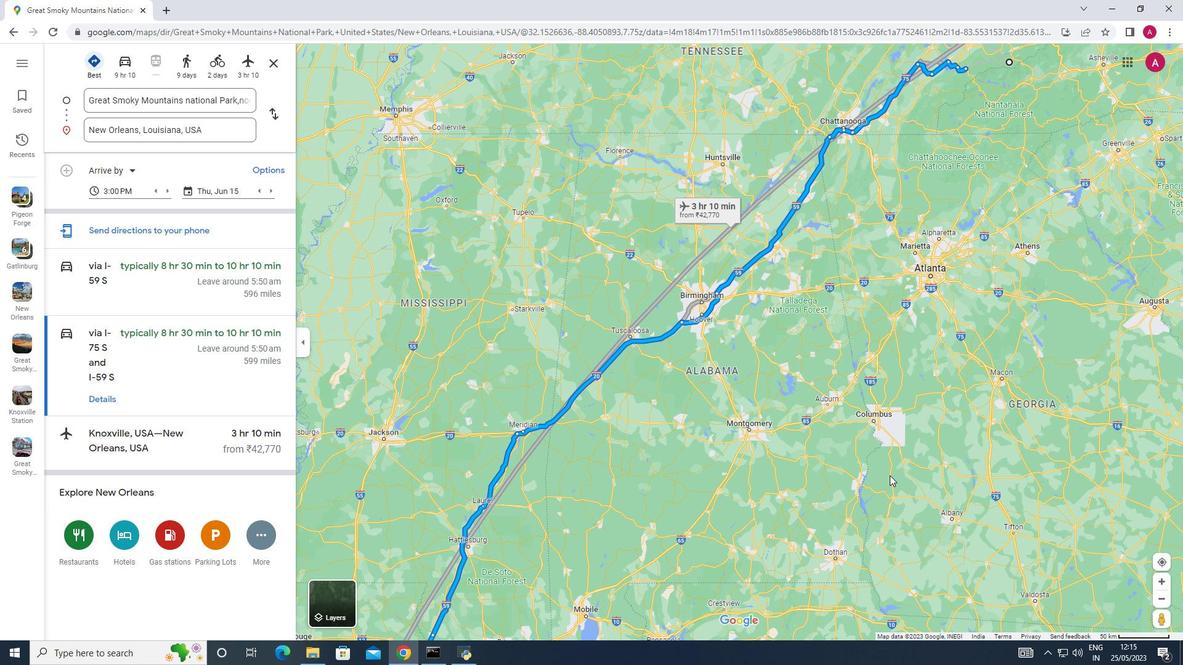 
Action: Mouse scrolled (890, 475) with delta (0, 0)
Screenshot: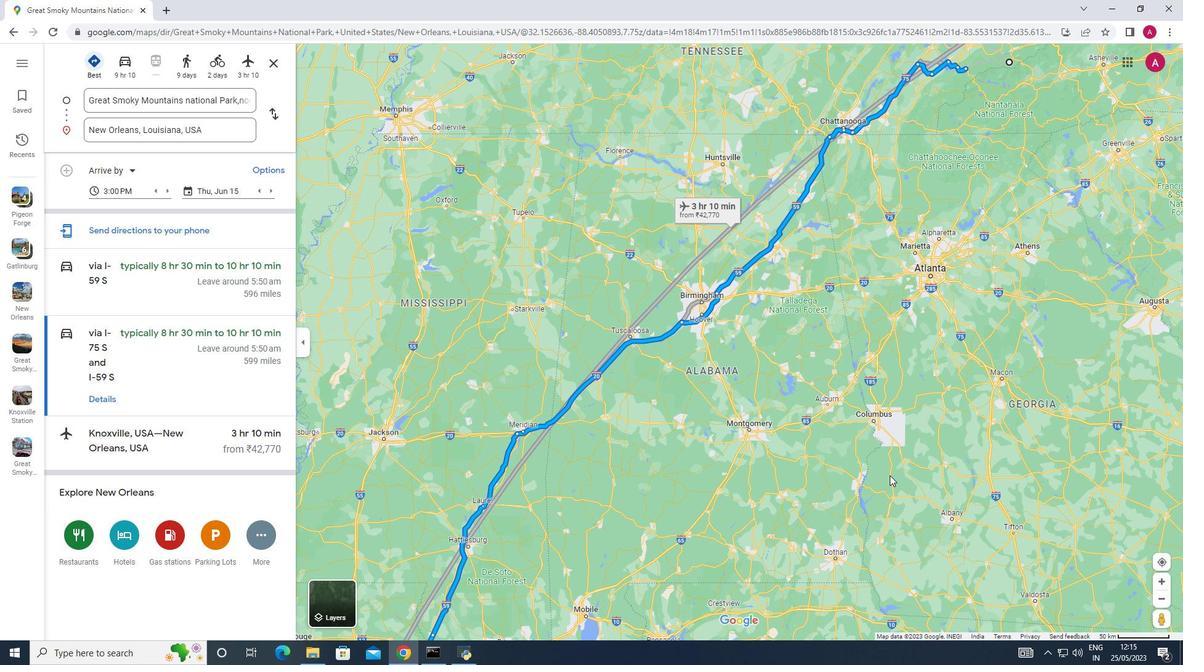 
Action: Mouse scrolled (890, 475) with delta (0, 0)
Screenshot: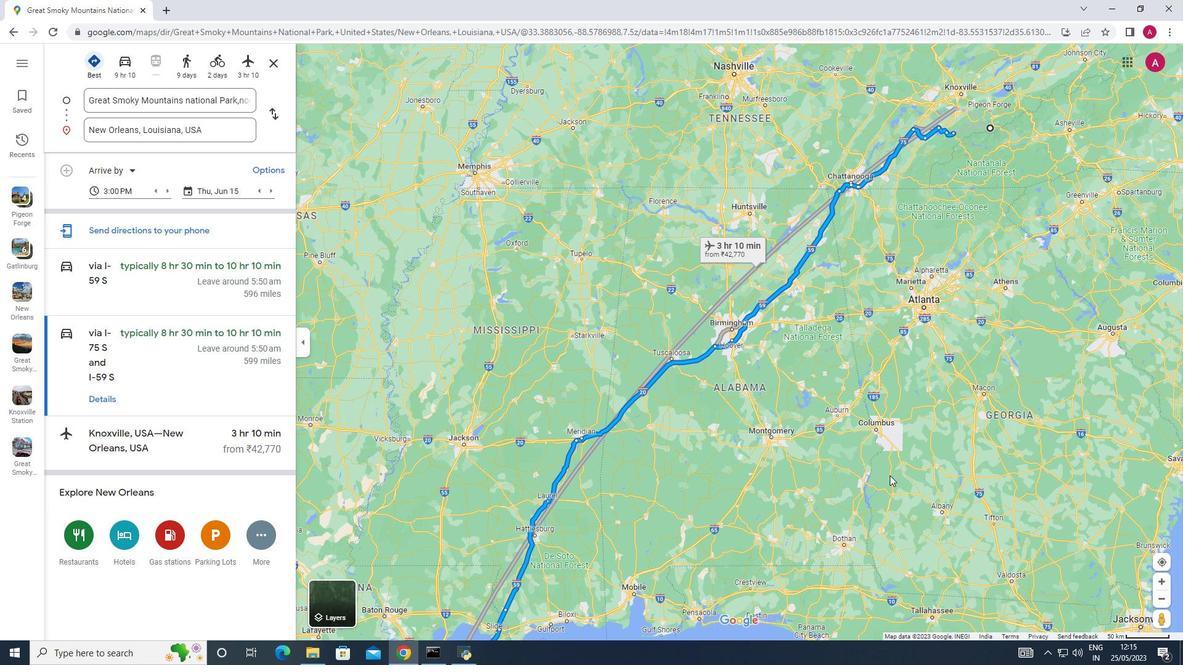 
Action: Mouse moved to (850, 474)
Screenshot: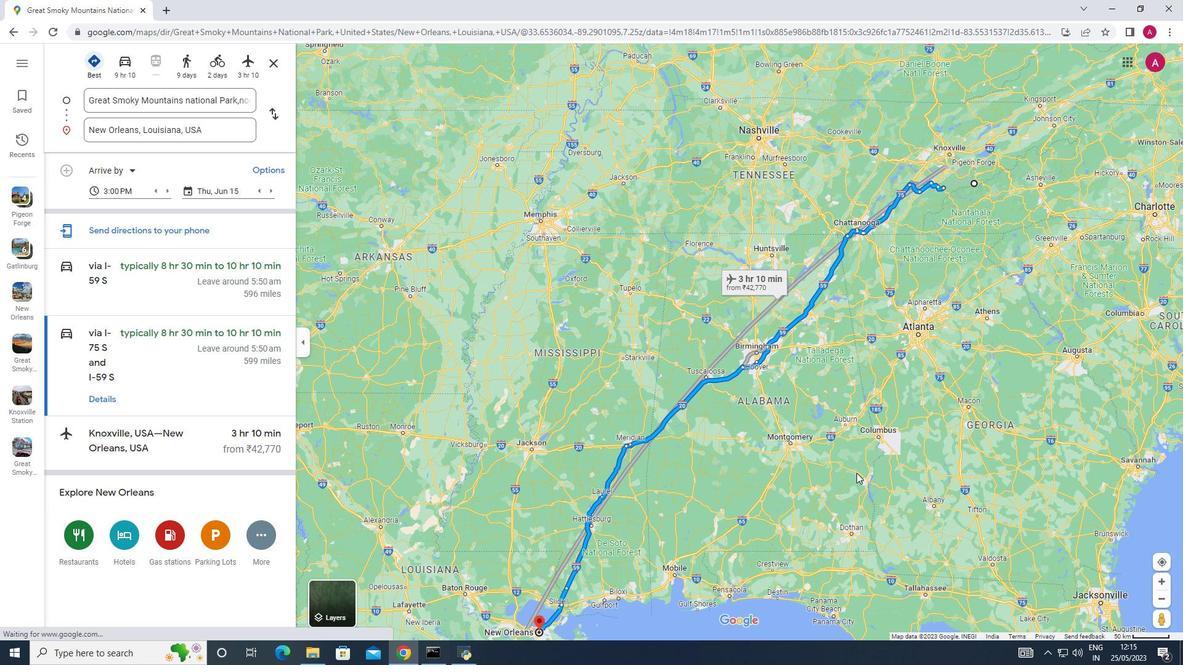 
Action: Mouse scrolled (850, 473) with delta (0, 0)
Screenshot: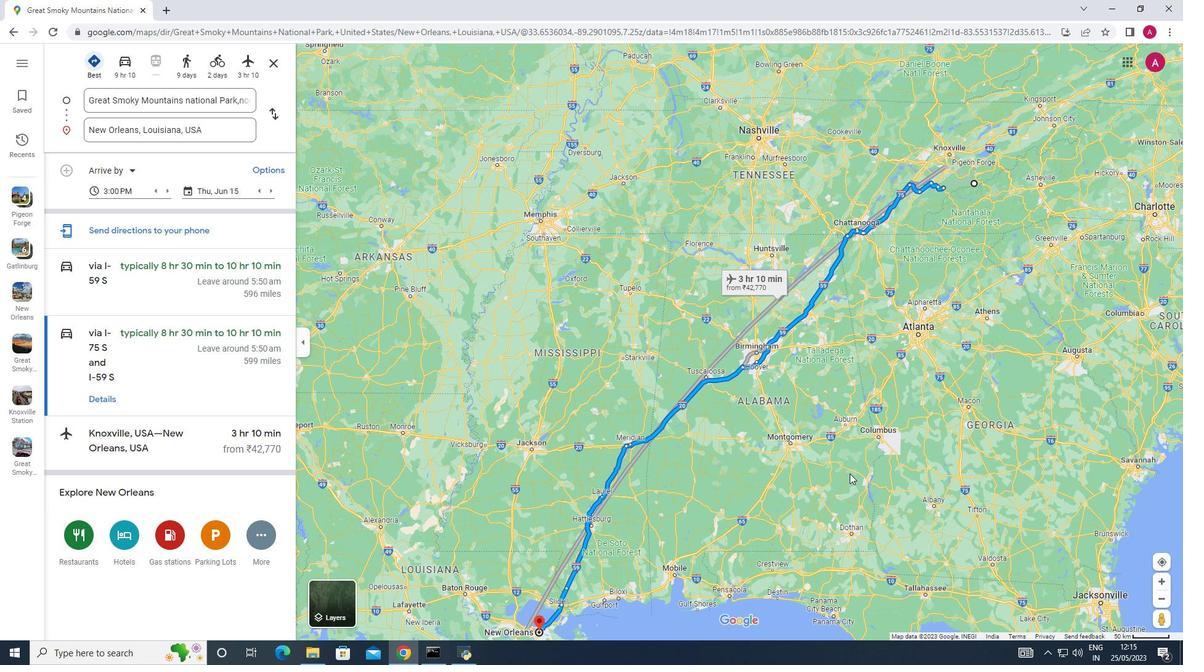 
Action: Mouse moved to (83, 438)
Screenshot: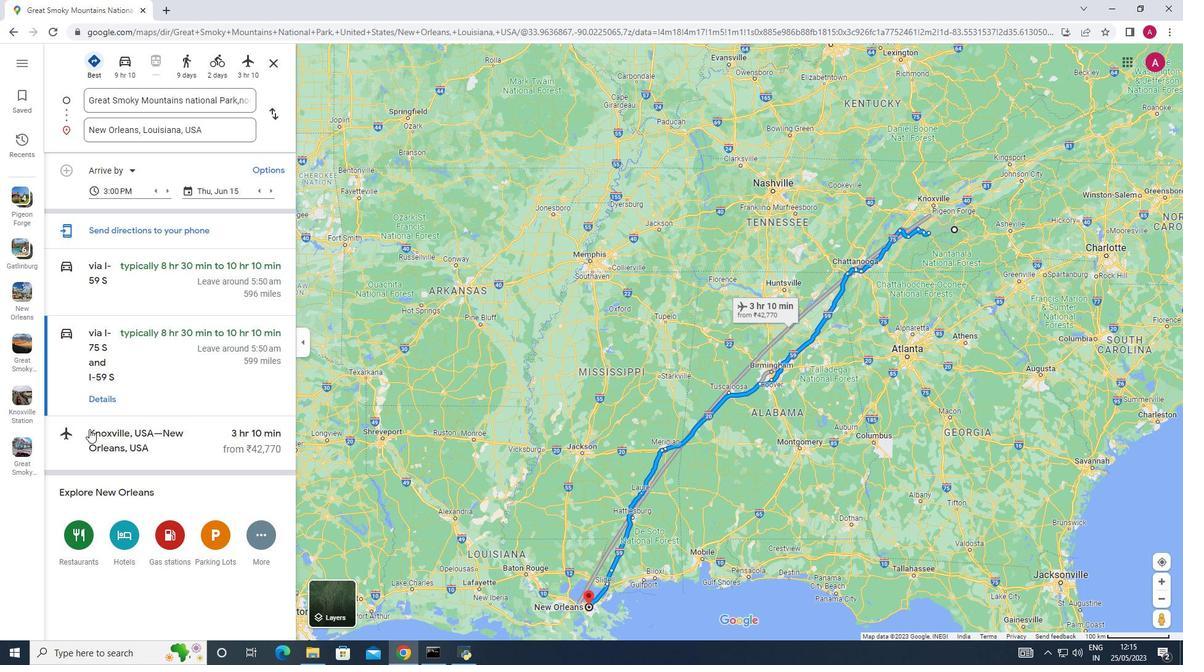 
Action: Mouse pressed left at (83, 438)
Screenshot: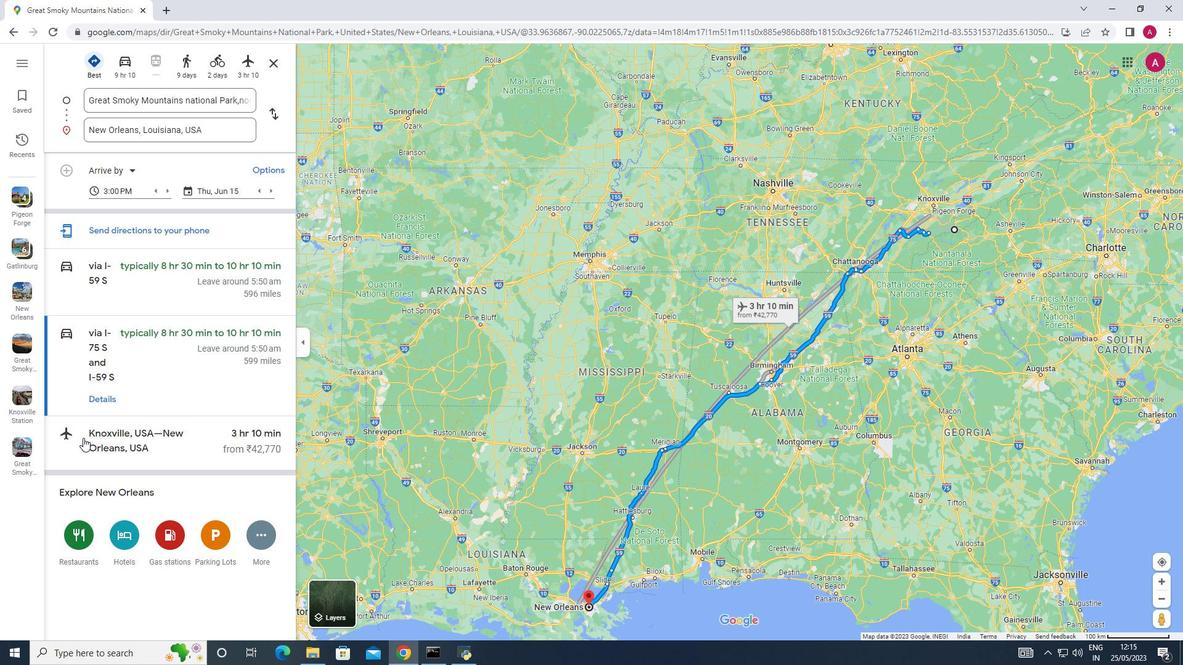 
Action: Mouse moved to (190, 319)
Screenshot: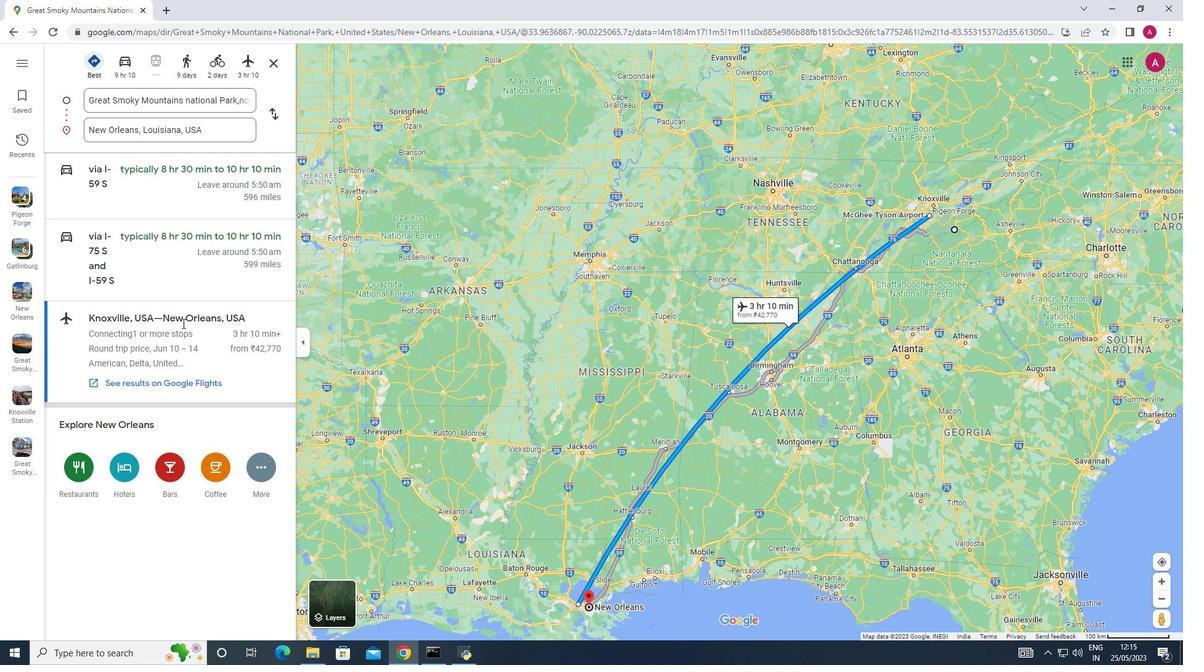 
Action: Mouse pressed left at (190, 319)
Screenshot: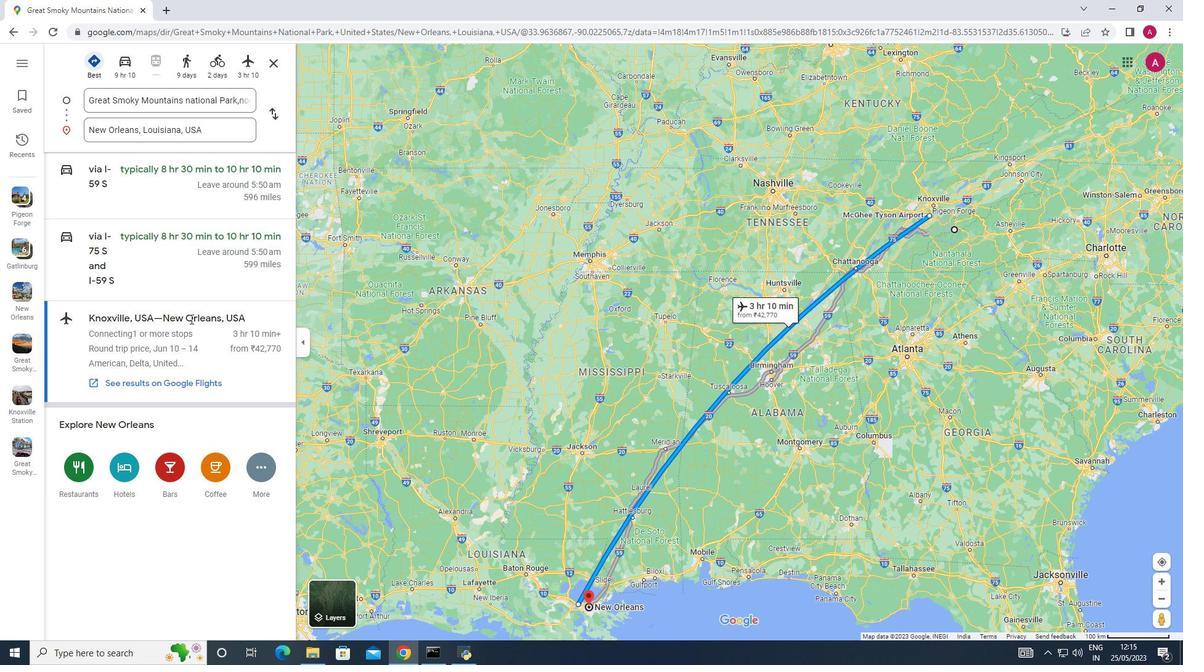 
Action: Mouse moved to (775, 308)
Screenshot: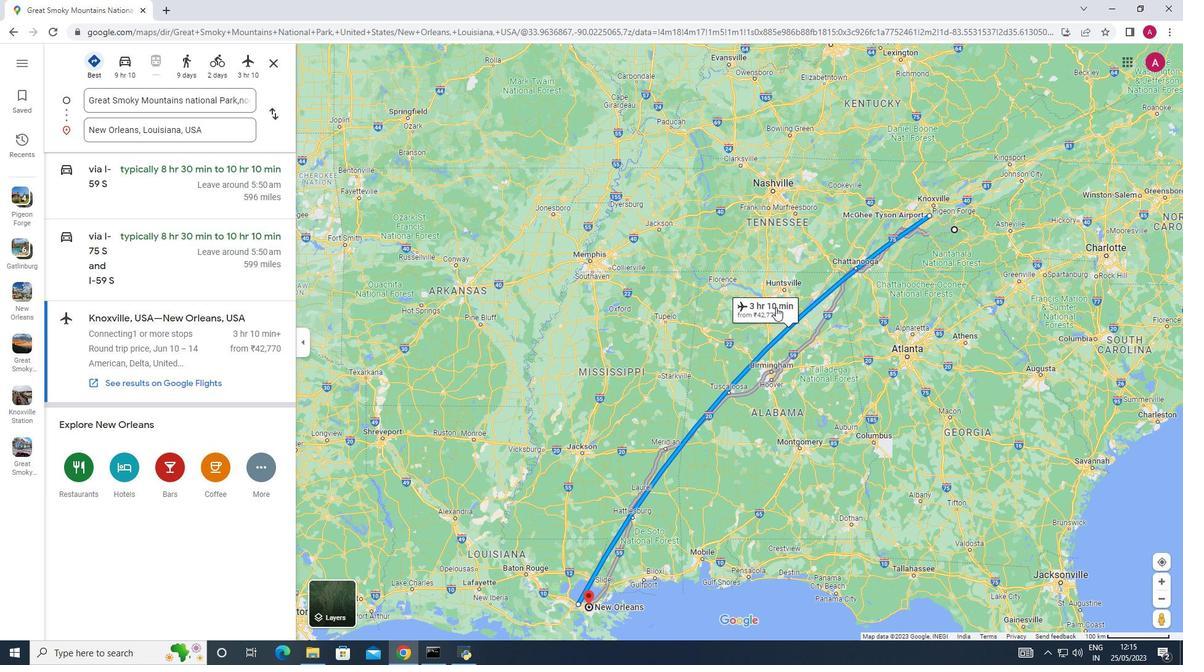 
Action: Mouse pressed left at (775, 308)
Screenshot: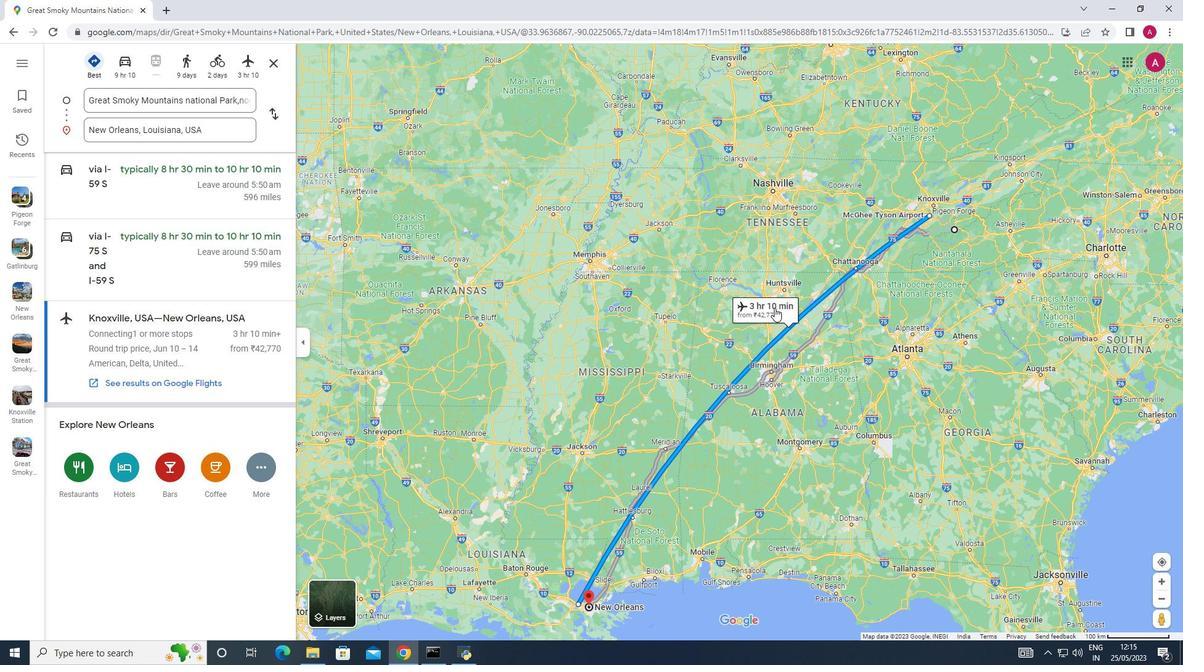 
Action: Mouse moved to (506, 398)
Screenshot: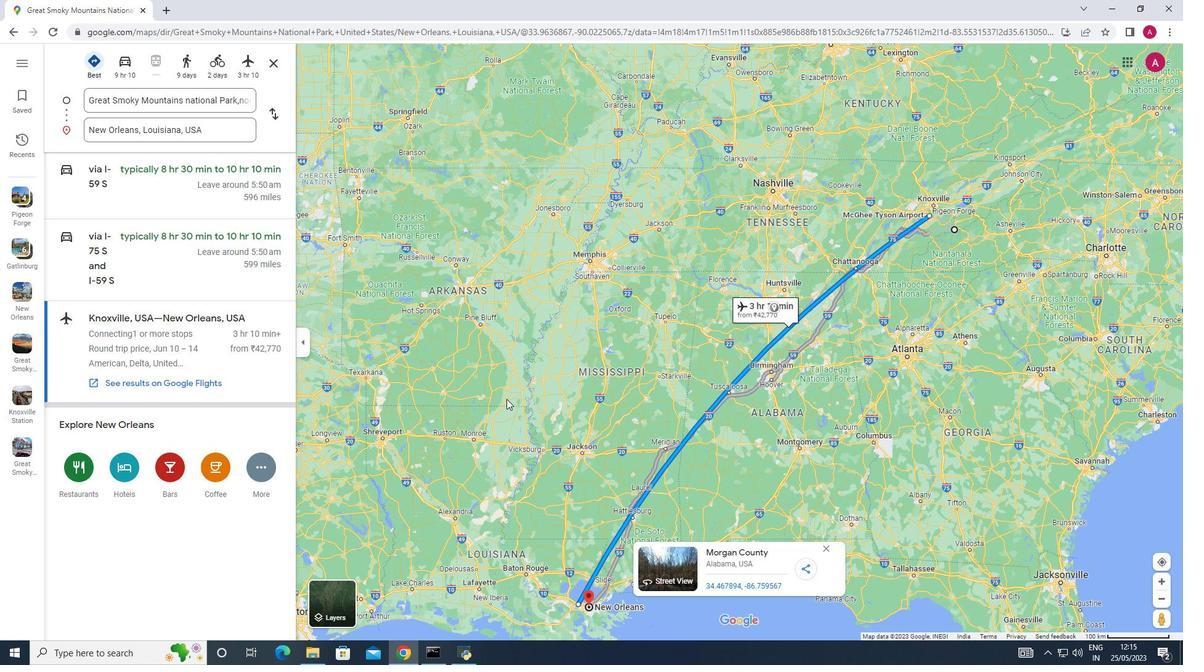 
Action: Mouse pressed left at (506, 398)
Screenshot: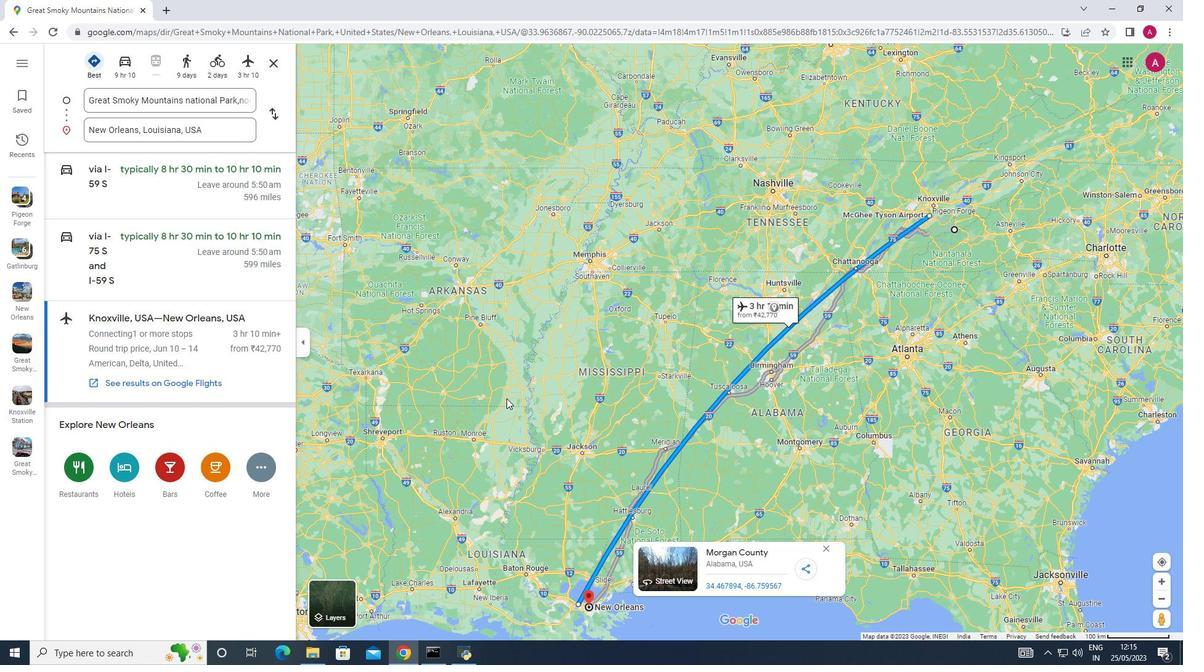 
Action: Mouse moved to (856, 440)
Screenshot: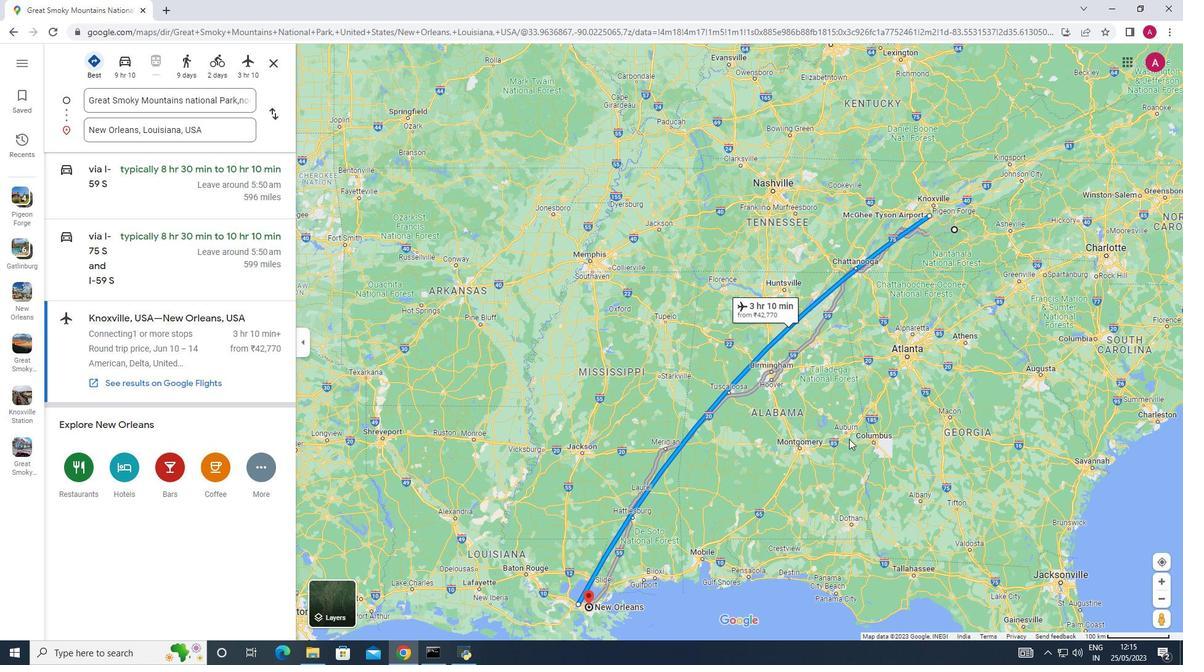 
Action: Mouse scrolled (856, 441) with delta (0, 0)
Screenshot: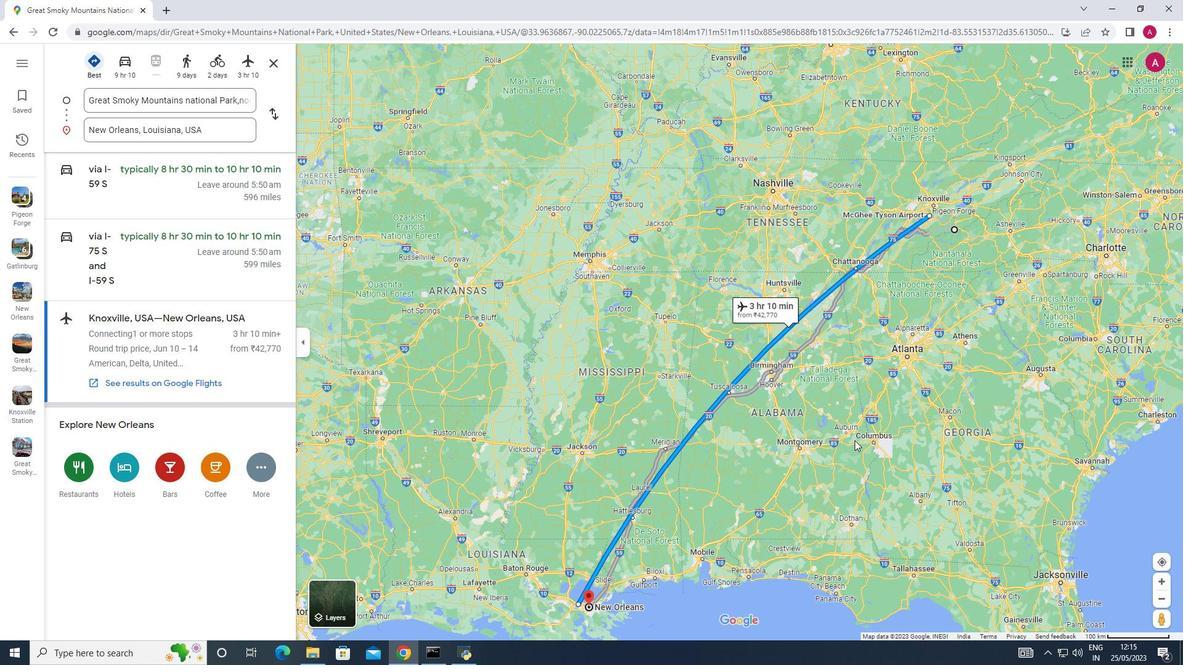 
Action: Mouse scrolled (856, 441) with delta (0, 0)
Screenshot: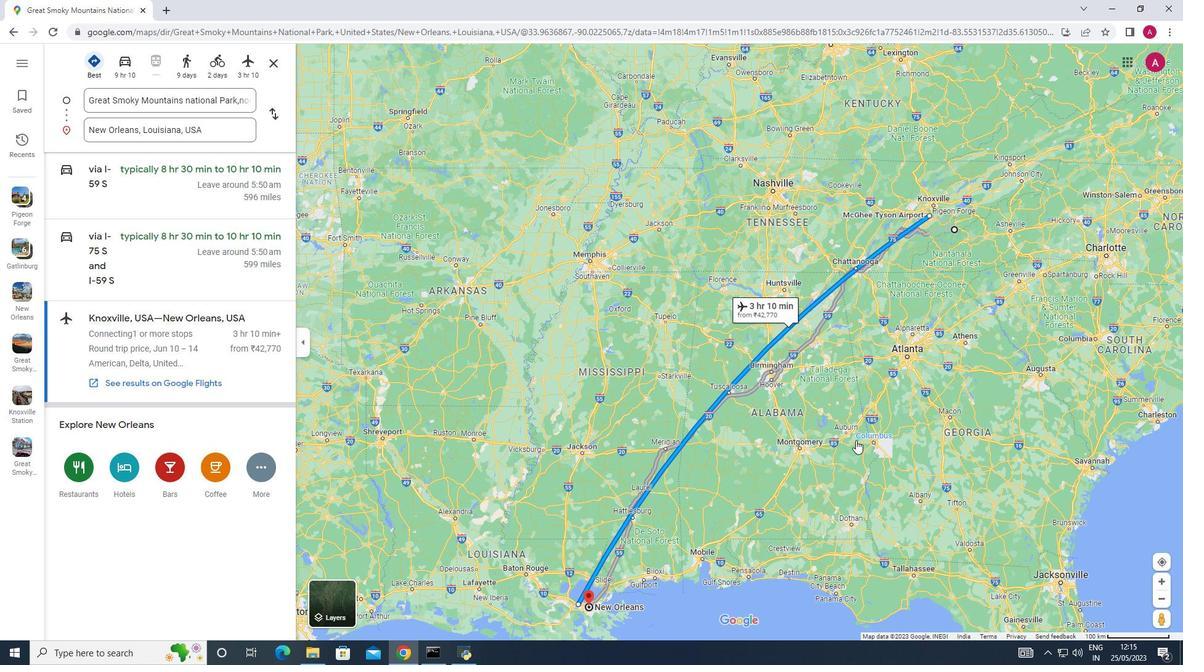 
Action: Mouse moved to (754, 385)
Screenshot: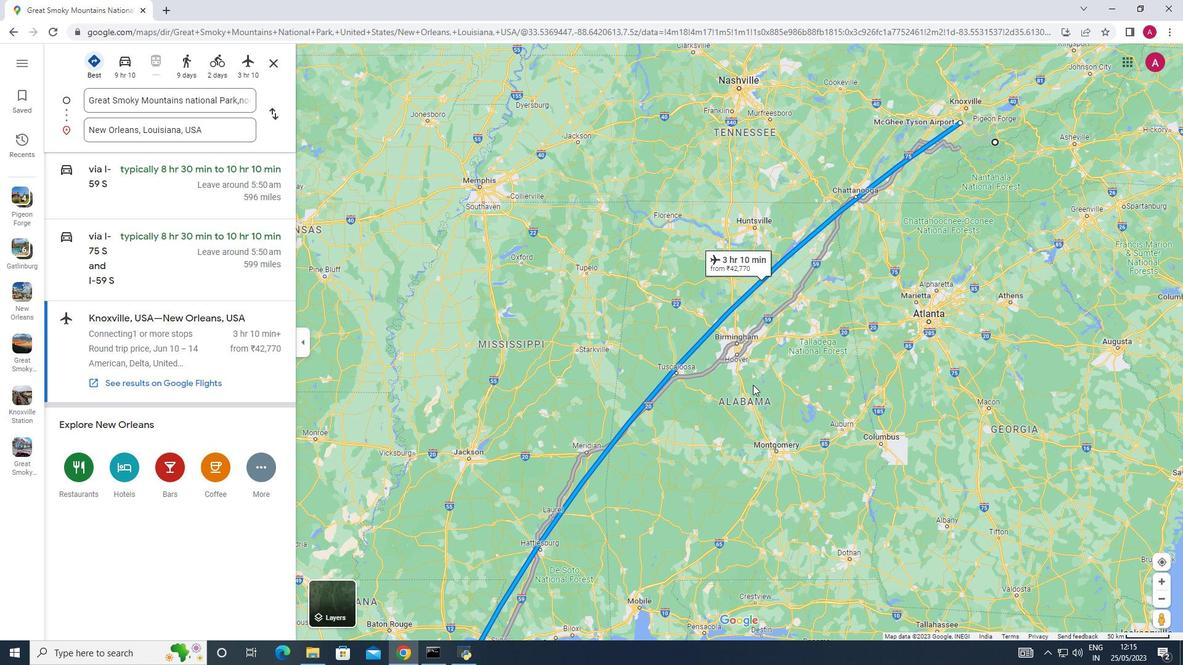 
Action: Mouse scrolled (754, 385) with delta (0, 0)
Screenshot: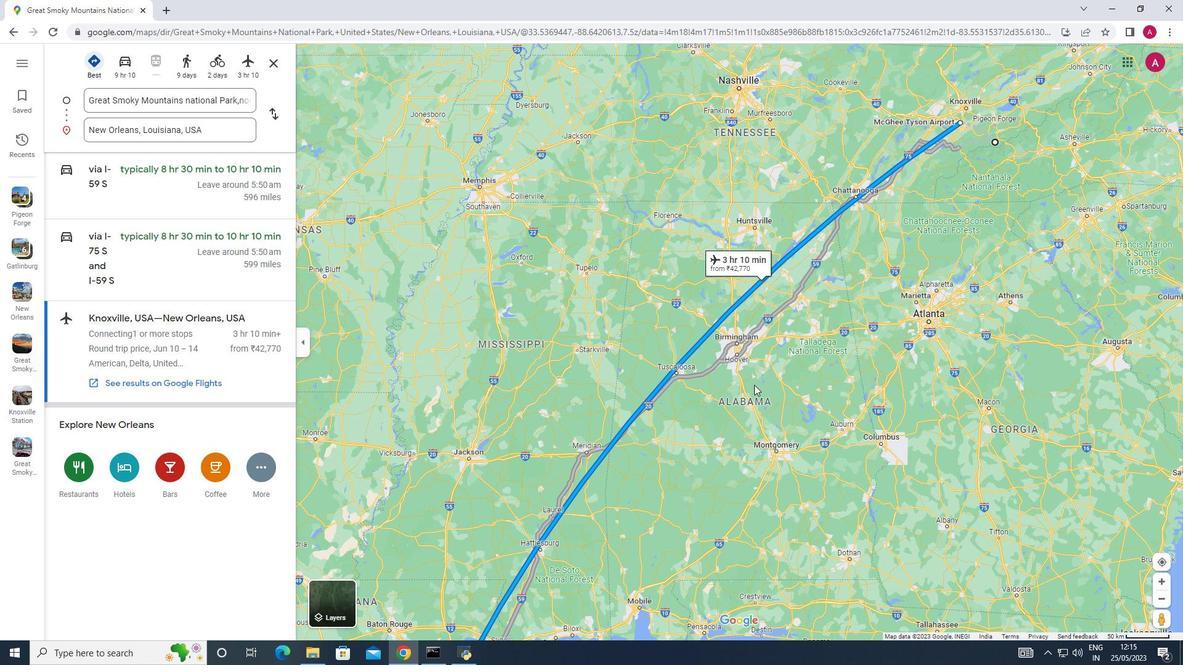
Action: Mouse scrolled (754, 385) with delta (0, 0)
Screenshot: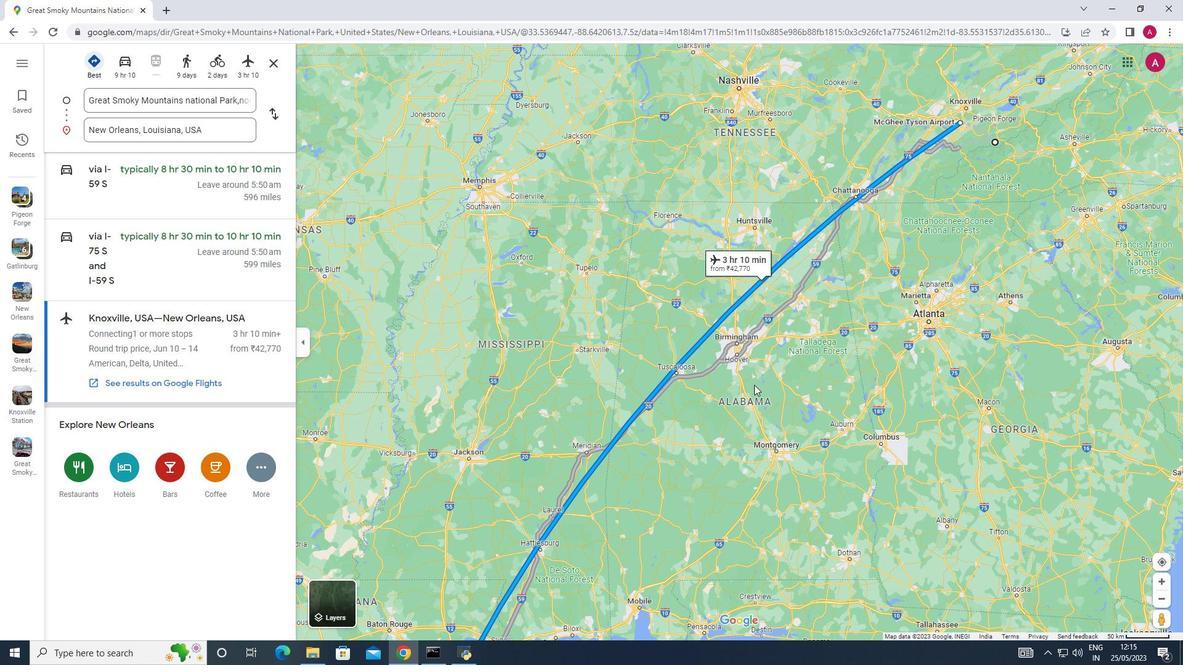 
Action: Mouse moved to (799, 329)
Screenshot: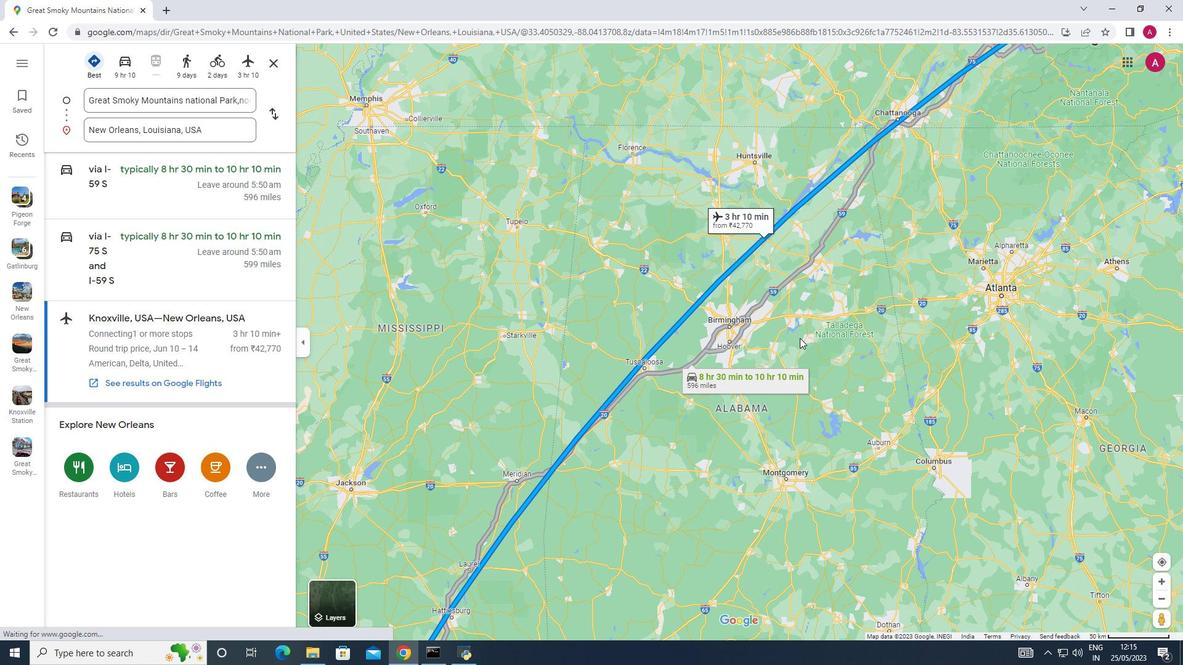 
